Task: Look for space in Tallkayf, Iraq from 1st August, 2023 to 5th August, 2023 for 3 adults, 1 child in price range Rs.13000 to Rs.20000. Place can be entire place with 2 bedrooms having 3 beds and 2 bathrooms. Property type can be flatguest house, hotel. Amenities needed are: washing machine. Booking option can be shelf check-in. Required host language is English.
Action: Mouse moved to (498, 112)
Screenshot: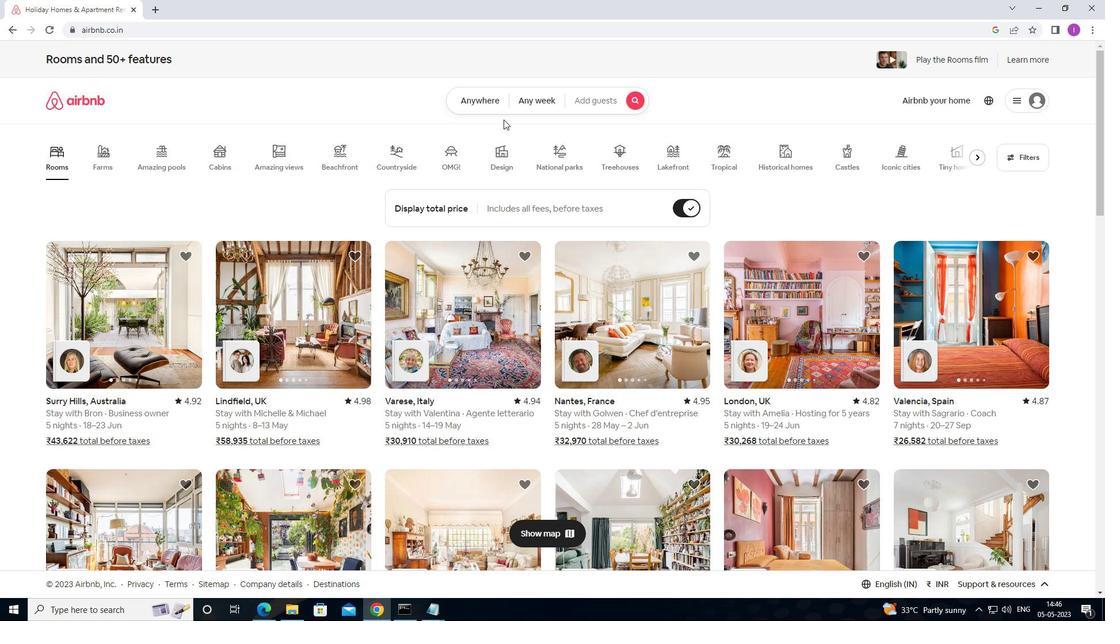 
Action: Mouse pressed left at (498, 112)
Screenshot: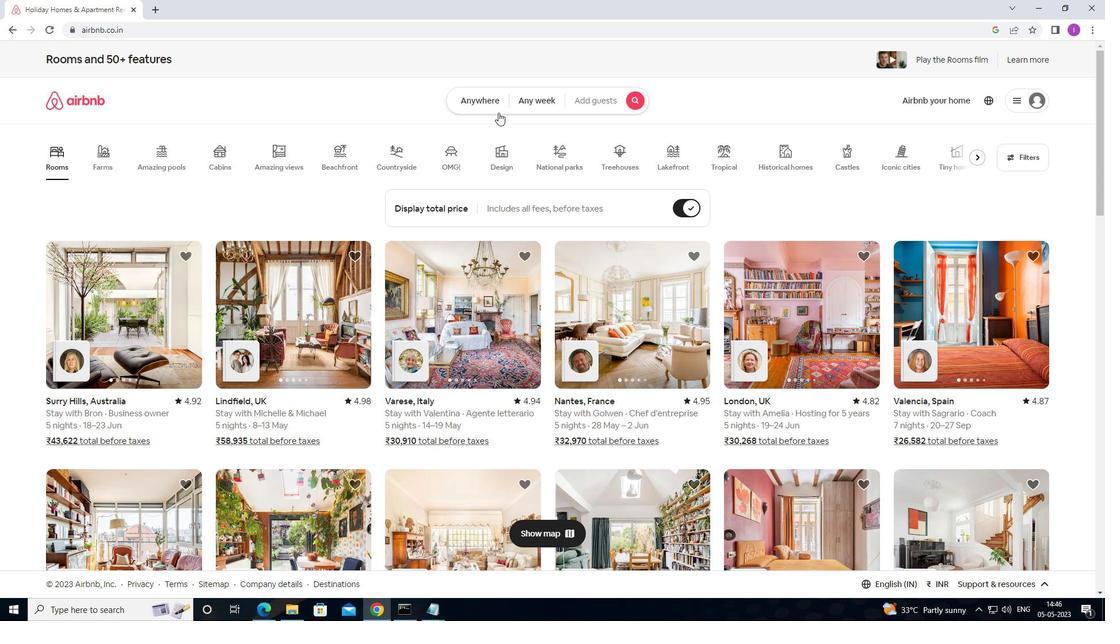 
Action: Mouse moved to (414, 138)
Screenshot: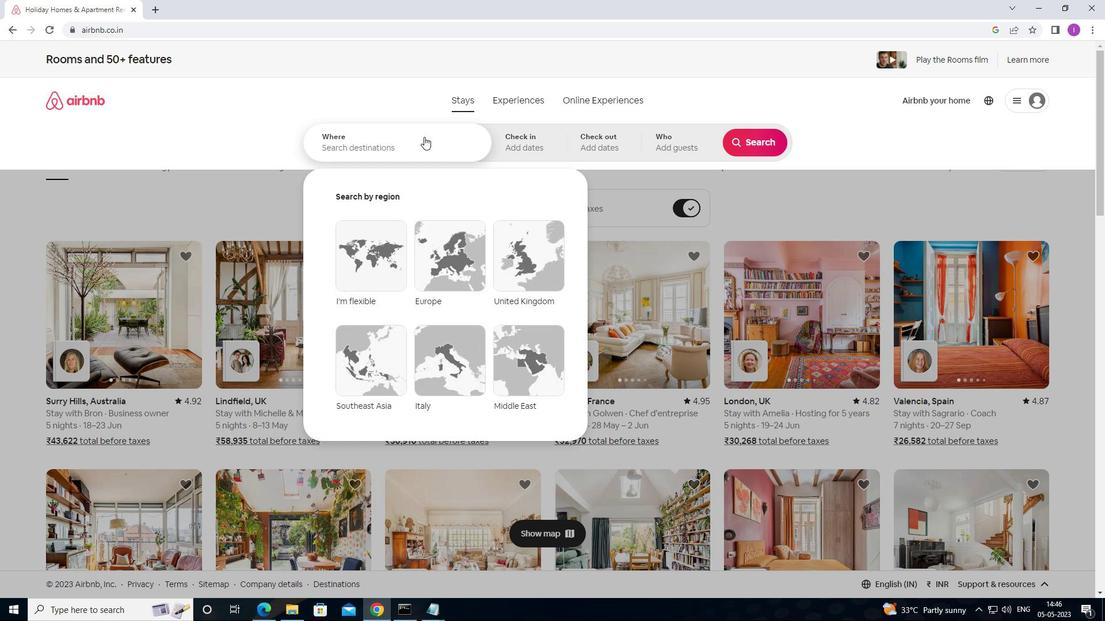 
Action: Mouse pressed left at (414, 138)
Screenshot: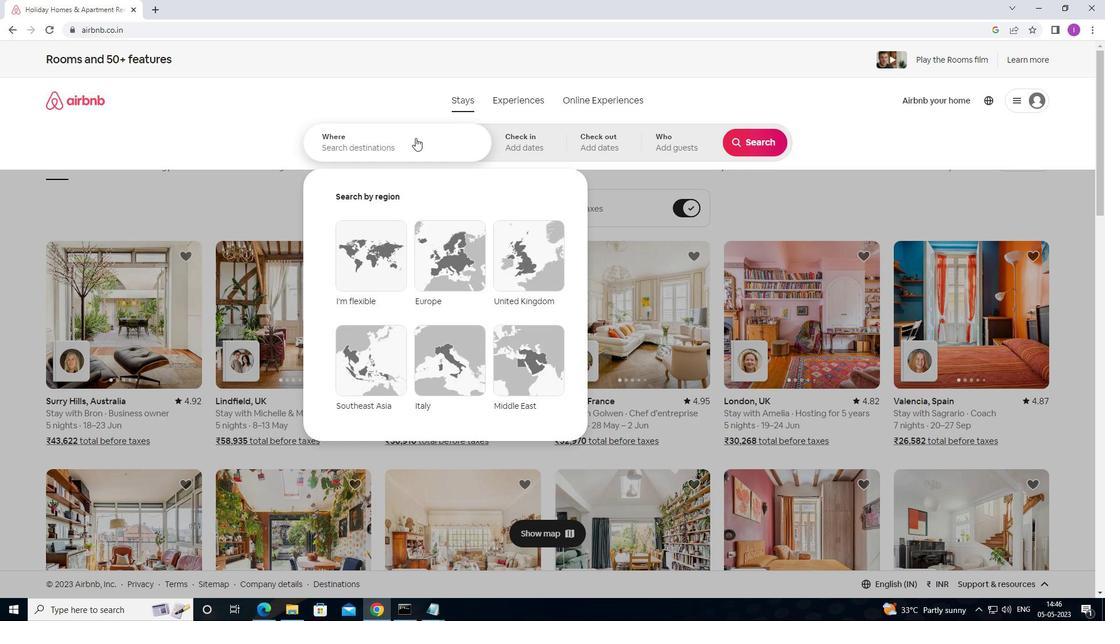 
Action: Key pressed <Key.shift><Key.shift><Key.shift>TAK<Key.backspace>LLKAYF,<Key.shift>IRAQ
Screenshot: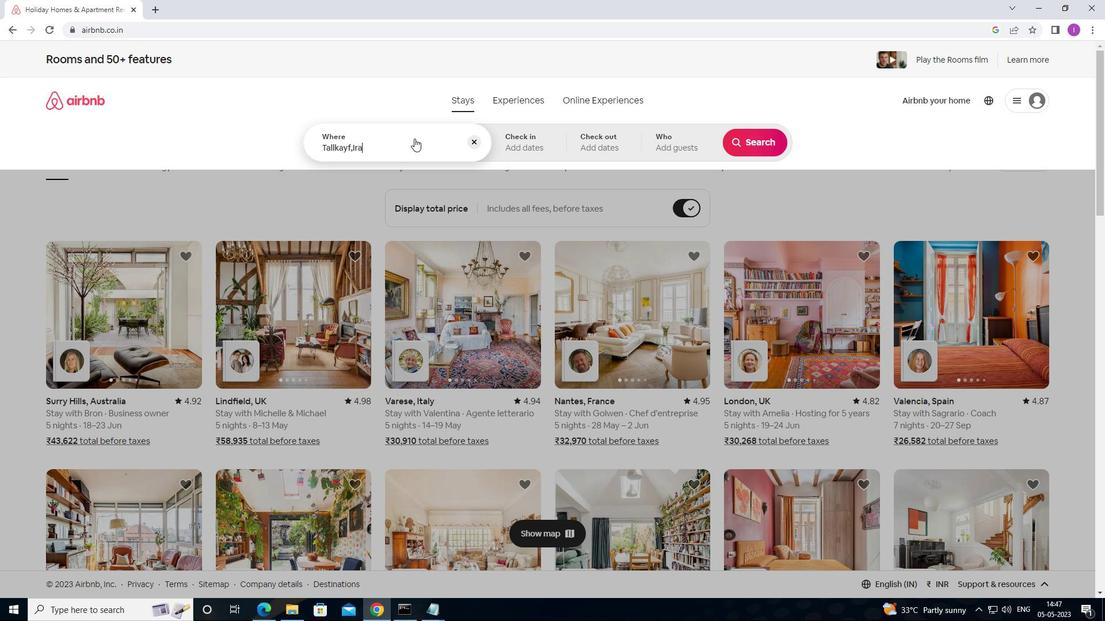 
Action: Mouse moved to (384, 210)
Screenshot: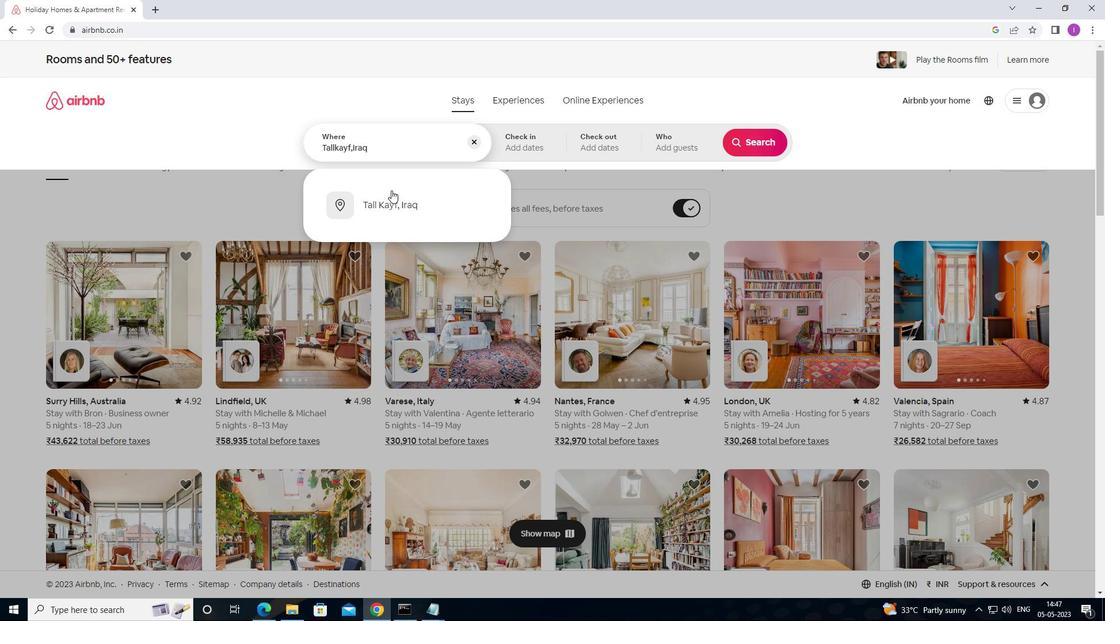 
Action: Mouse pressed left at (384, 210)
Screenshot: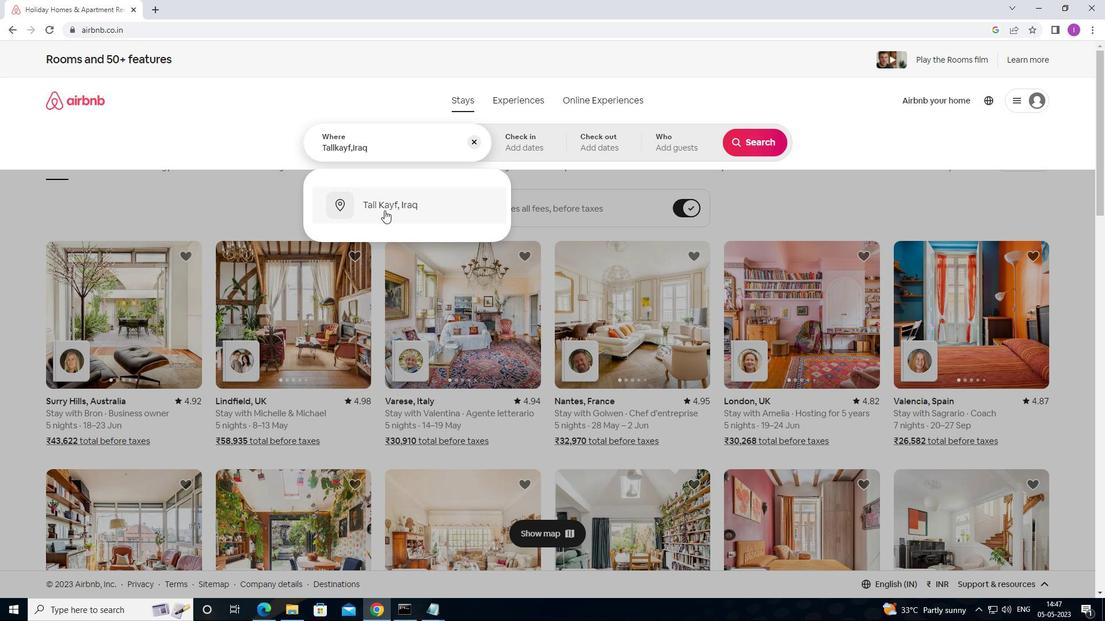 
Action: Mouse moved to (747, 228)
Screenshot: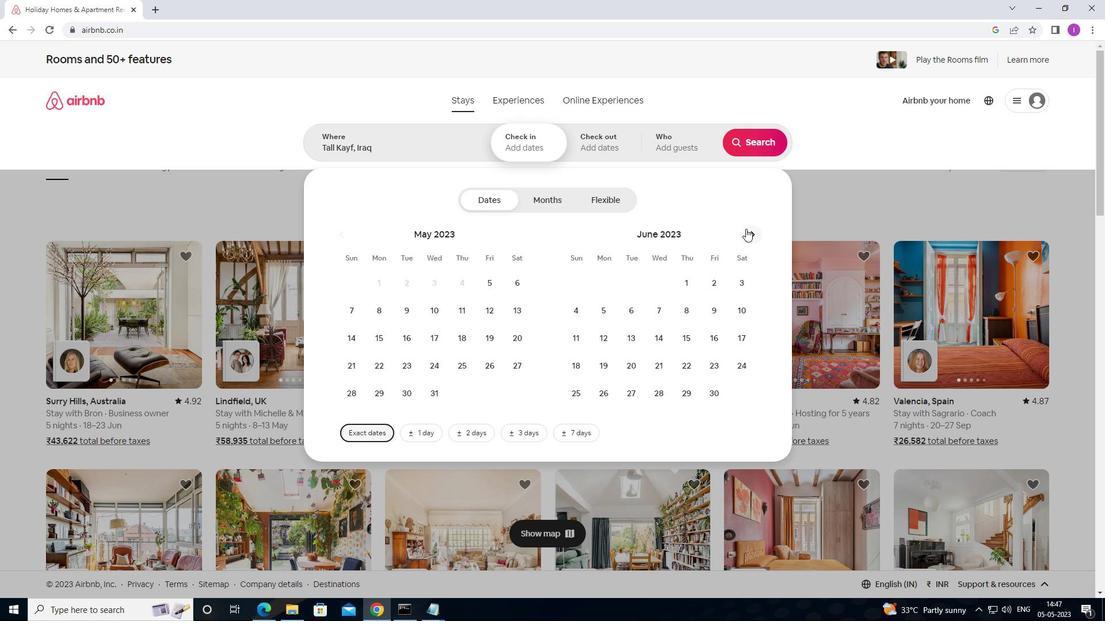 
Action: Mouse pressed left at (747, 228)
Screenshot: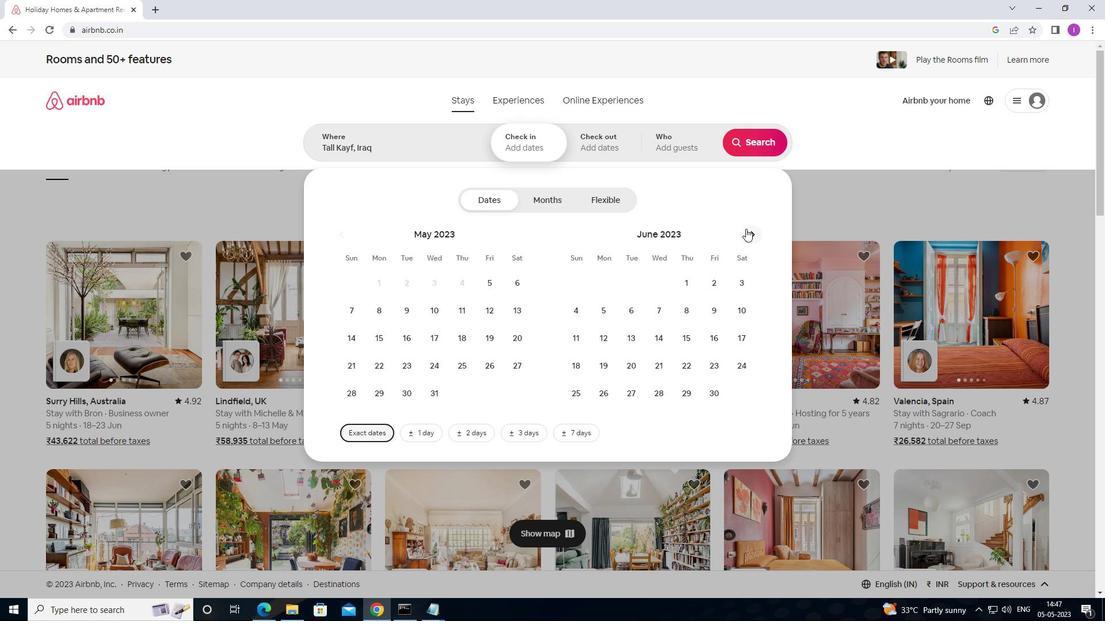 
Action: Mouse moved to (747, 228)
Screenshot: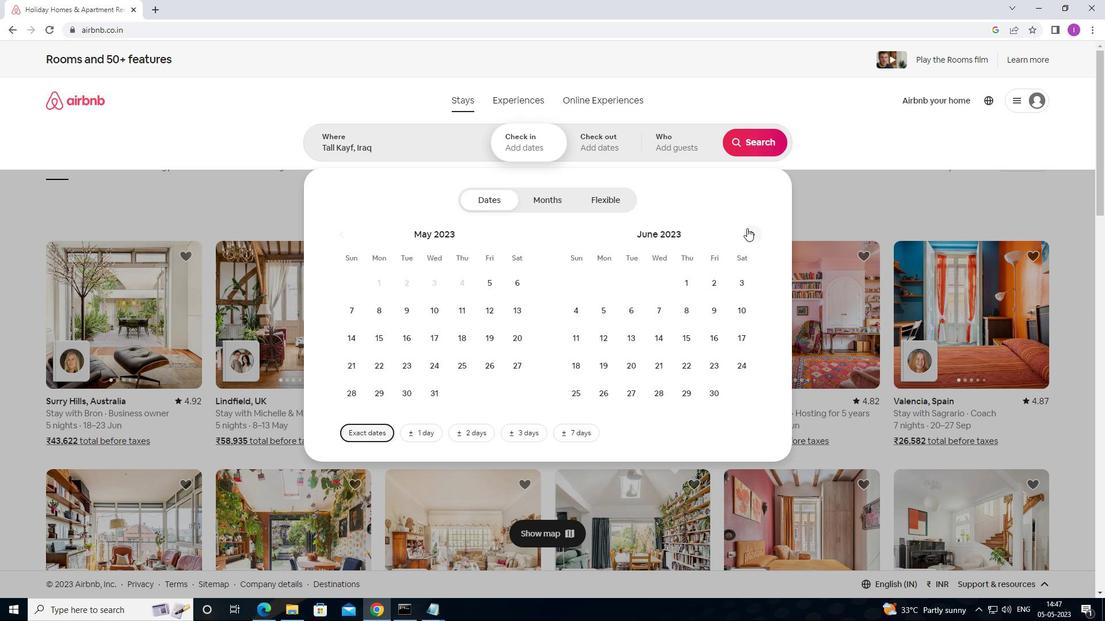 
Action: Mouse pressed left at (747, 228)
Screenshot: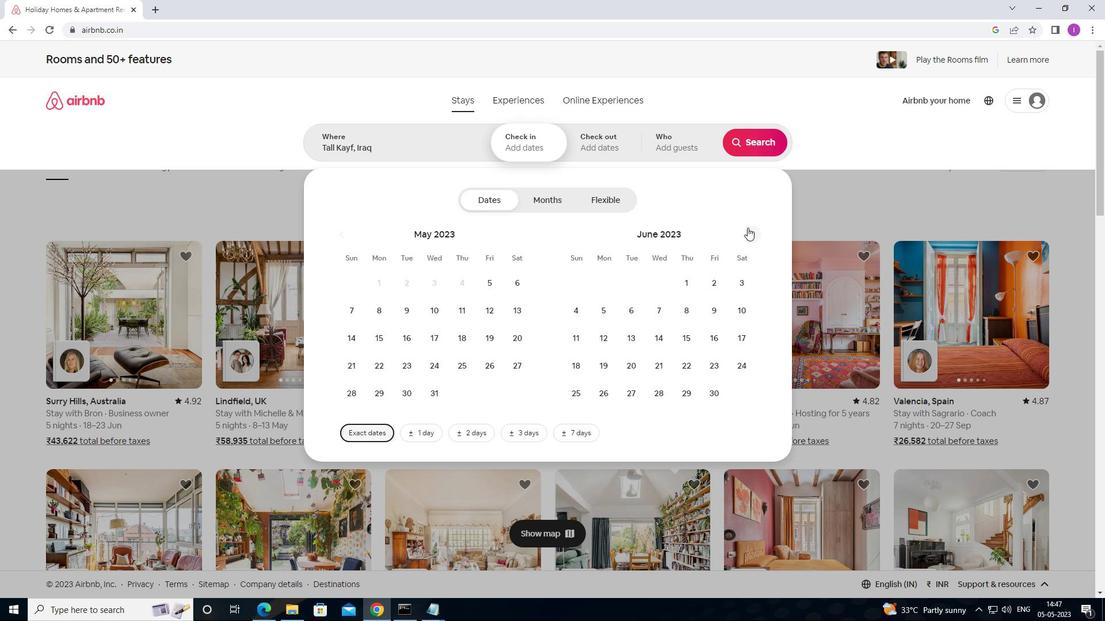 
Action: Mouse moved to (632, 280)
Screenshot: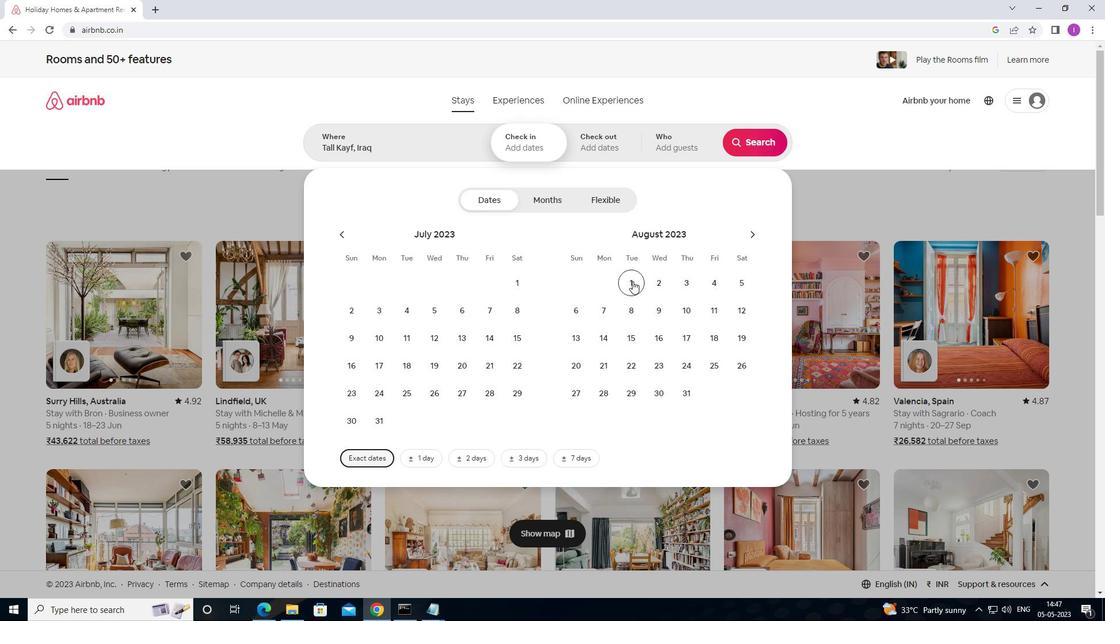 
Action: Mouse pressed left at (632, 280)
Screenshot: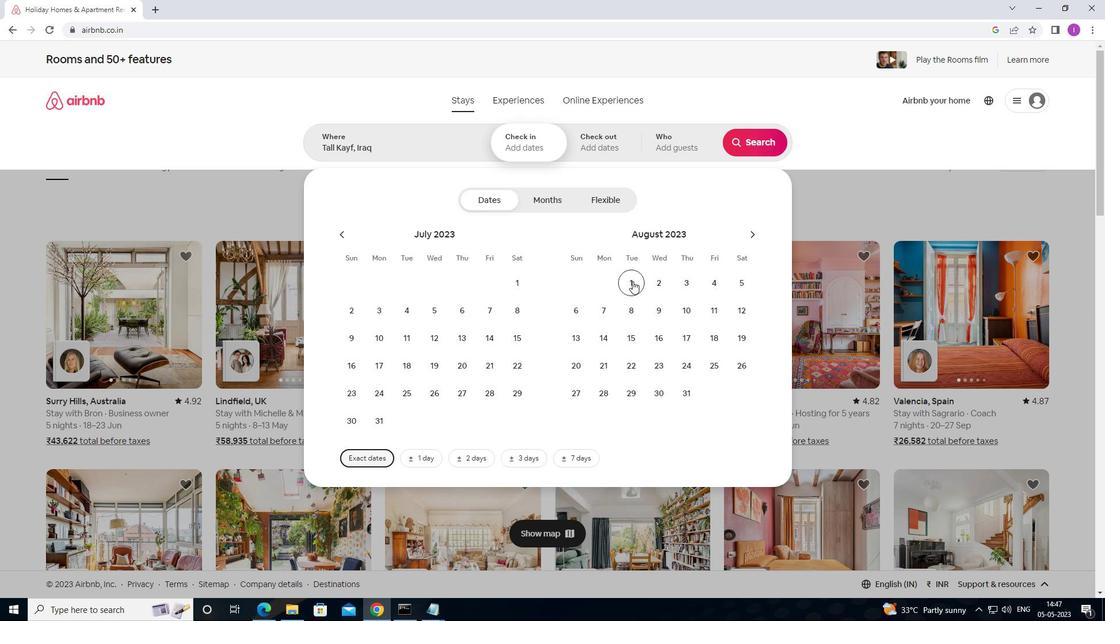 
Action: Mouse moved to (738, 279)
Screenshot: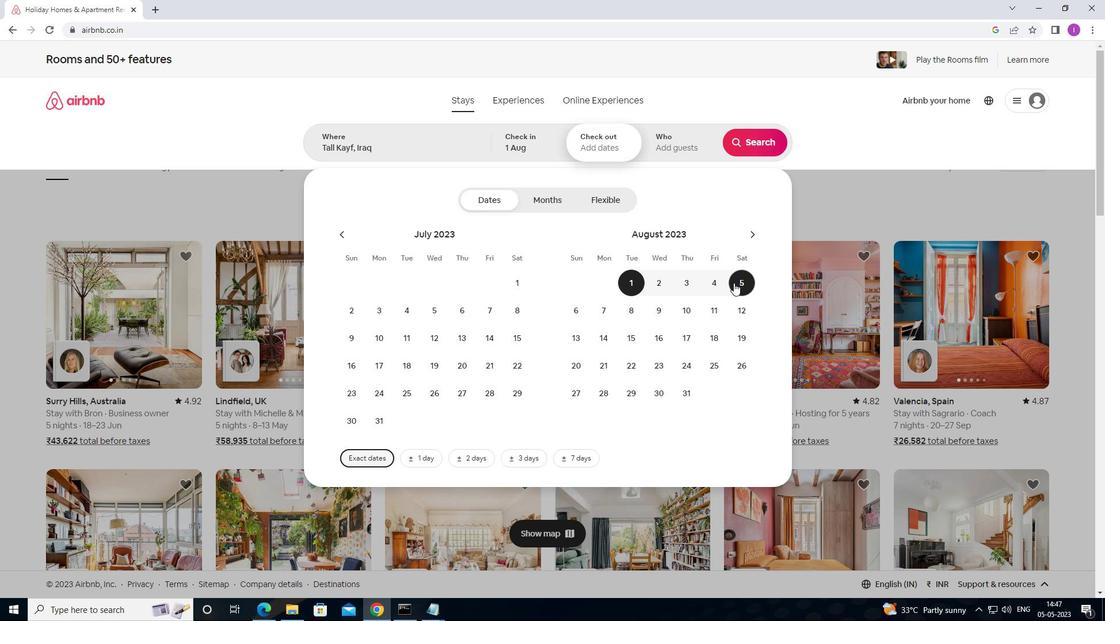 
Action: Mouse pressed left at (738, 279)
Screenshot: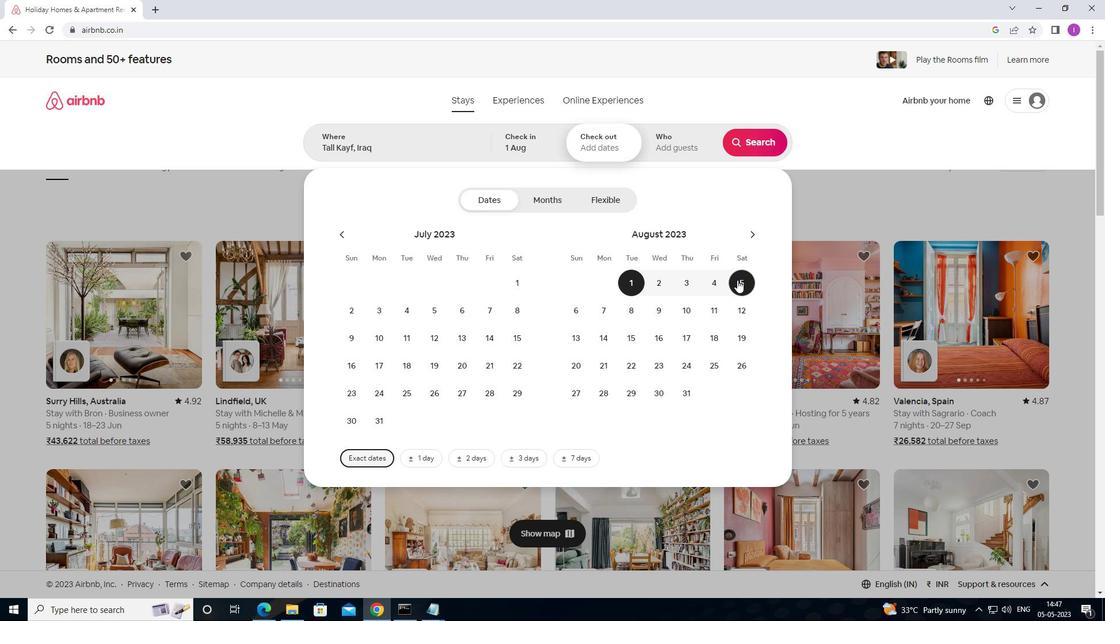 
Action: Mouse moved to (682, 149)
Screenshot: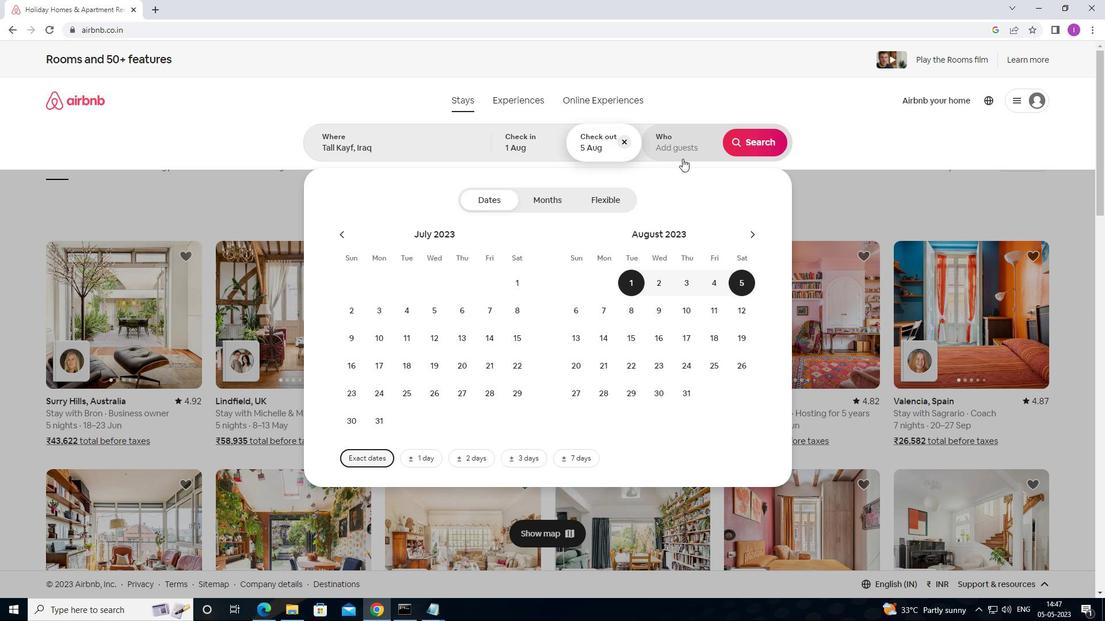 
Action: Mouse pressed left at (682, 149)
Screenshot: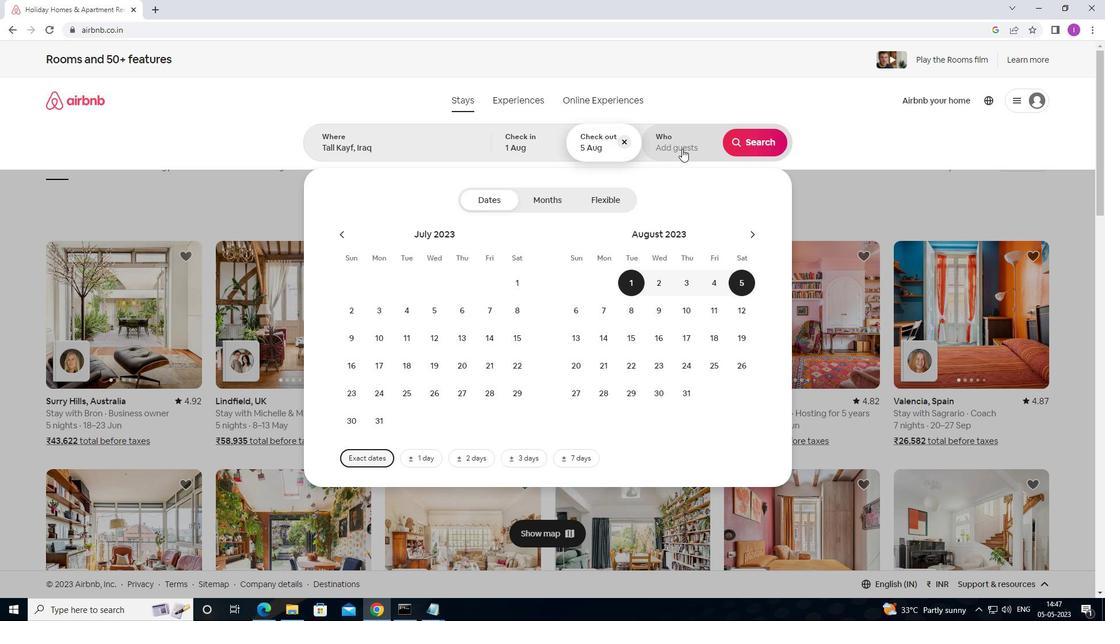 
Action: Mouse moved to (749, 196)
Screenshot: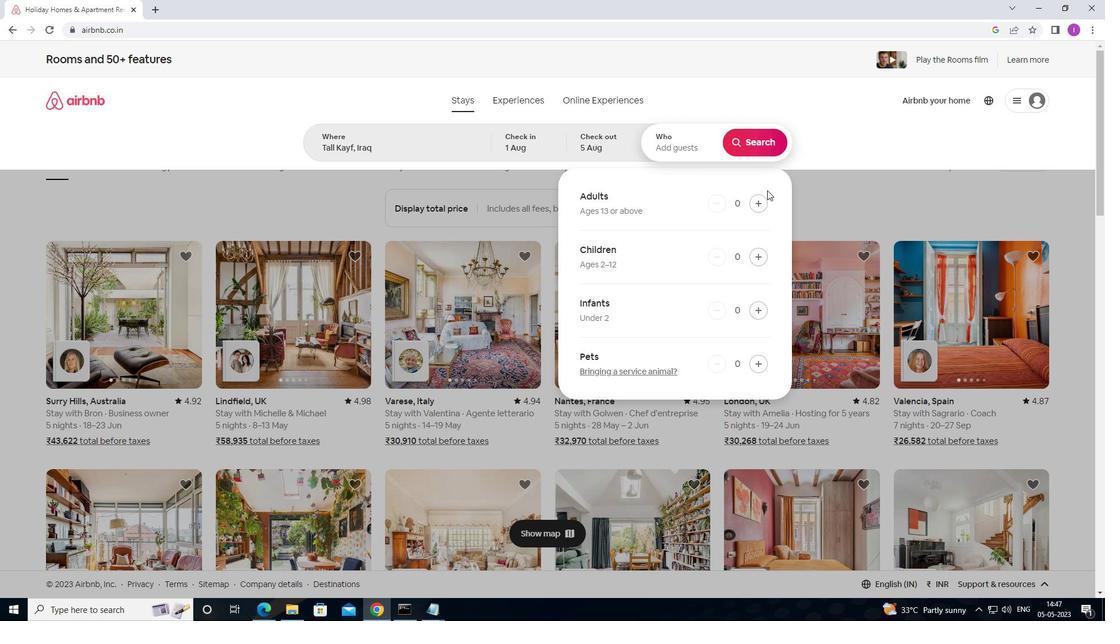 
Action: Mouse pressed left at (749, 196)
Screenshot: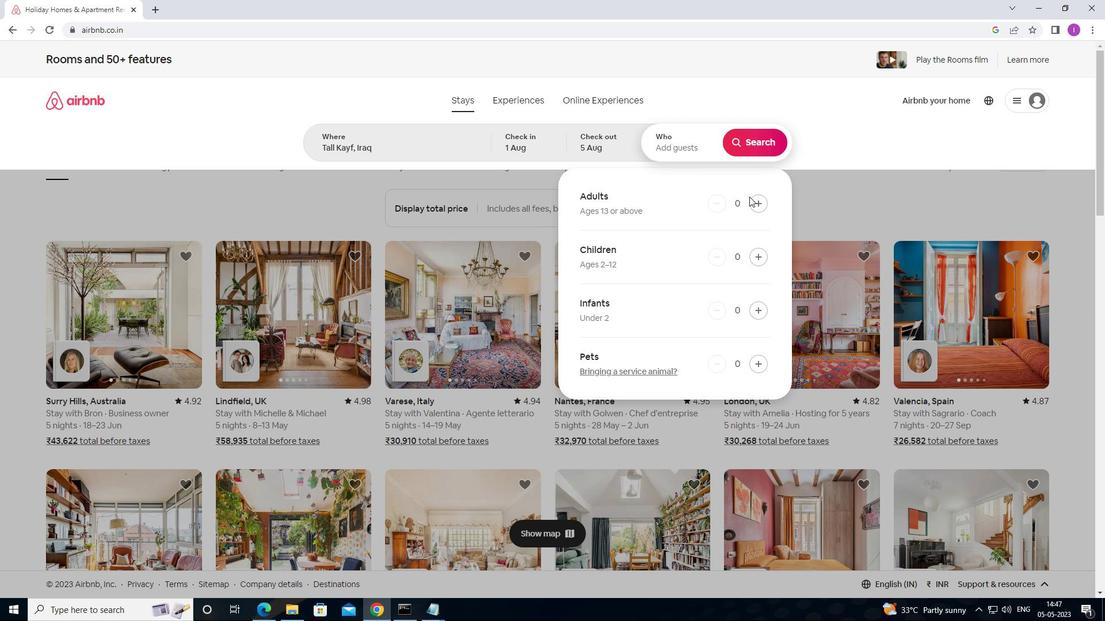 
Action: Mouse moved to (754, 202)
Screenshot: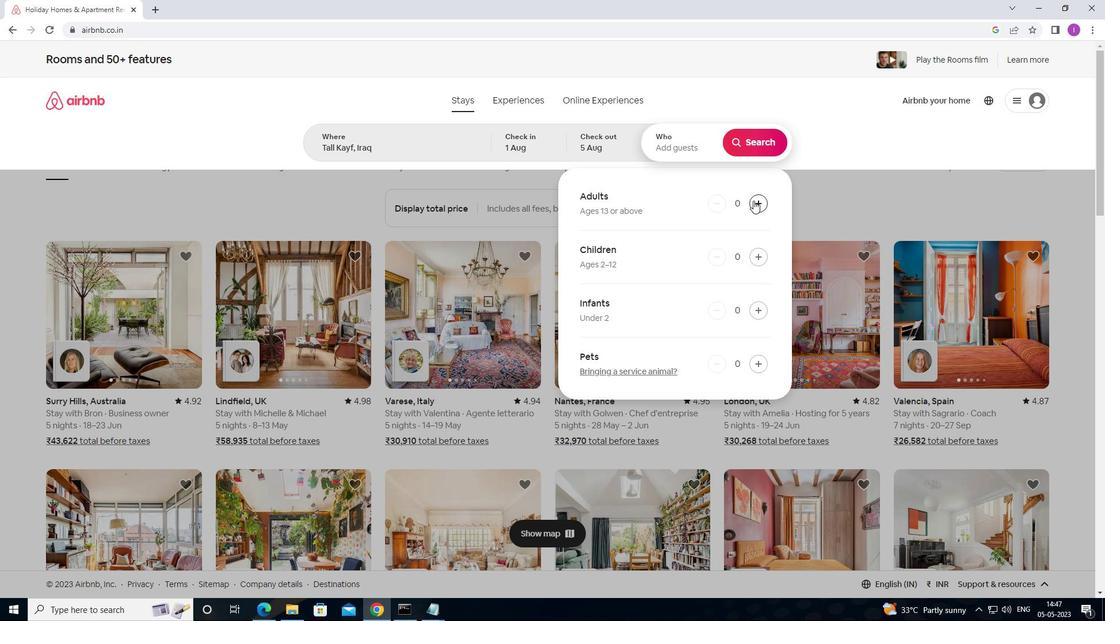 
Action: Mouse pressed left at (754, 202)
Screenshot: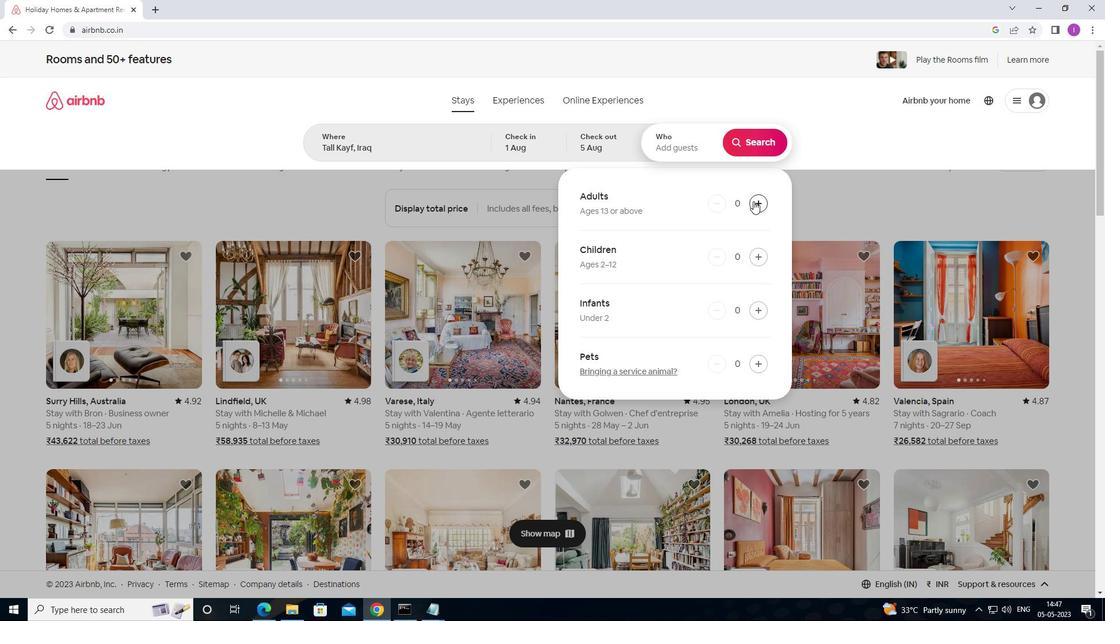 
Action: Mouse pressed left at (754, 202)
Screenshot: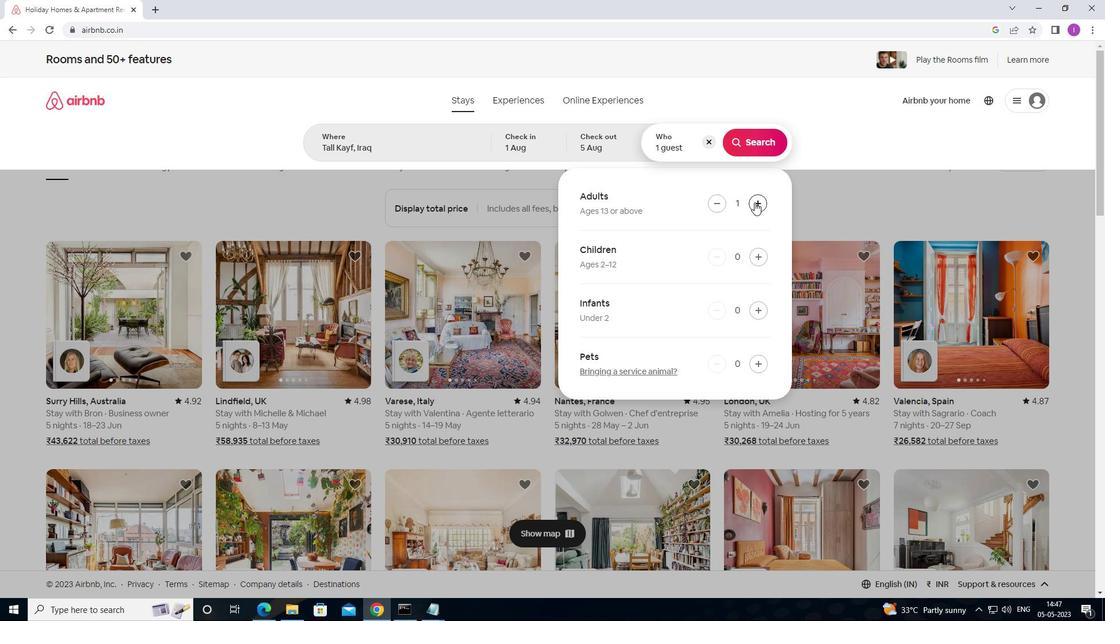 
Action: Mouse pressed left at (754, 202)
Screenshot: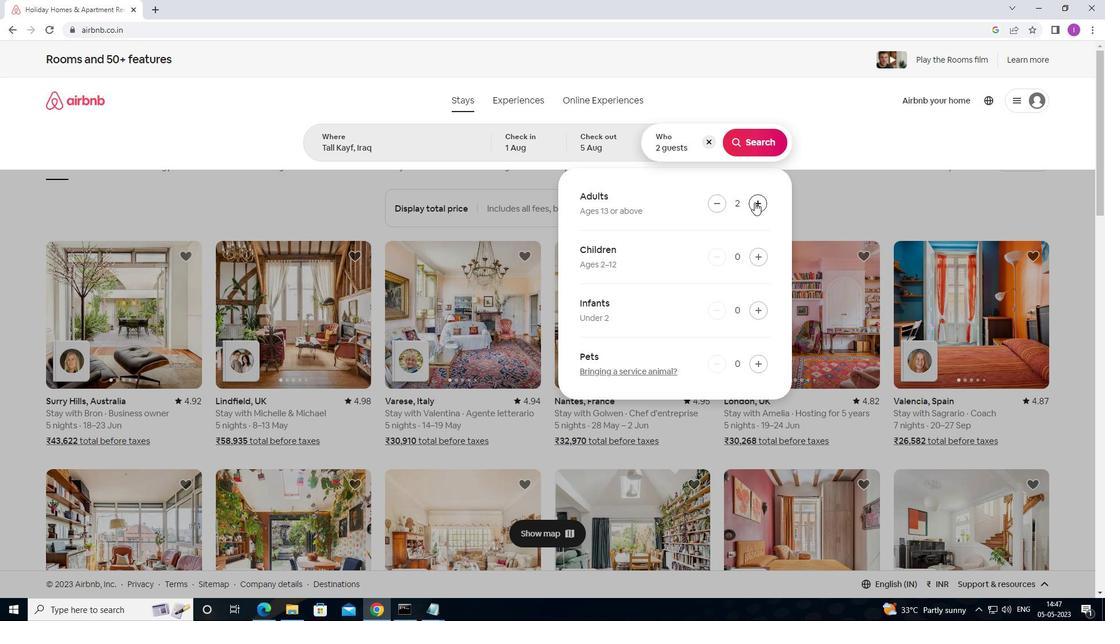 
Action: Mouse moved to (761, 256)
Screenshot: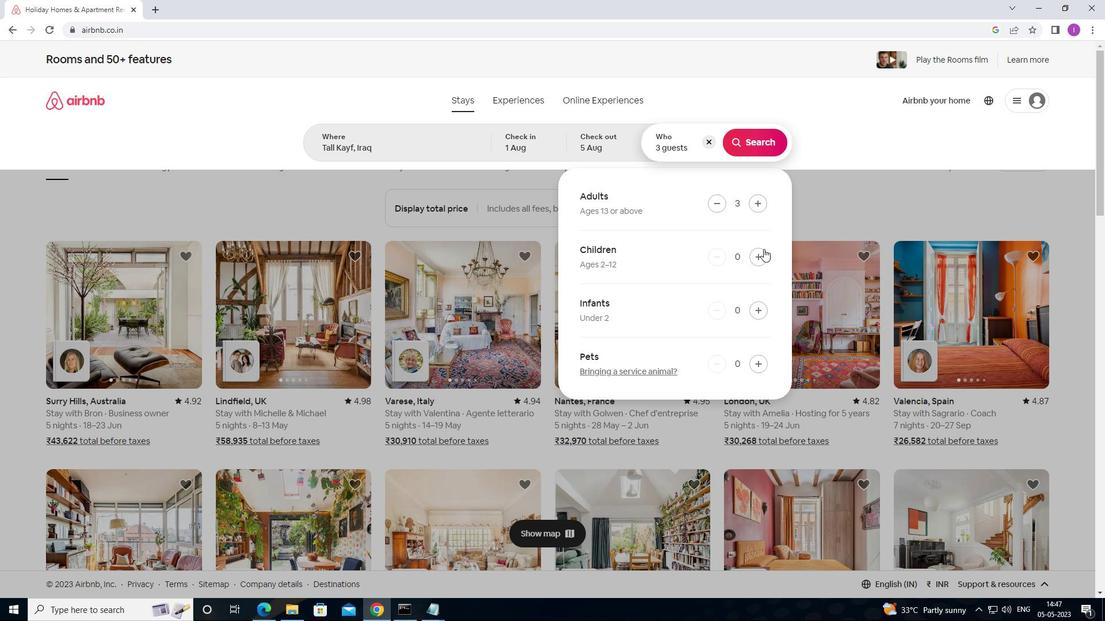 
Action: Mouse pressed left at (761, 256)
Screenshot: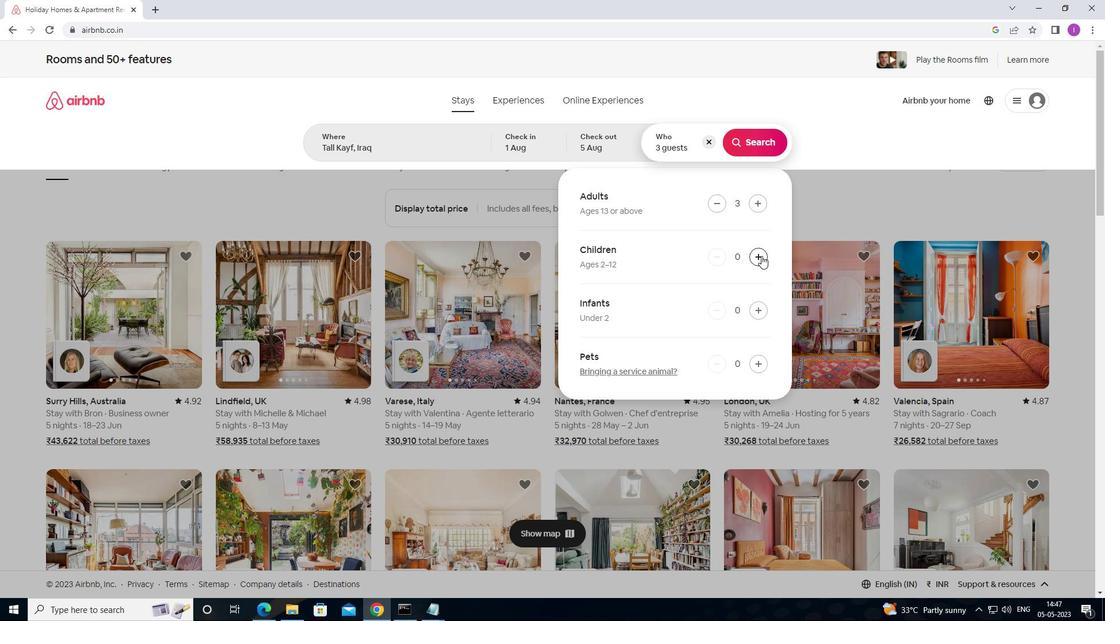 
Action: Mouse moved to (758, 141)
Screenshot: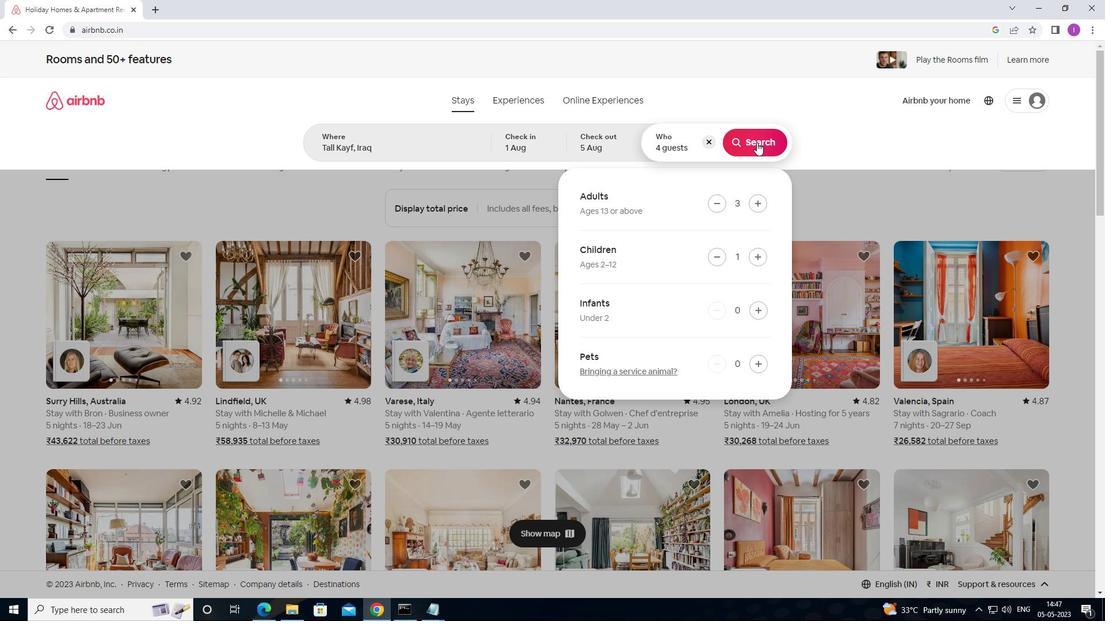 
Action: Mouse pressed left at (758, 141)
Screenshot: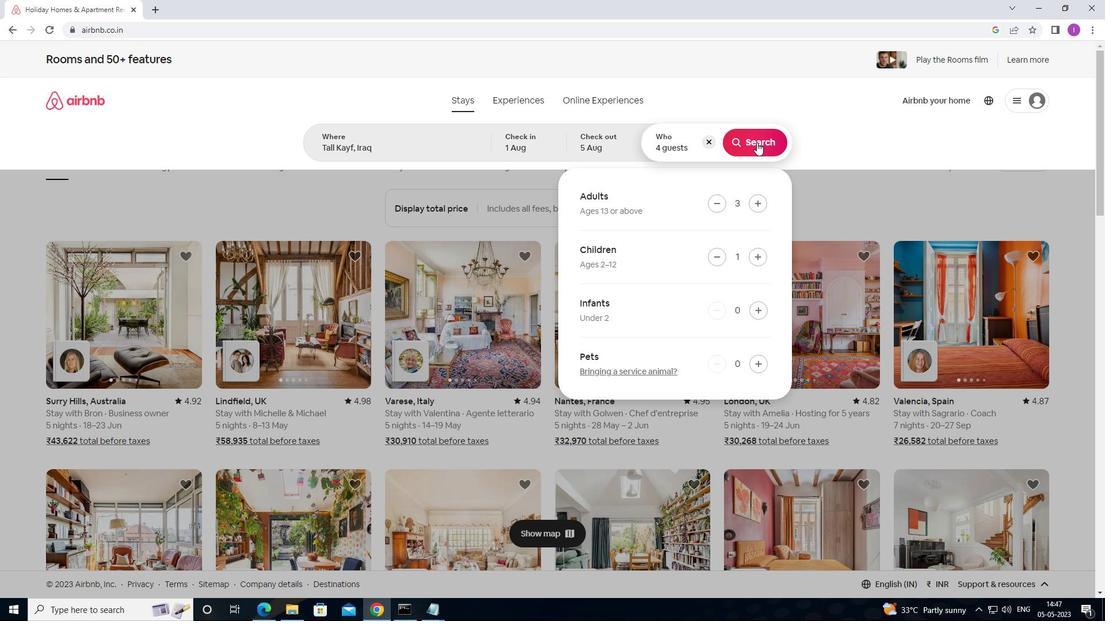 
Action: Mouse moved to (621, 61)
Screenshot: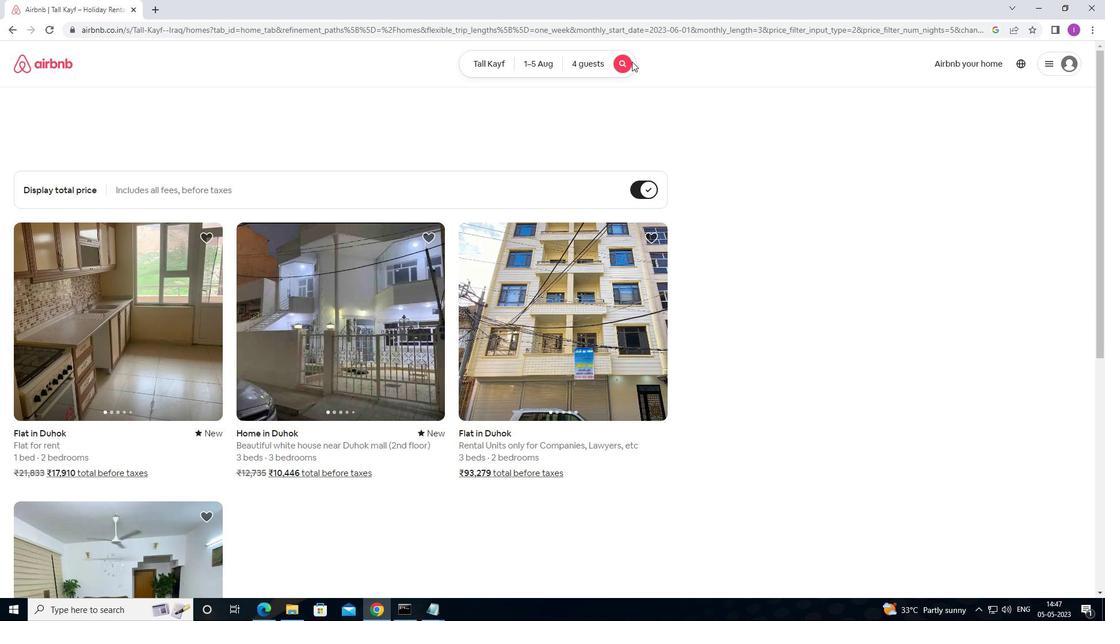 
Action: Mouse pressed left at (621, 61)
Screenshot: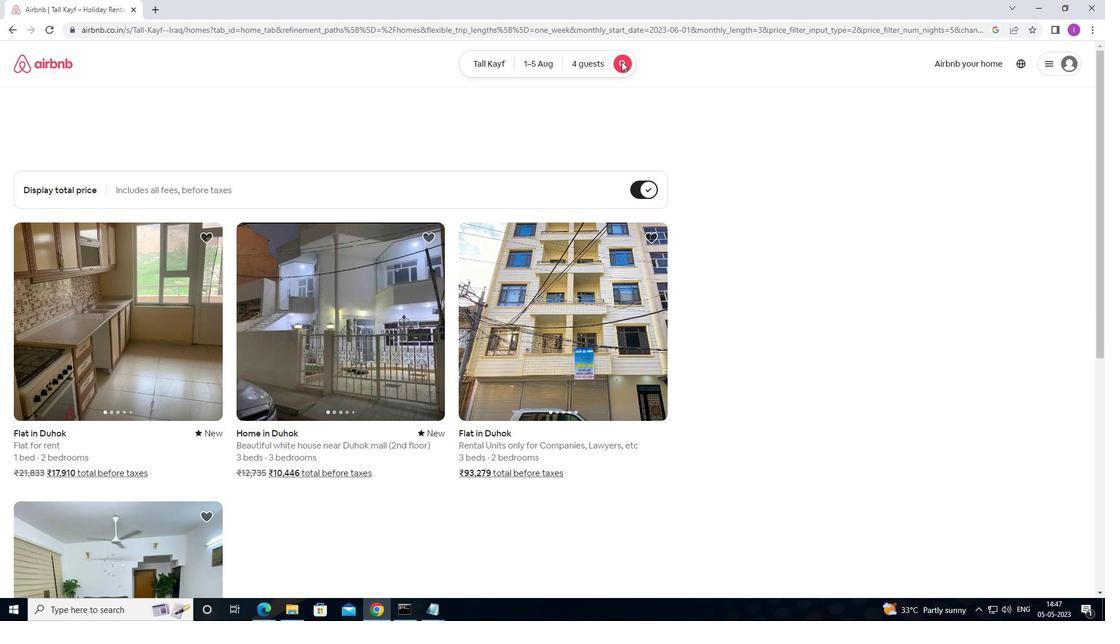 
Action: Mouse moved to (766, 105)
Screenshot: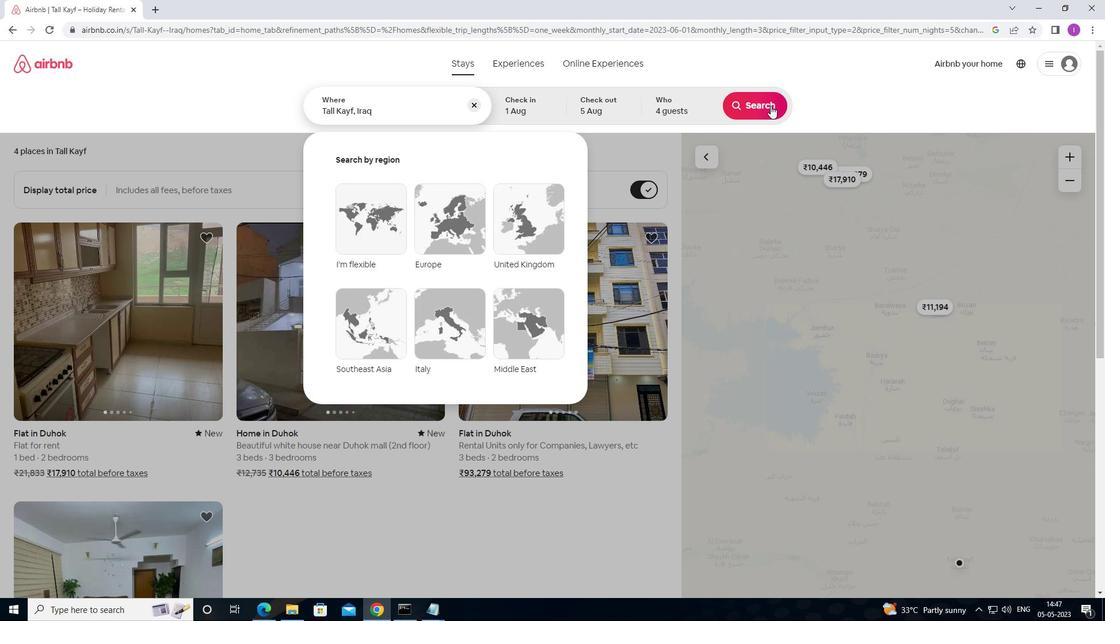 
Action: Mouse pressed left at (766, 105)
Screenshot: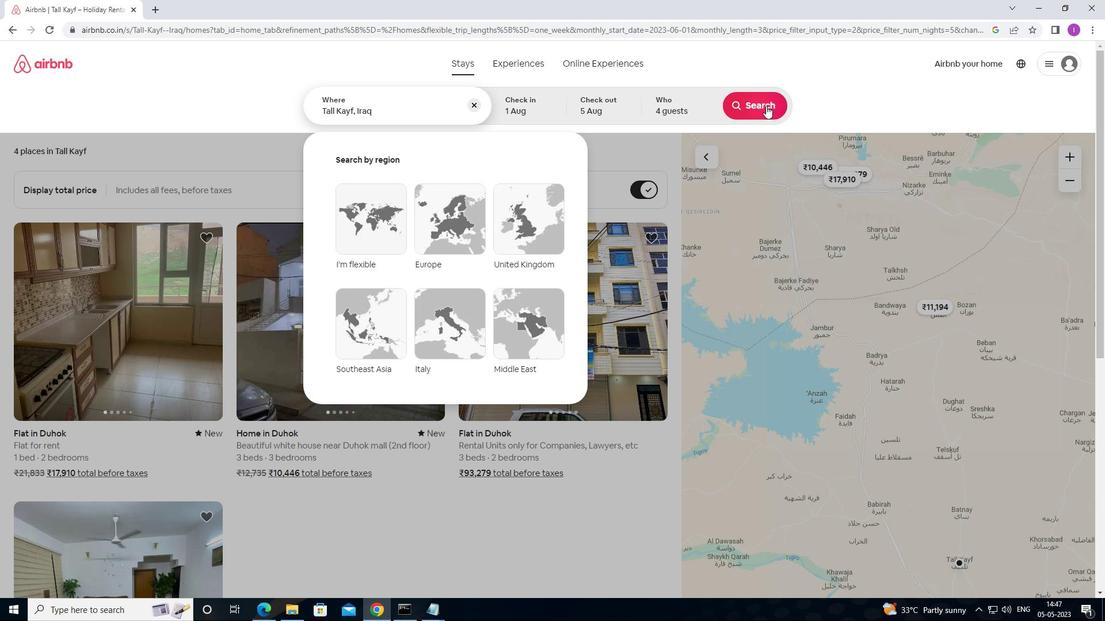 
Action: Mouse moved to (1030, 108)
Screenshot: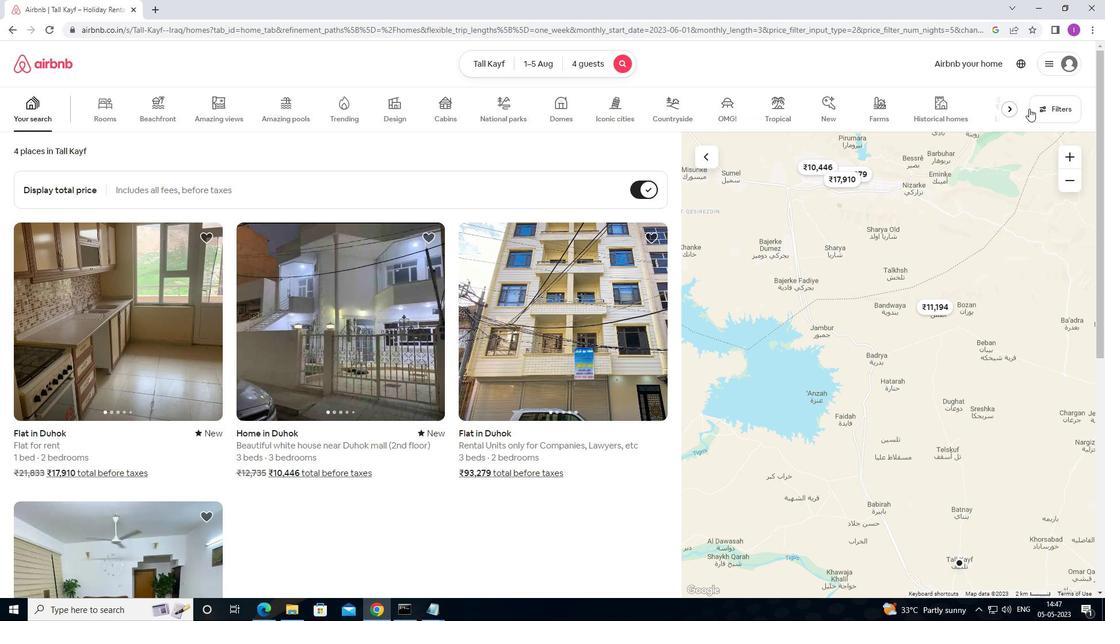 
Action: Mouse pressed left at (1030, 108)
Screenshot: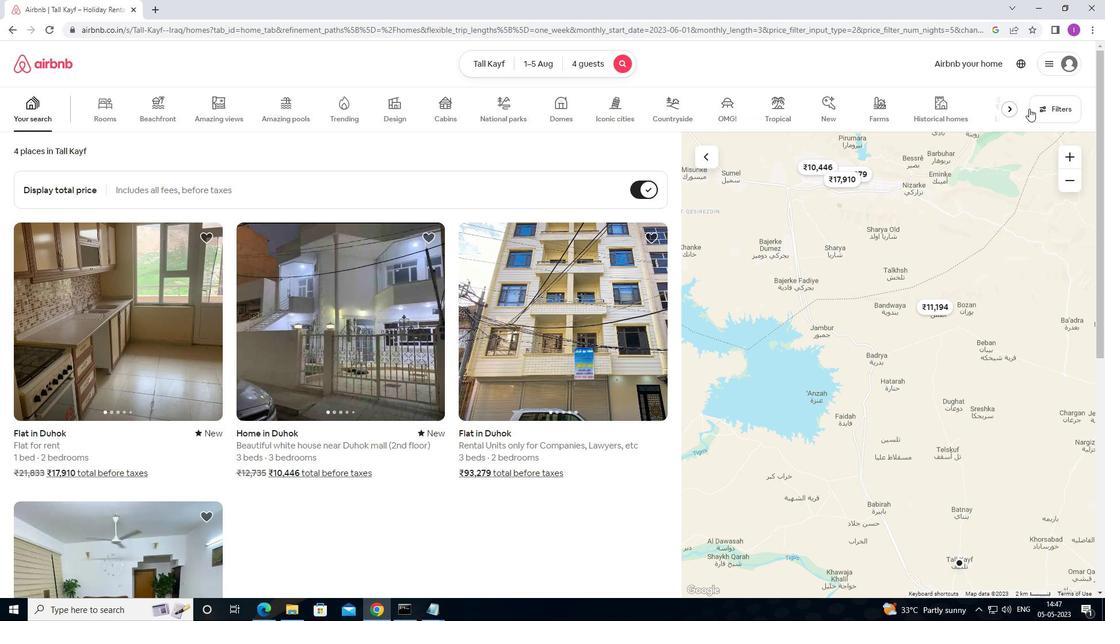 
Action: Mouse moved to (446, 389)
Screenshot: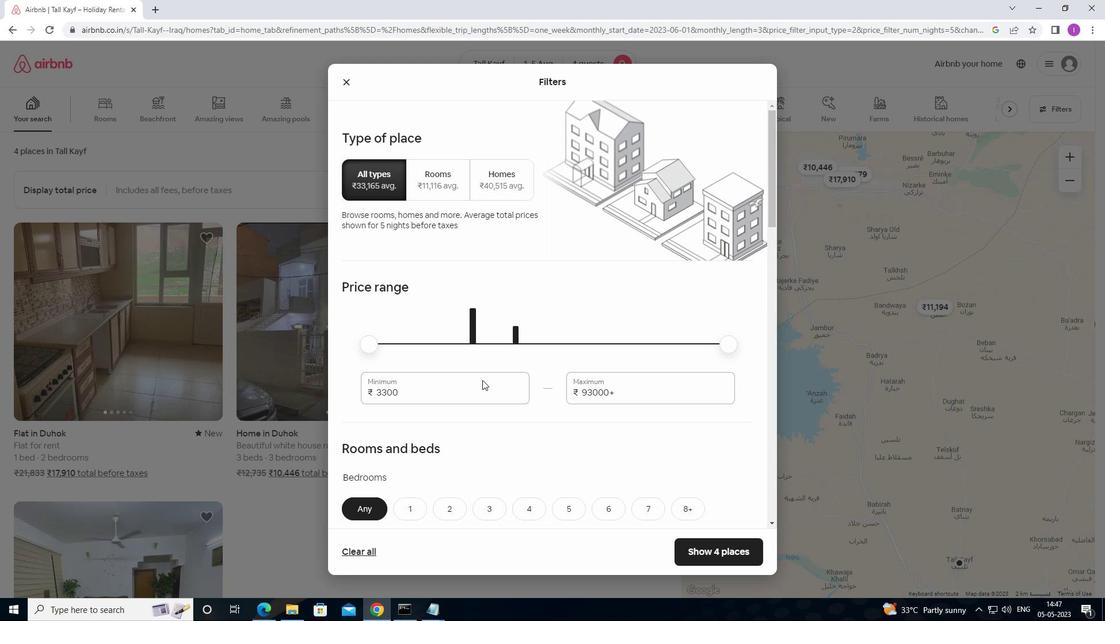 
Action: Mouse pressed left at (446, 389)
Screenshot: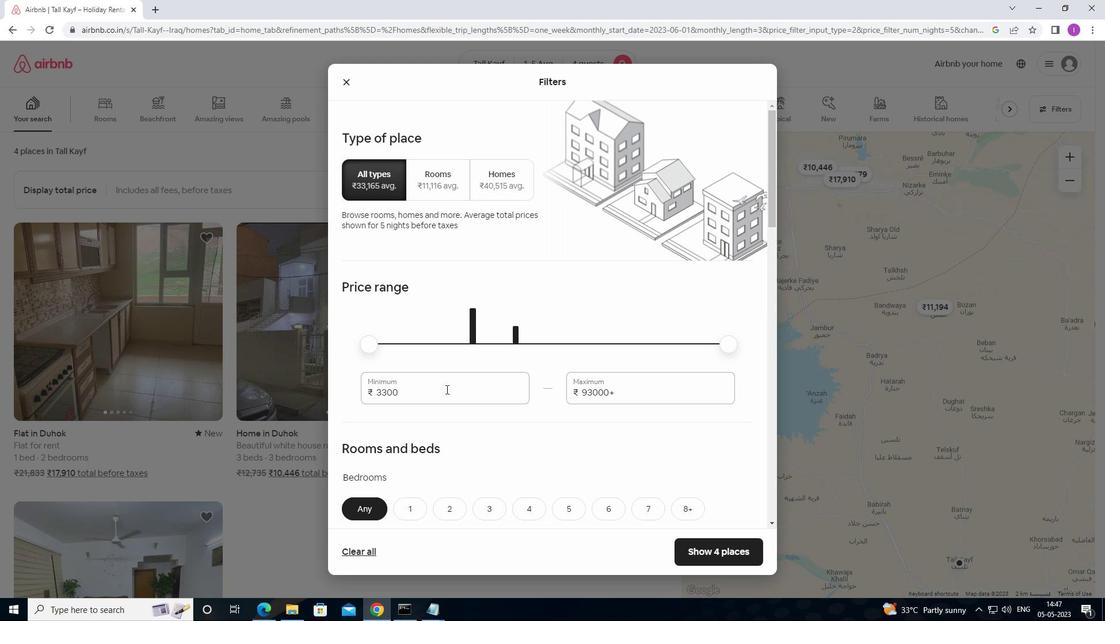 
Action: Mouse moved to (575, 329)
Screenshot: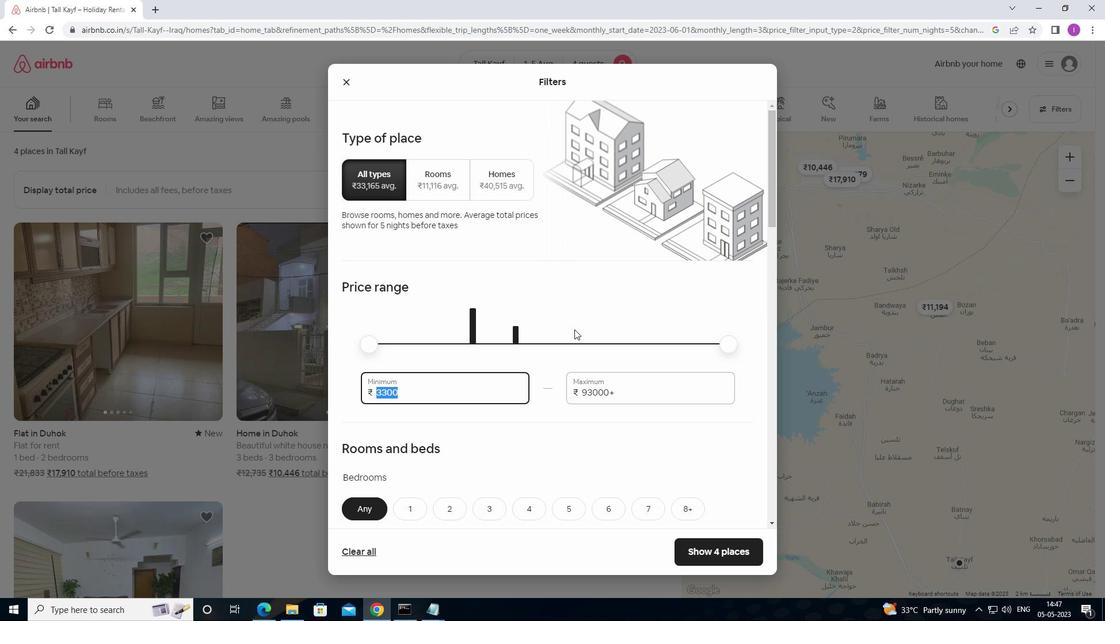 
Action: Key pressed 1
Screenshot: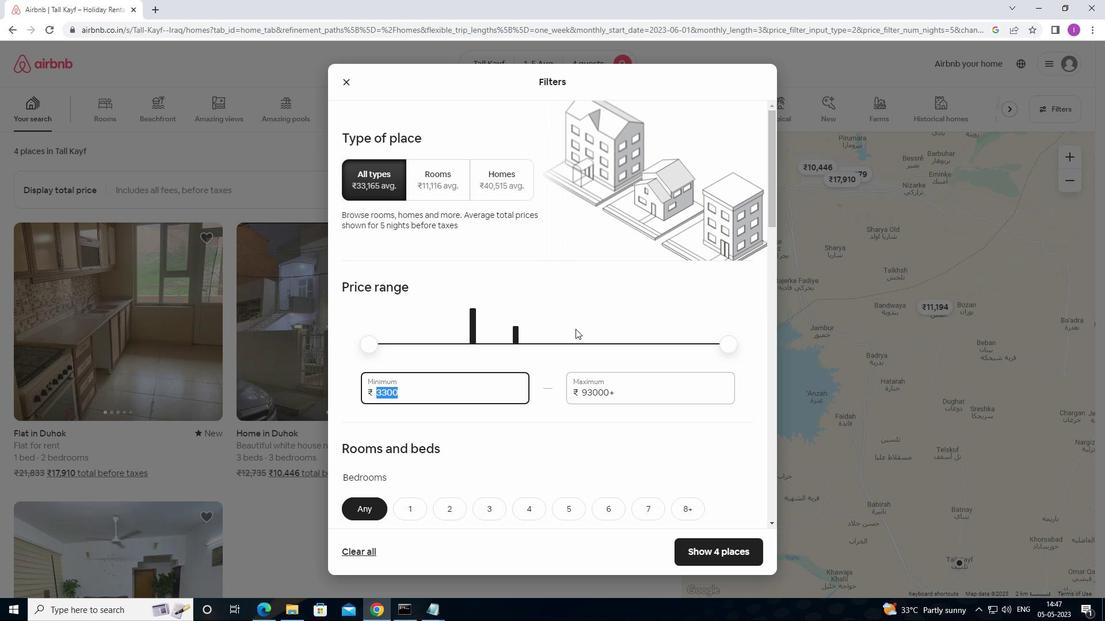 
Action: Mouse moved to (575, 331)
Screenshot: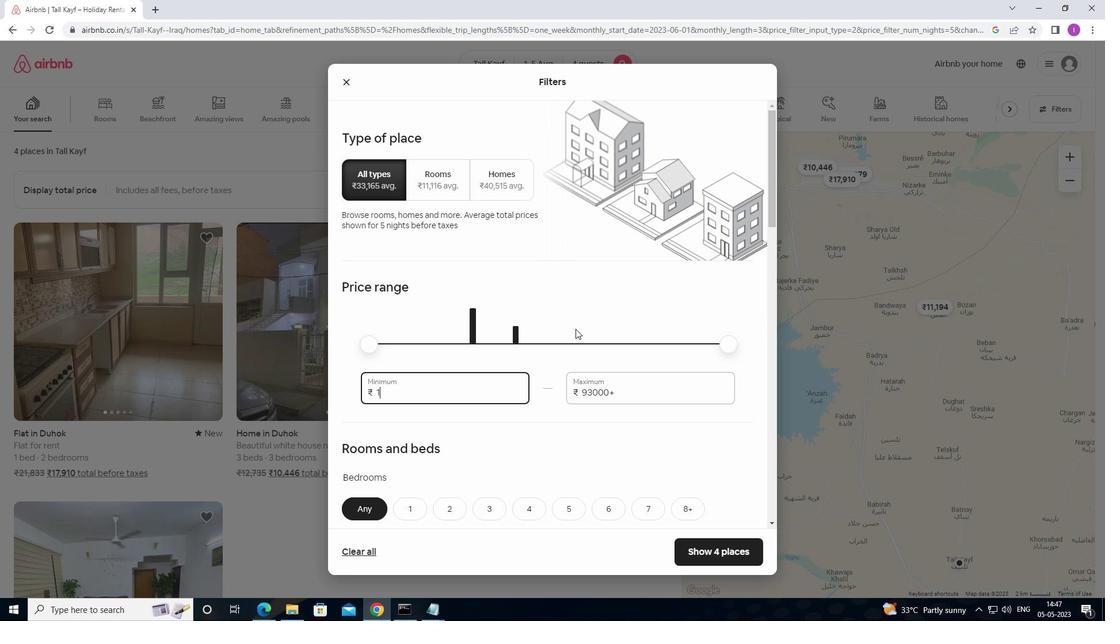 
Action: Key pressed 3
Screenshot: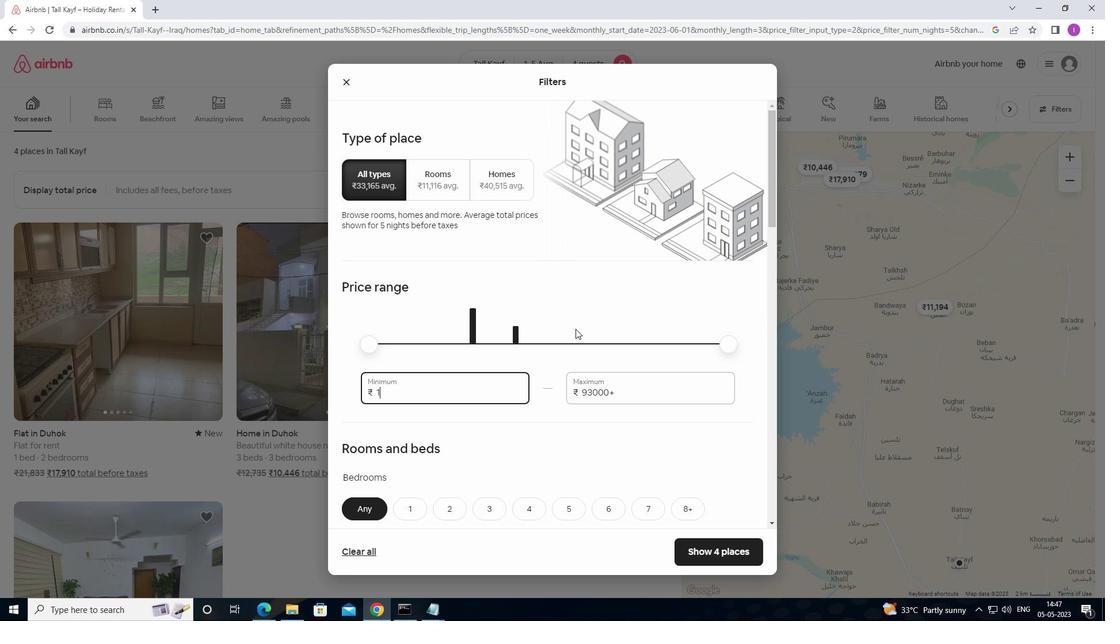 
Action: Mouse moved to (575, 336)
Screenshot: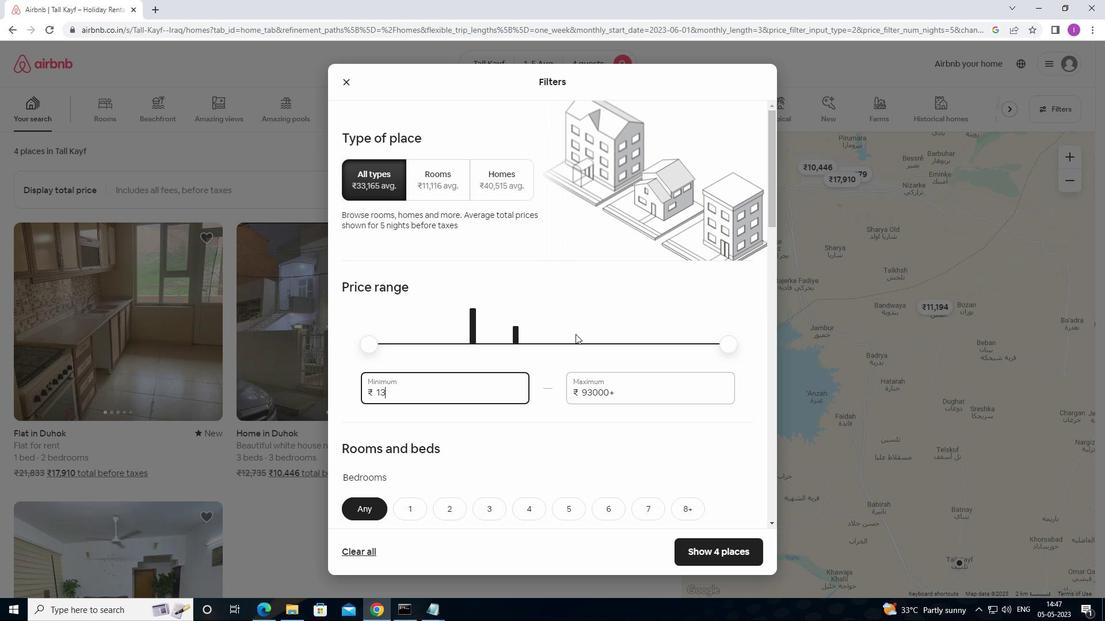 
Action: Key pressed 00
Screenshot: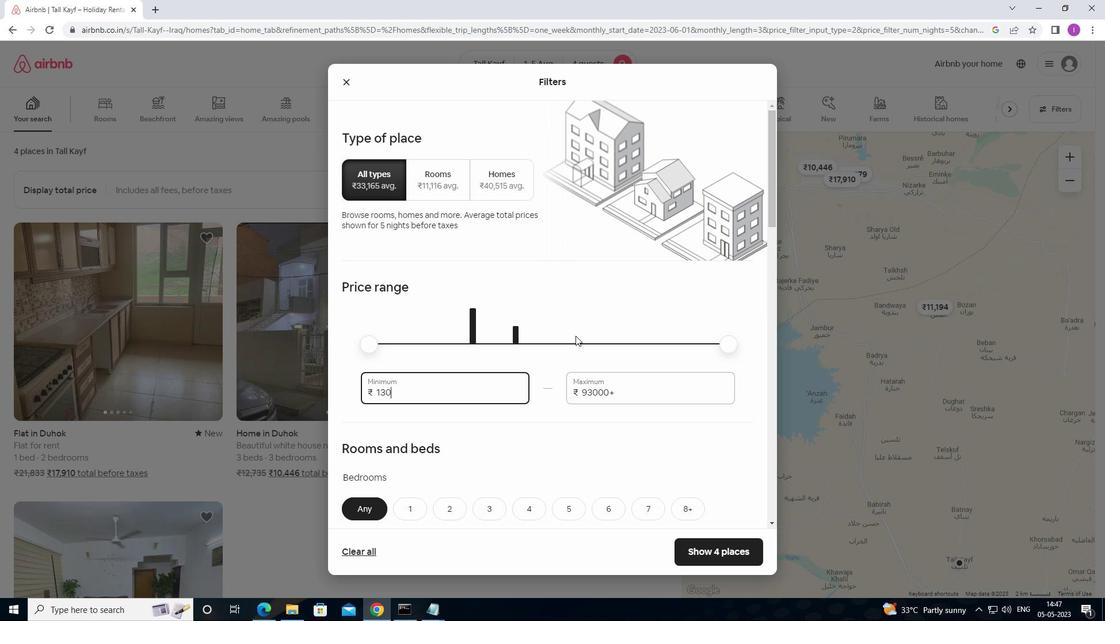 
Action: Mouse moved to (581, 336)
Screenshot: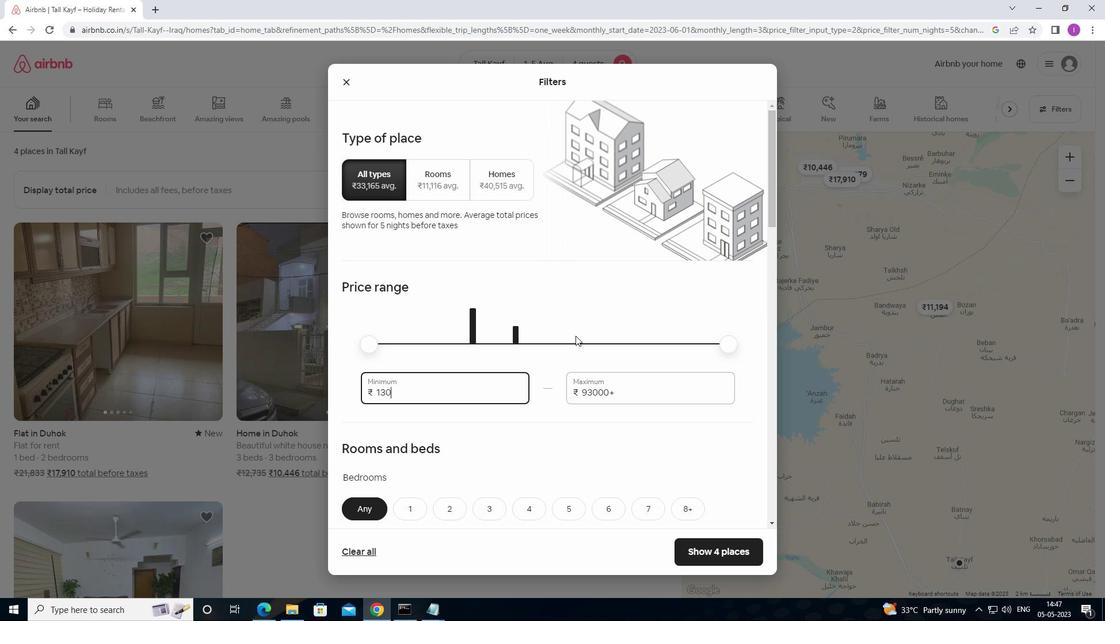 
Action: Key pressed 0
Screenshot: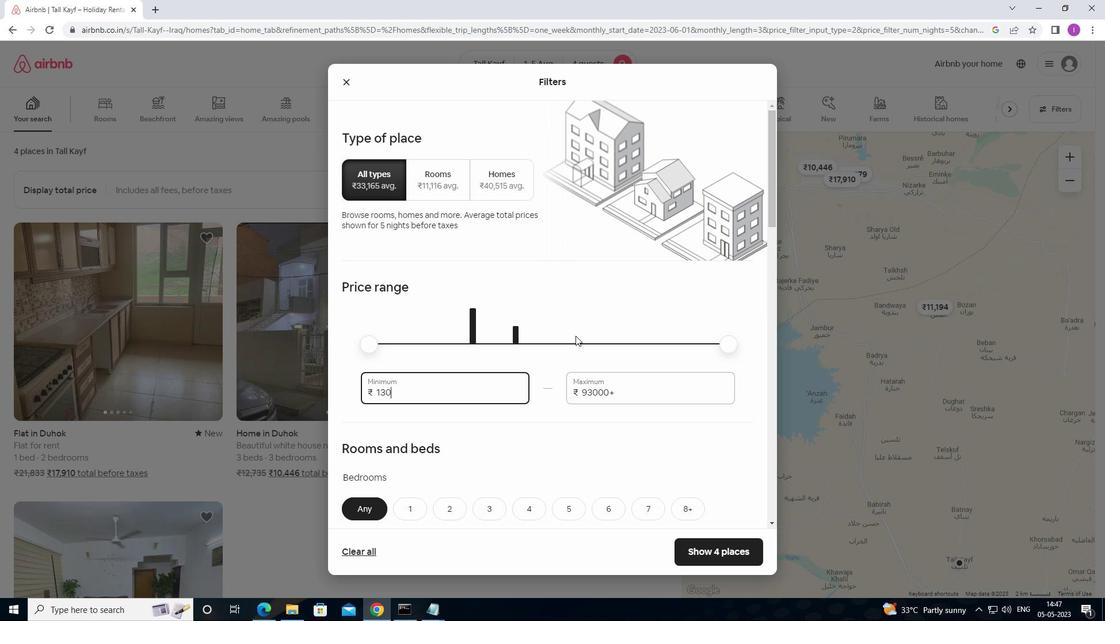 
Action: Mouse moved to (626, 381)
Screenshot: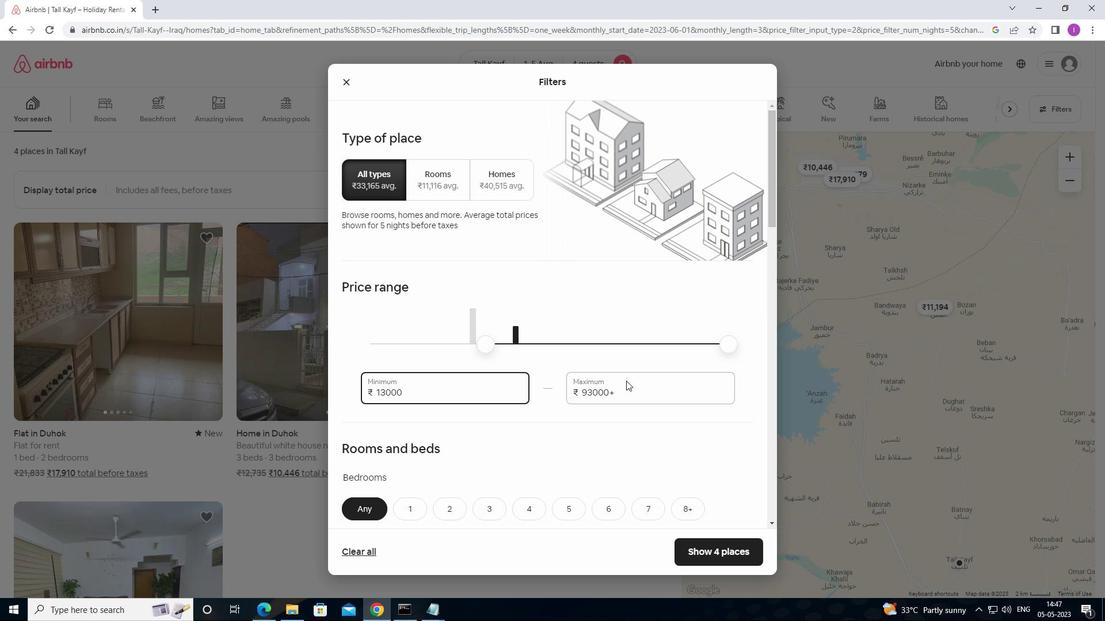 
Action: Mouse pressed left at (626, 381)
Screenshot: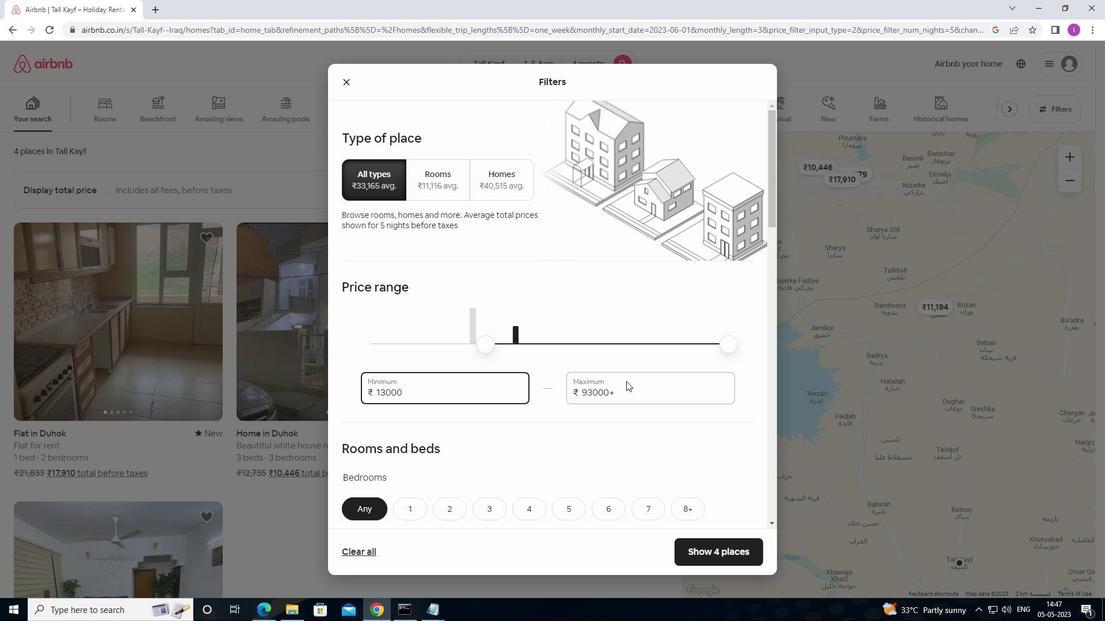 
Action: Mouse moved to (628, 387)
Screenshot: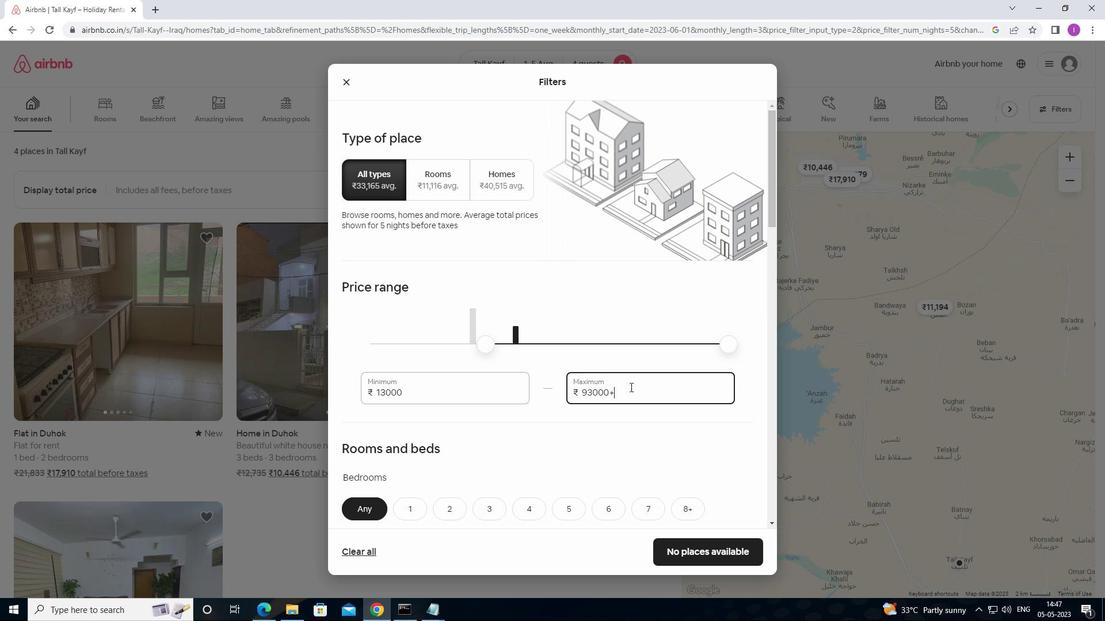
Action: Mouse pressed left at (628, 387)
Screenshot: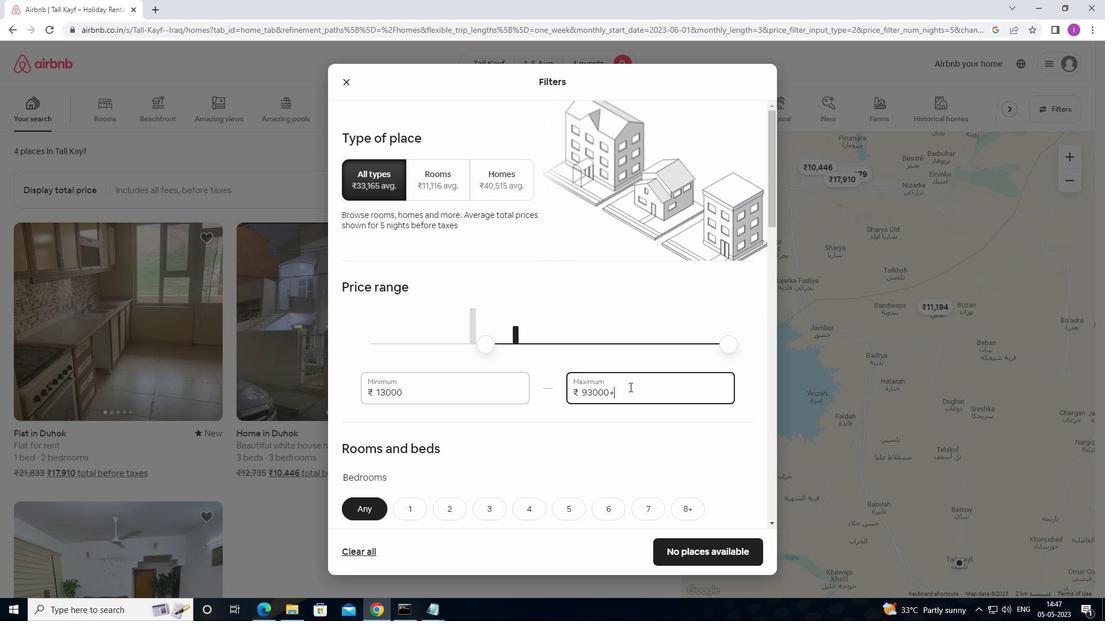 
Action: Mouse moved to (557, 390)
Screenshot: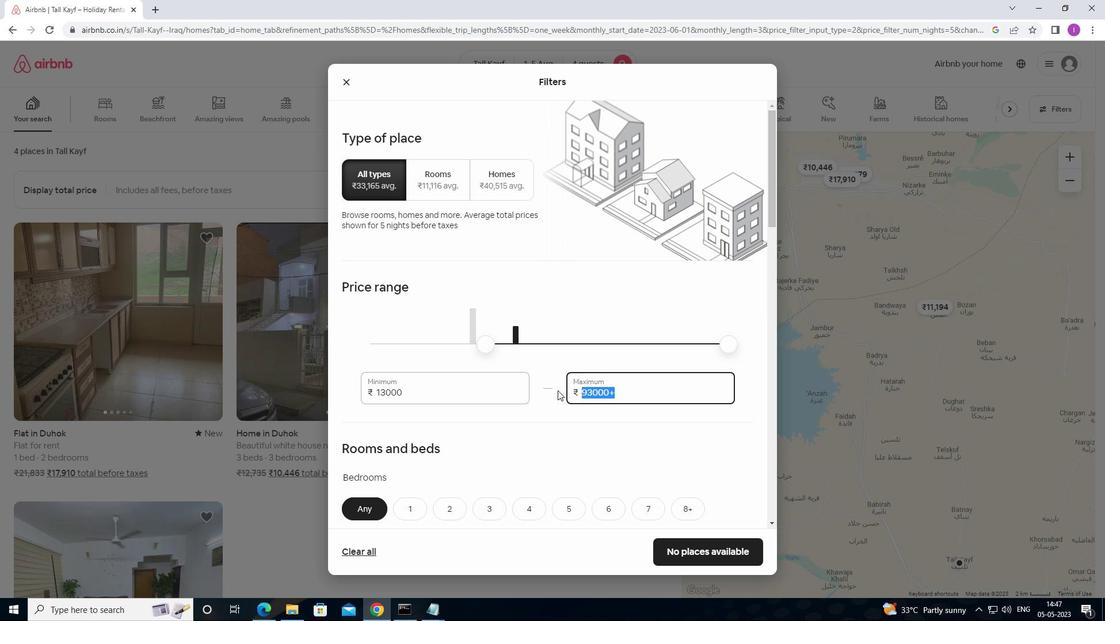
Action: Key pressed 2
Screenshot: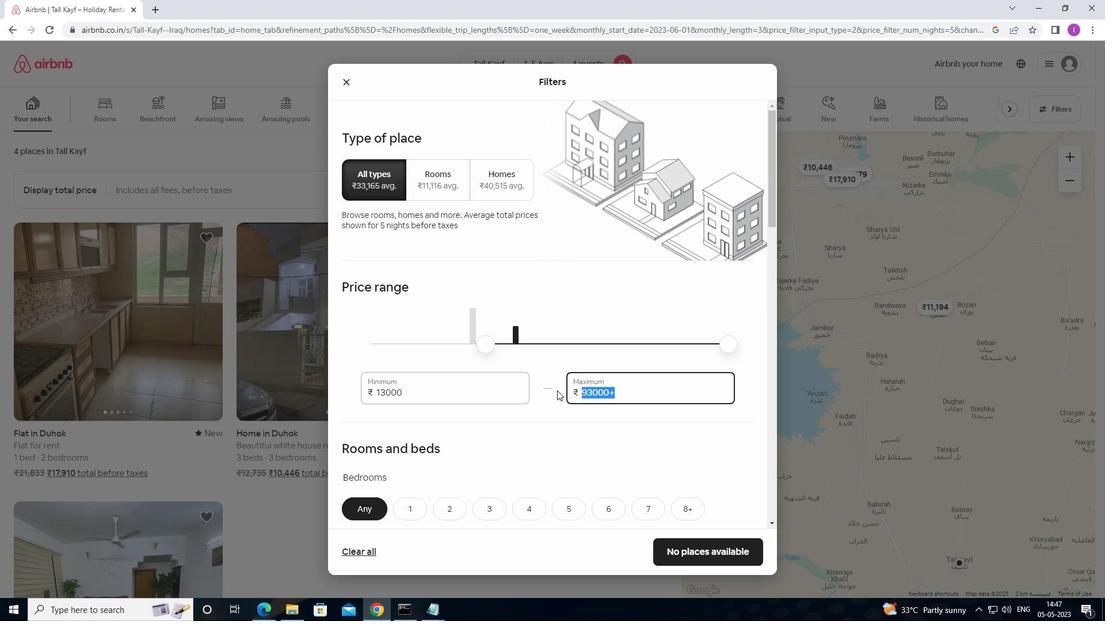 
Action: Mouse moved to (557, 390)
Screenshot: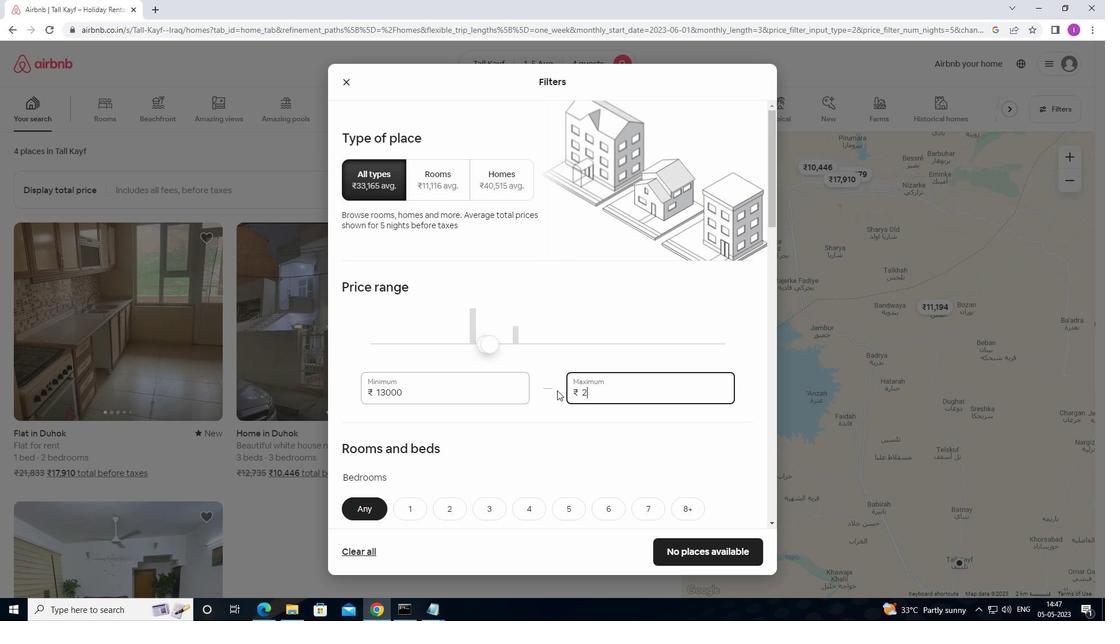 
Action: Key pressed 00
Screenshot: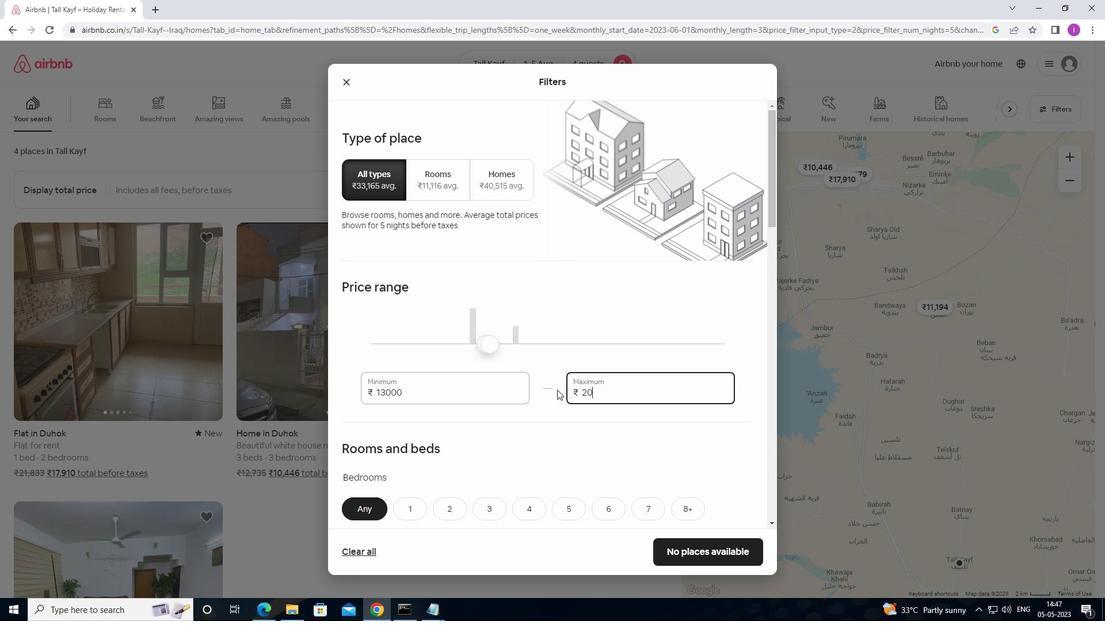 
Action: Mouse moved to (557, 390)
Screenshot: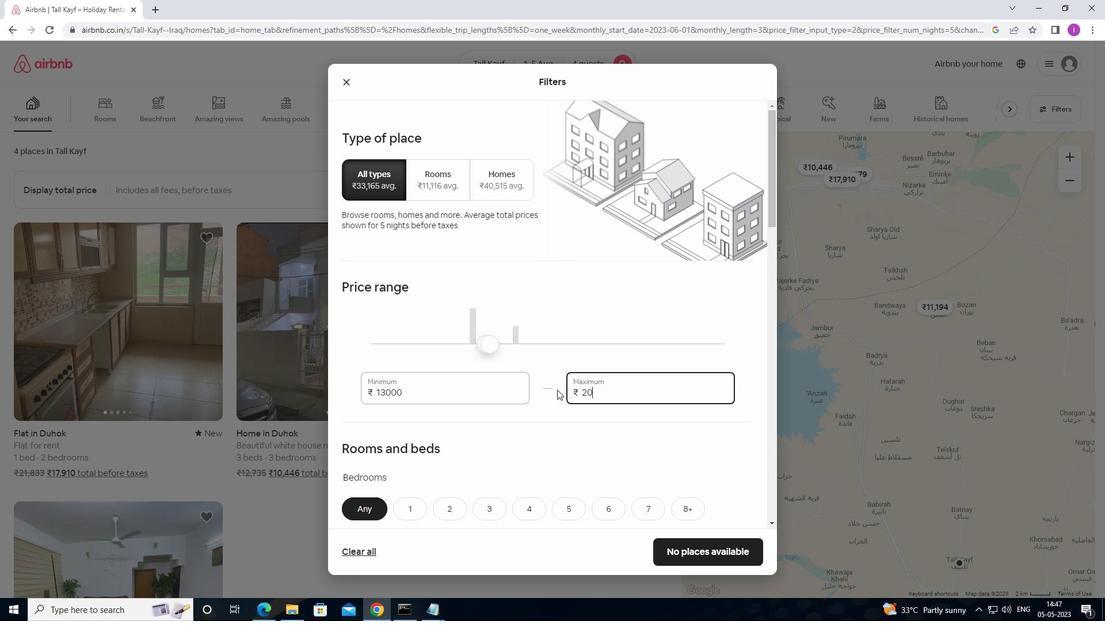 
Action: Key pressed 0
Screenshot: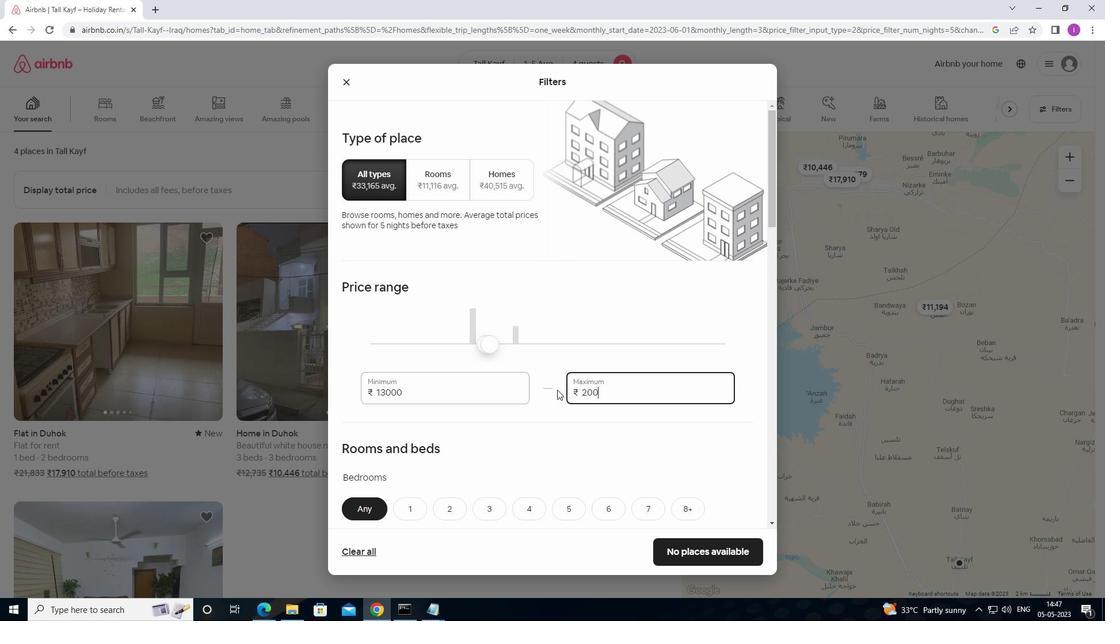 
Action: Mouse moved to (560, 390)
Screenshot: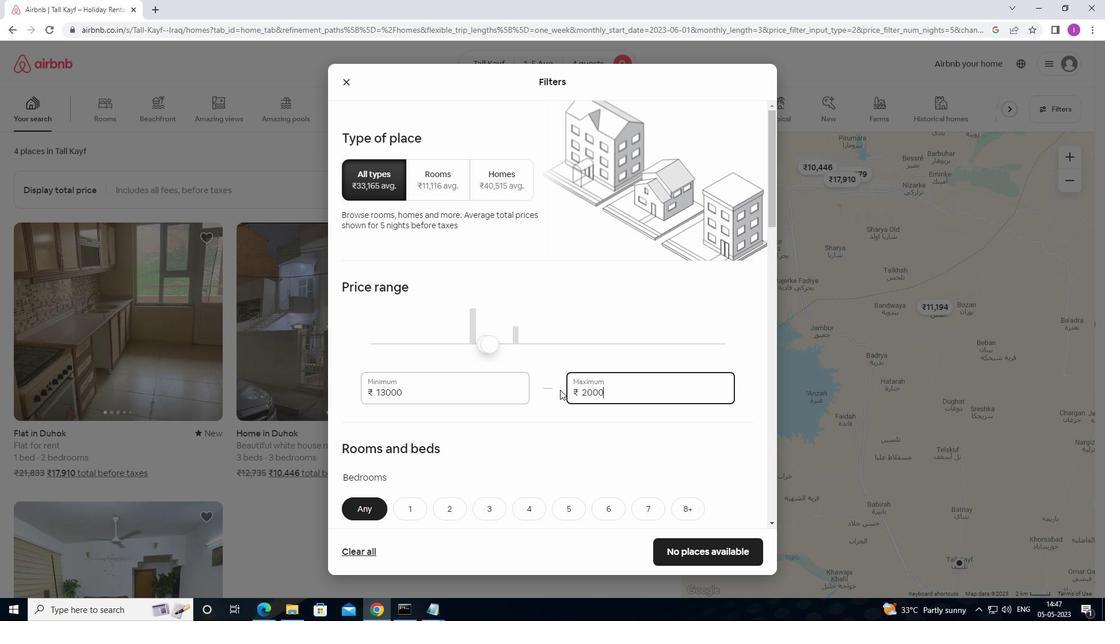 
Action: Key pressed 0
Screenshot: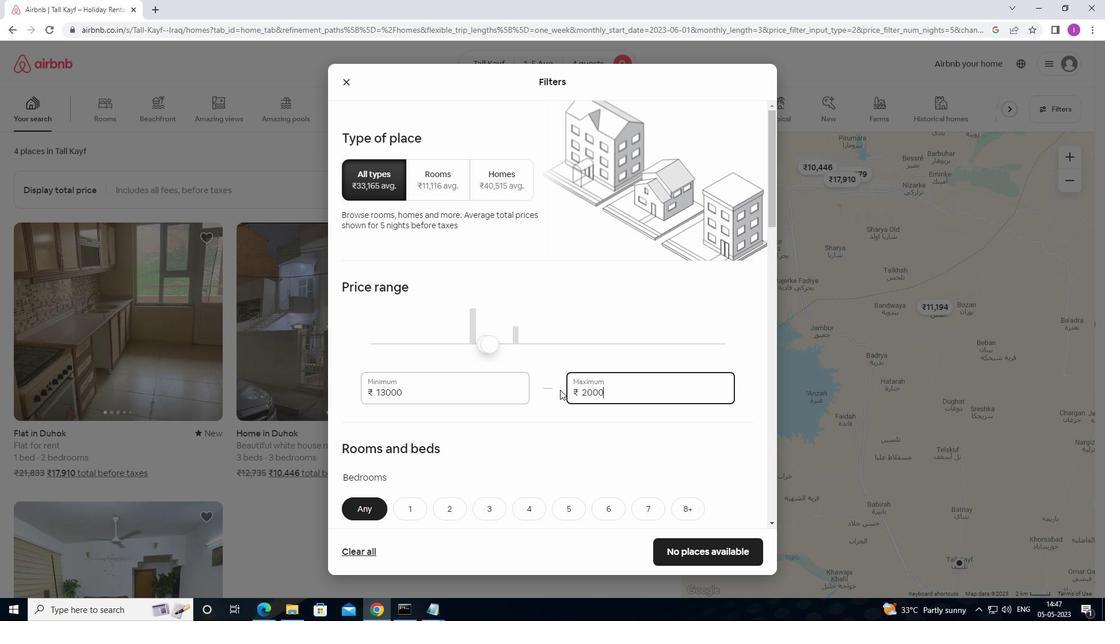 
Action: Mouse moved to (617, 422)
Screenshot: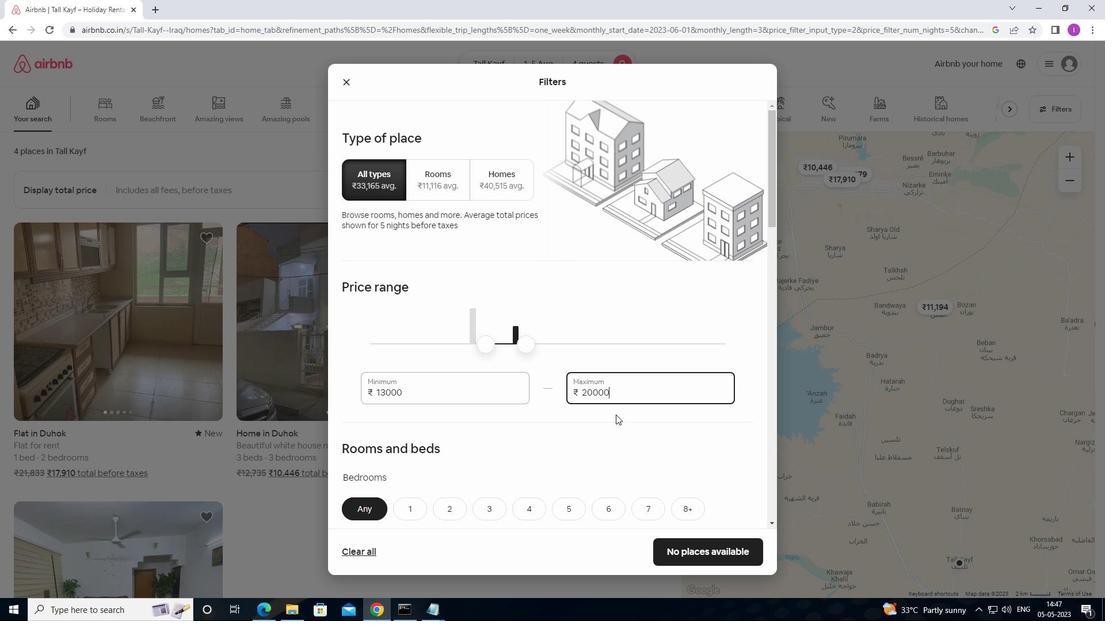
Action: Mouse scrolled (617, 421) with delta (0, 0)
Screenshot: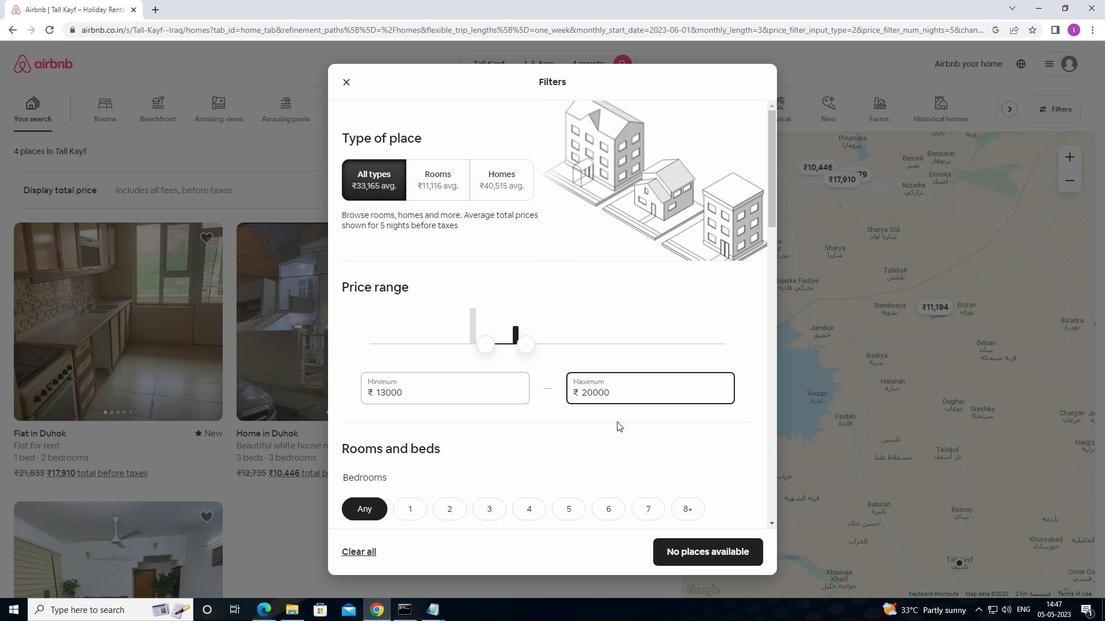 
Action: Mouse scrolled (617, 421) with delta (0, 0)
Screenshot: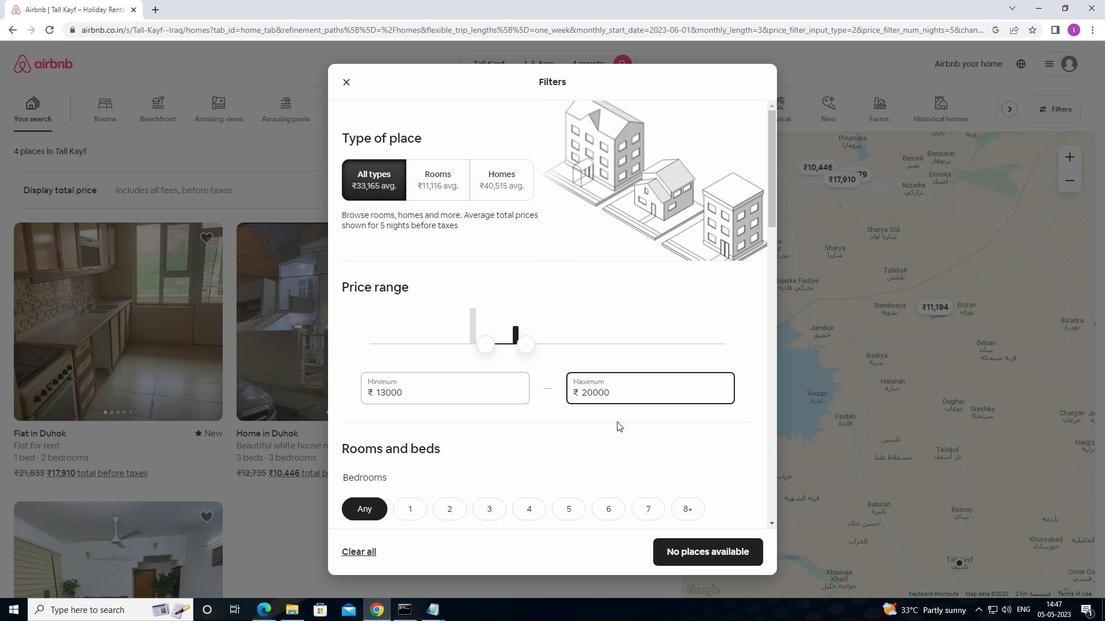 
Action: Mouse moved to (456, 396)
Screenshot: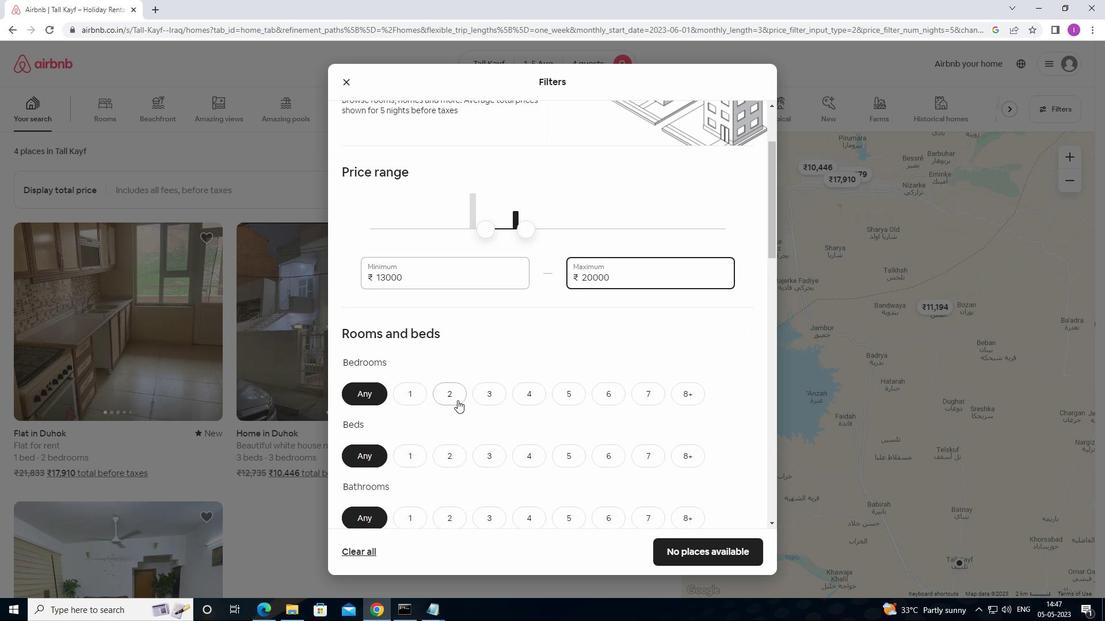 
Action: Mouse pressed left at (456, 396)
Screenshot: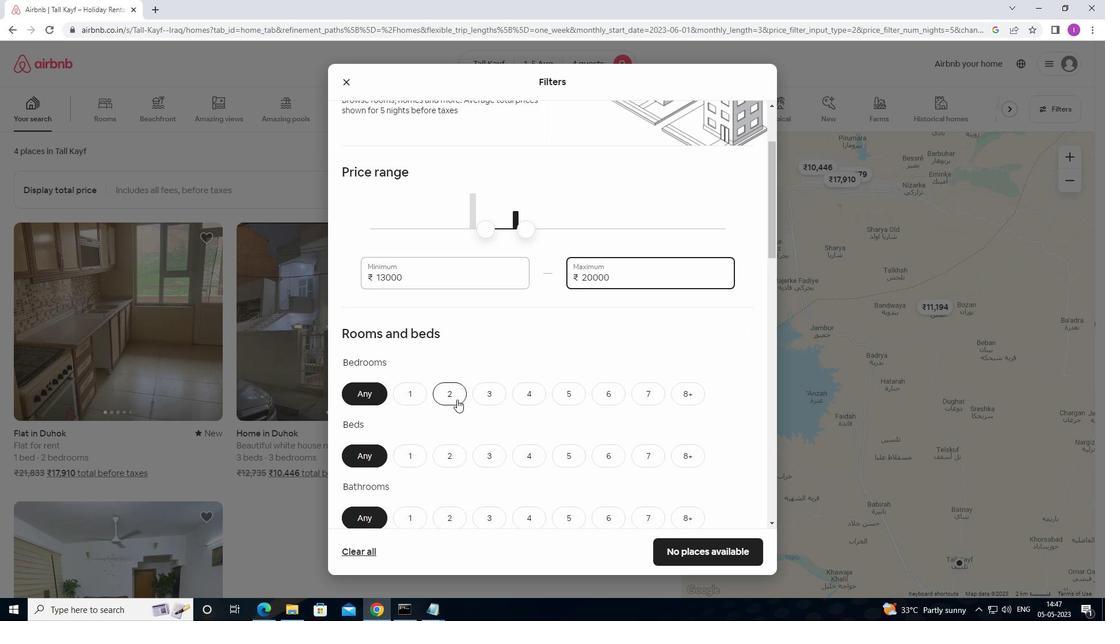 
Action: Mouse moved to (479, 452)
Screenshot: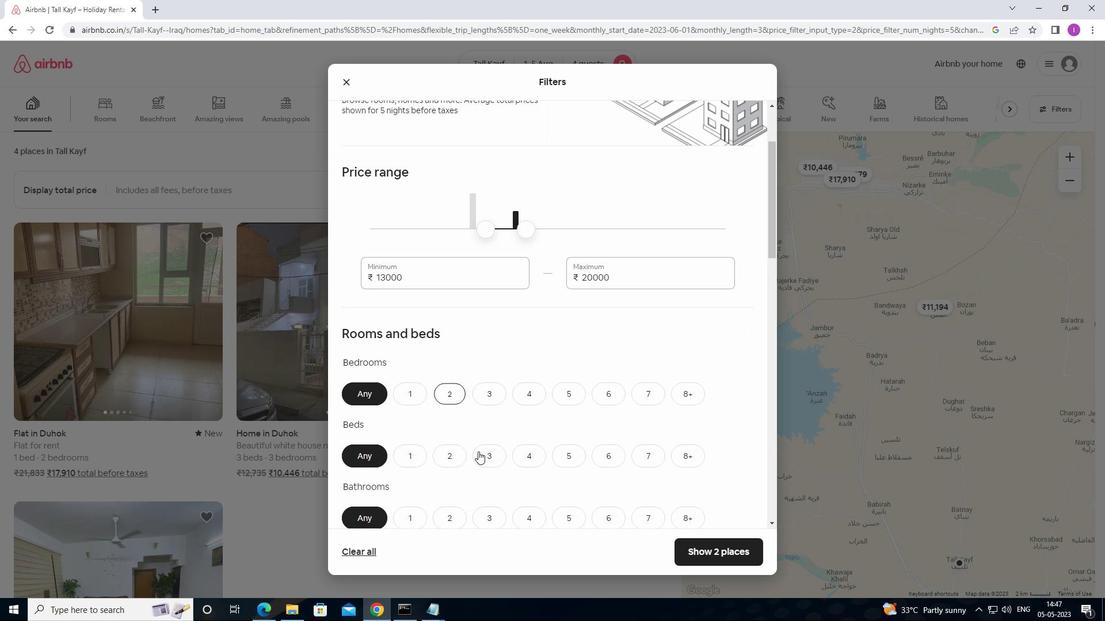 
Action: Mouse pressed left at (479, 452)
Screenshot: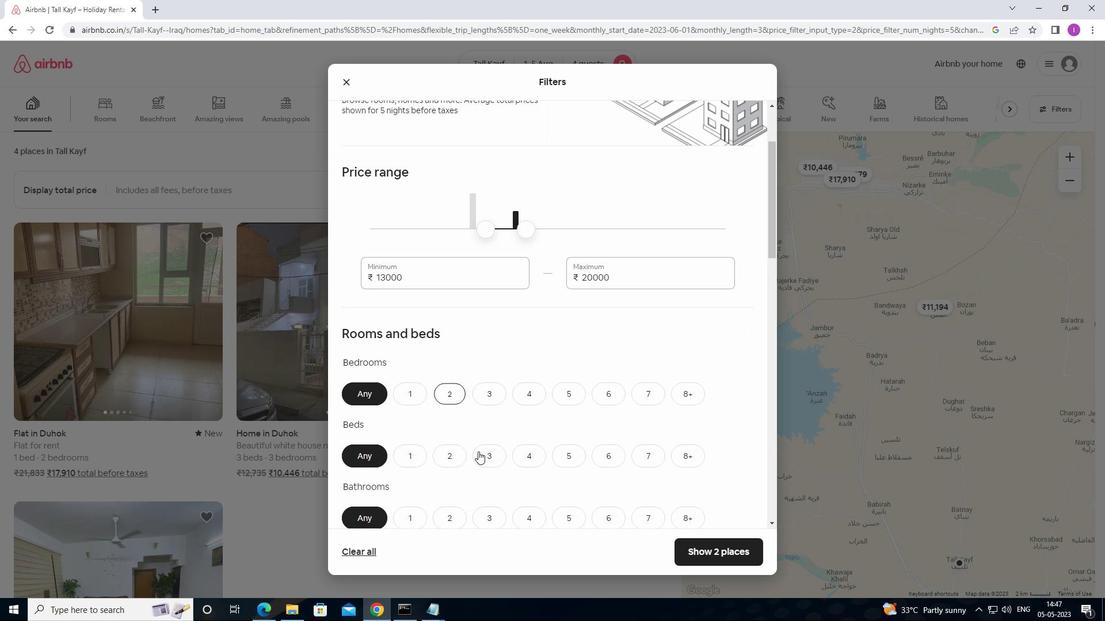 
Action: Mouse moved to (485, 458)
Screenshot: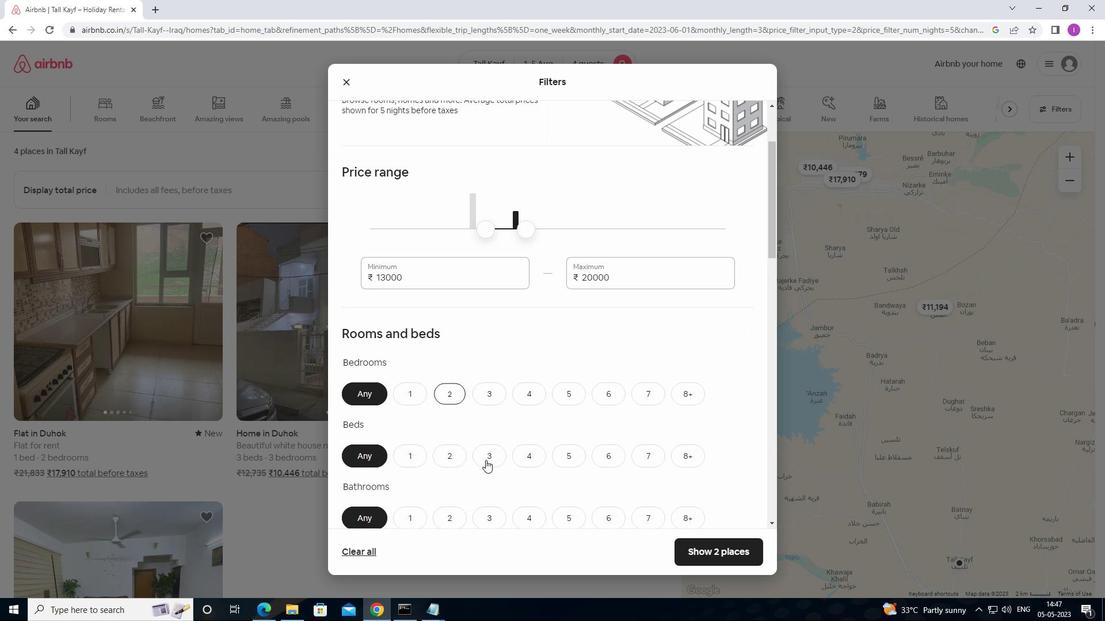 
Action: Mouse pressed left at (485, 458)
Screenshot: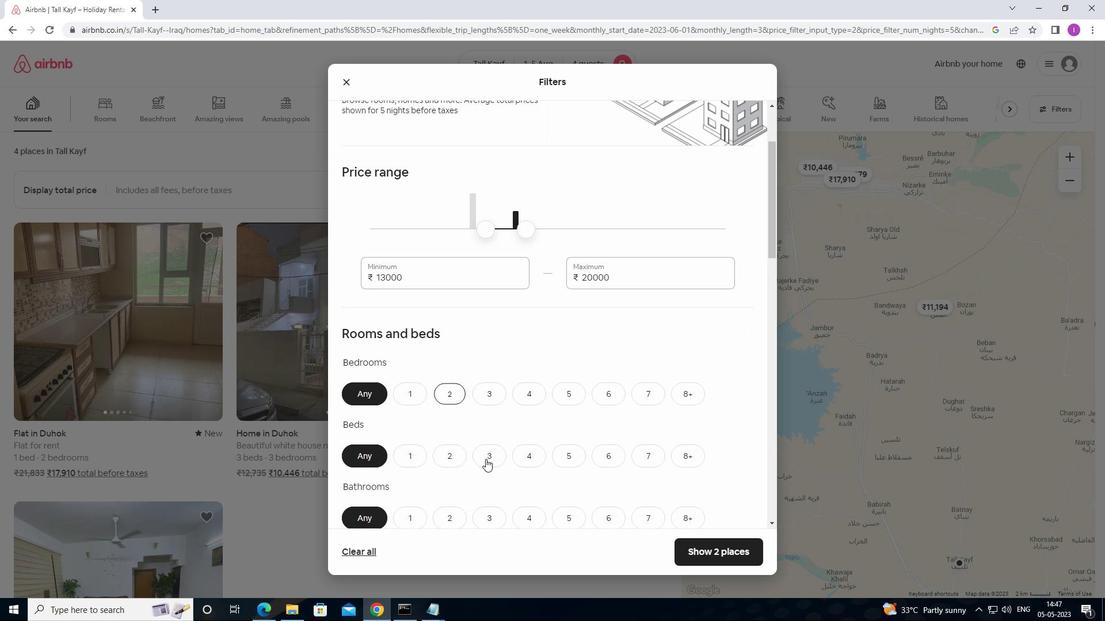 
Action: Mouse moved to (489, 451)
Screenshot: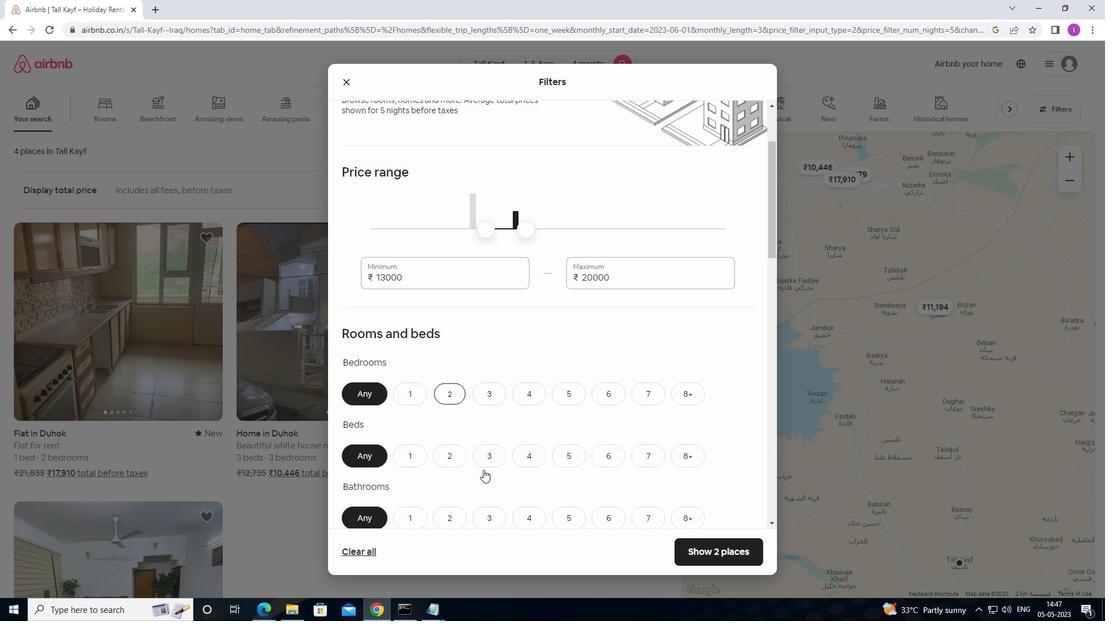 
Action: Mouse pressed left at (489, 451)
Screenshot: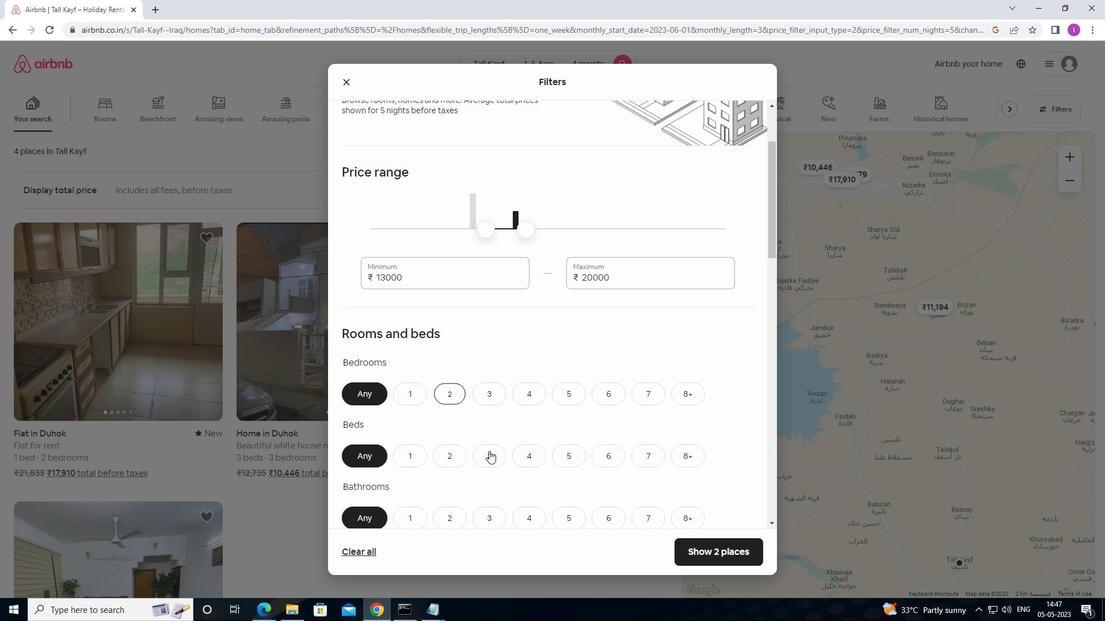
Action: Mouse moved to (494, 453)
Screenshot: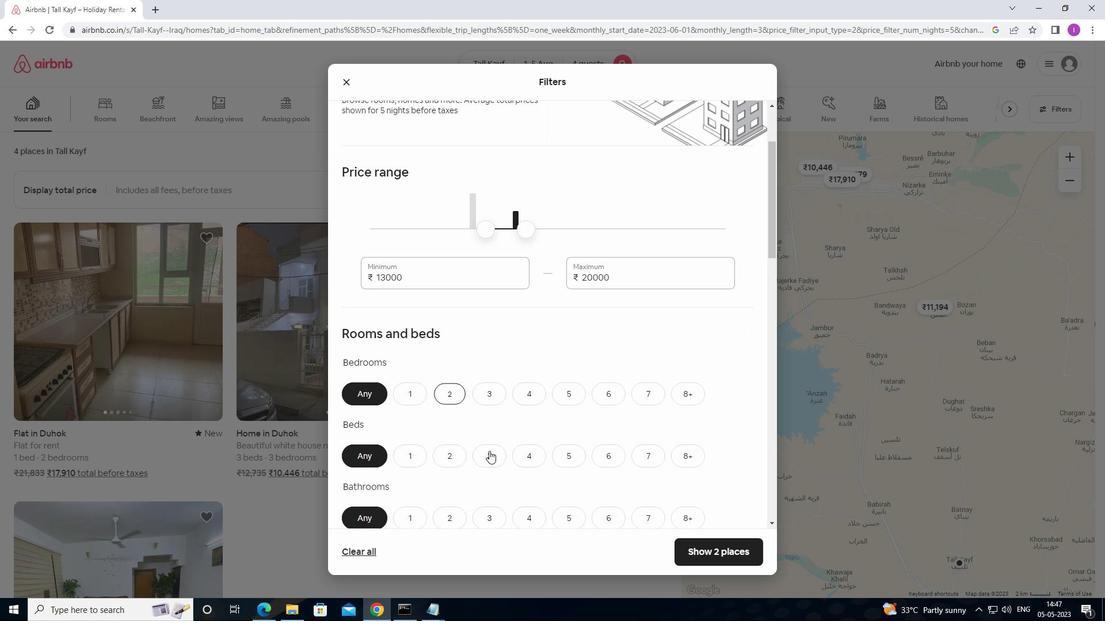 
Action: Mouse scrolled (494, 452) with delta (0, 0)
Screenshot: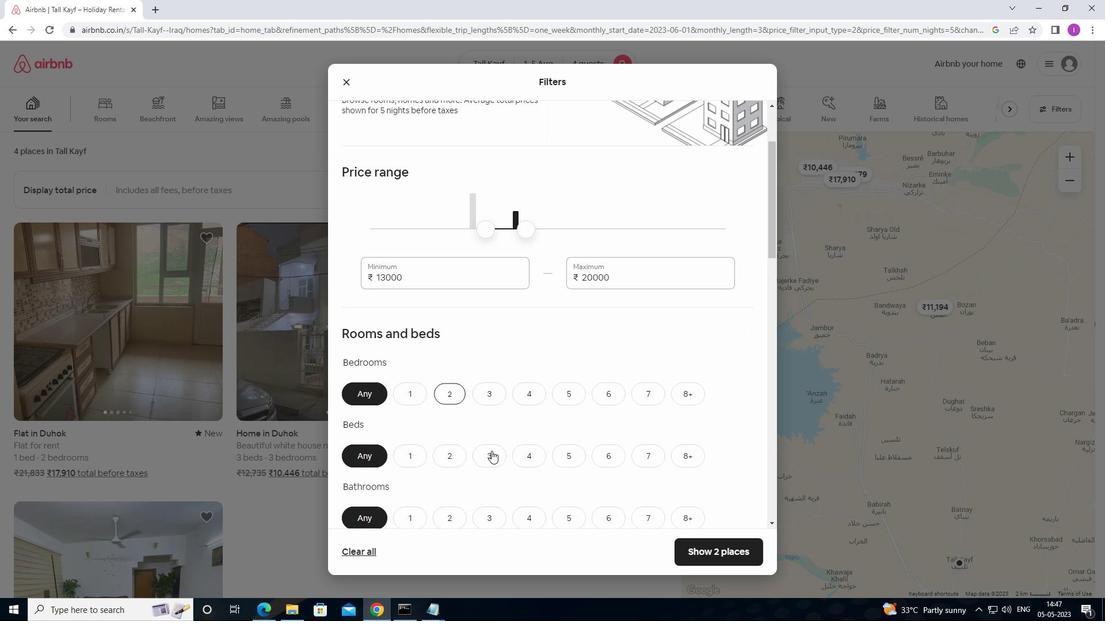 
Action: Mouse moved to (642, 408)
Screenshot: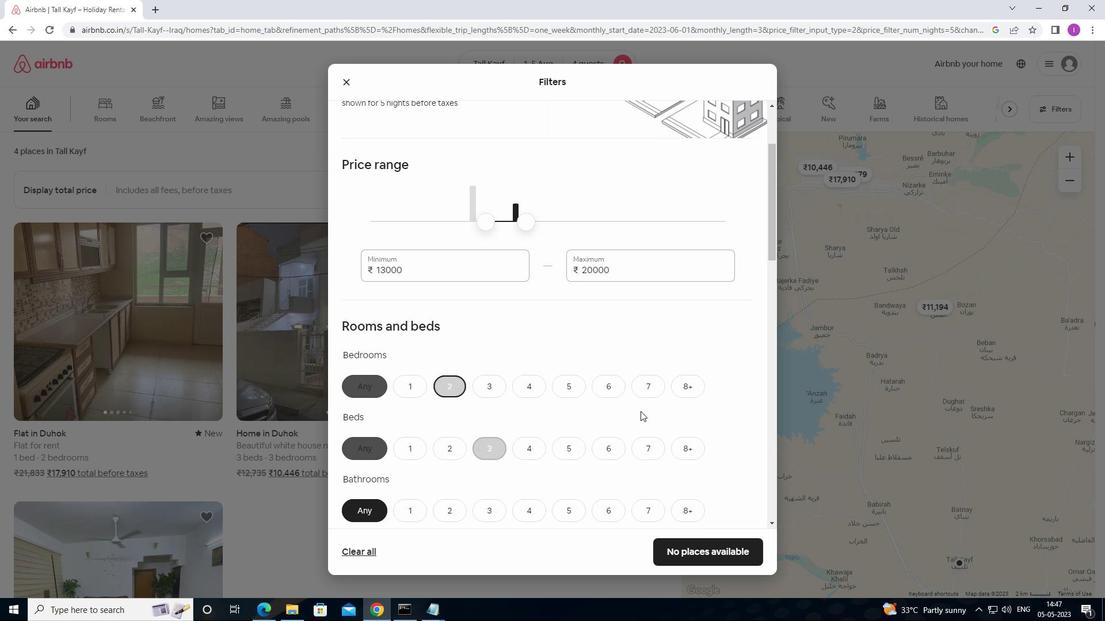 
Action: Mouse scrolled (642, 407) with delta (0, 0)
Screenshot: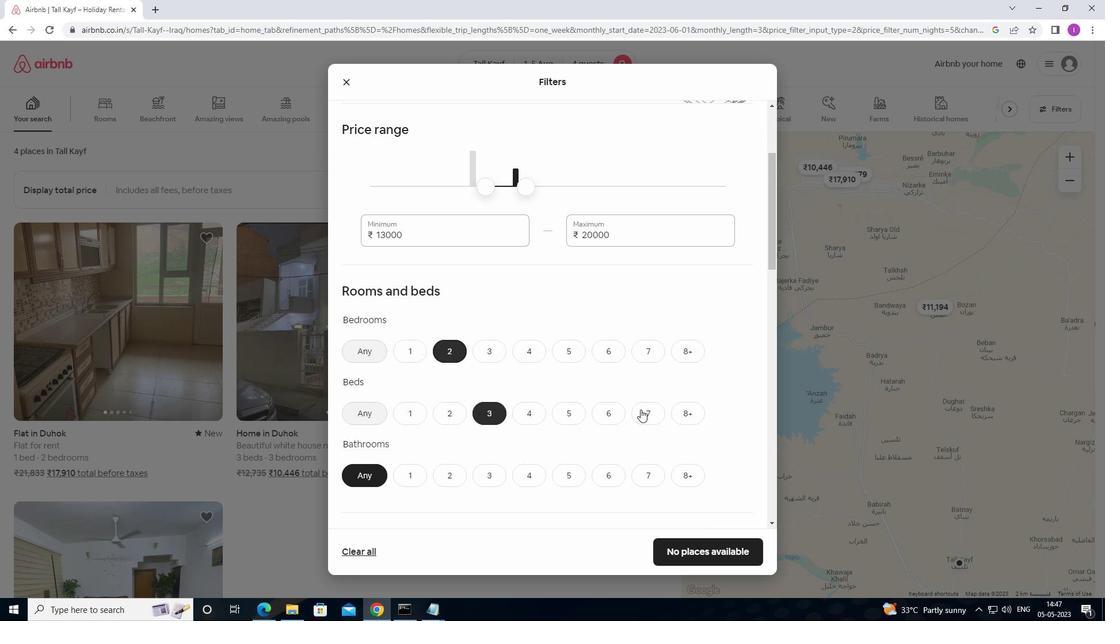 
Action: Mouse scrolled (642, 407) with delta (0, 0)
Screenshot: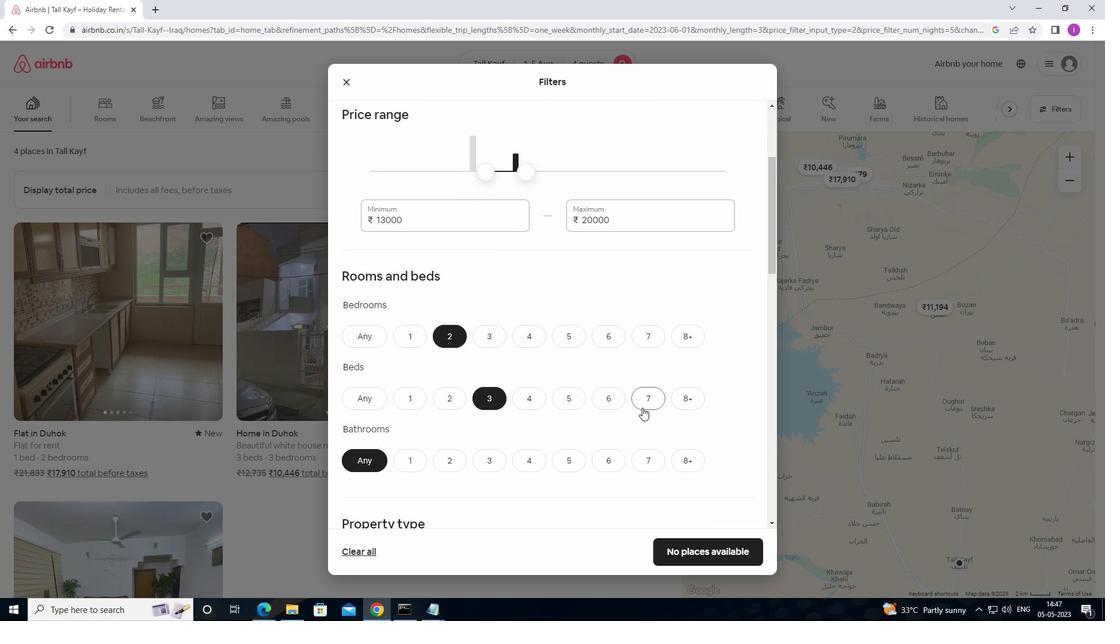 
Action: Mouse moved to (454, 346)
Screenshot: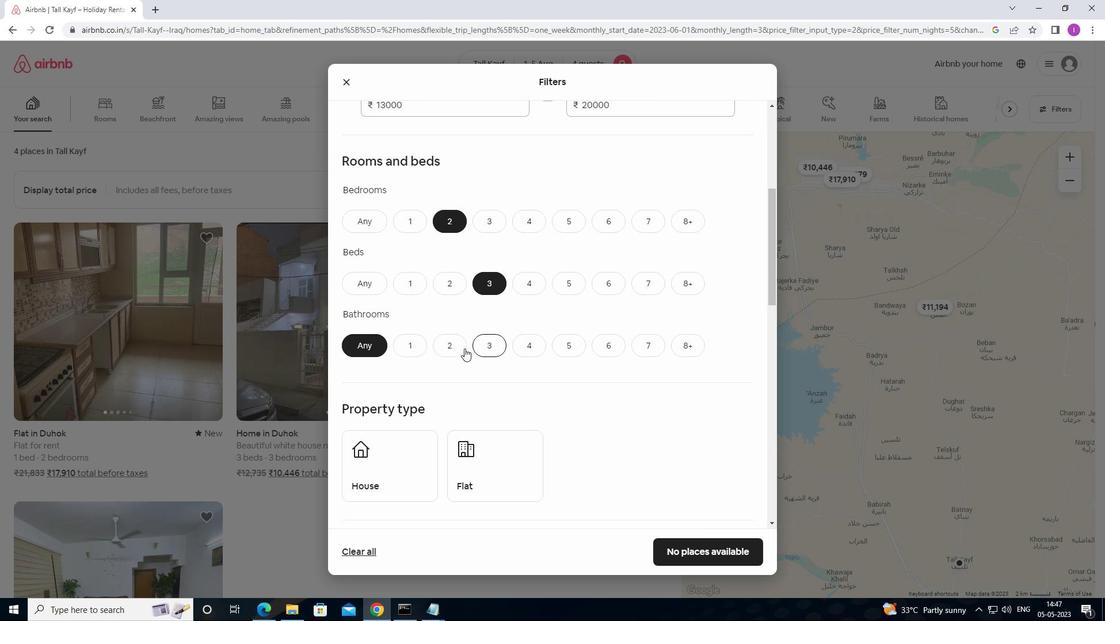 
Action: Mouse pressed left at (454, 346)
Screenshot: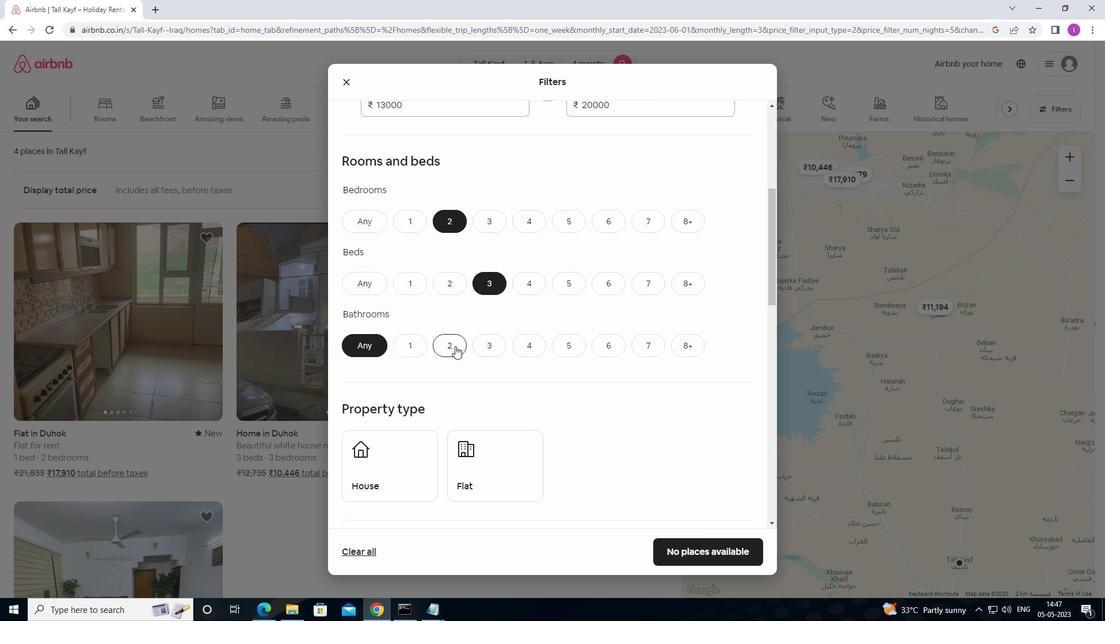 
Action: Mouse moved to (450, 405)
Screenshot: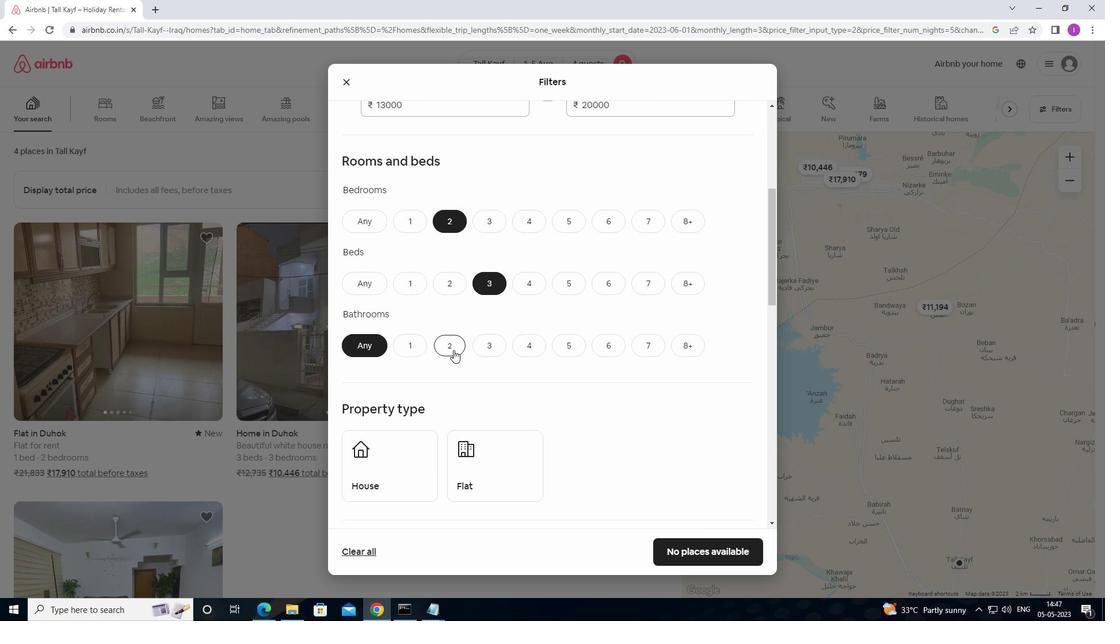 
Action: Mouse scrolled (450, 405) with delta (0, 0)
Screenshot: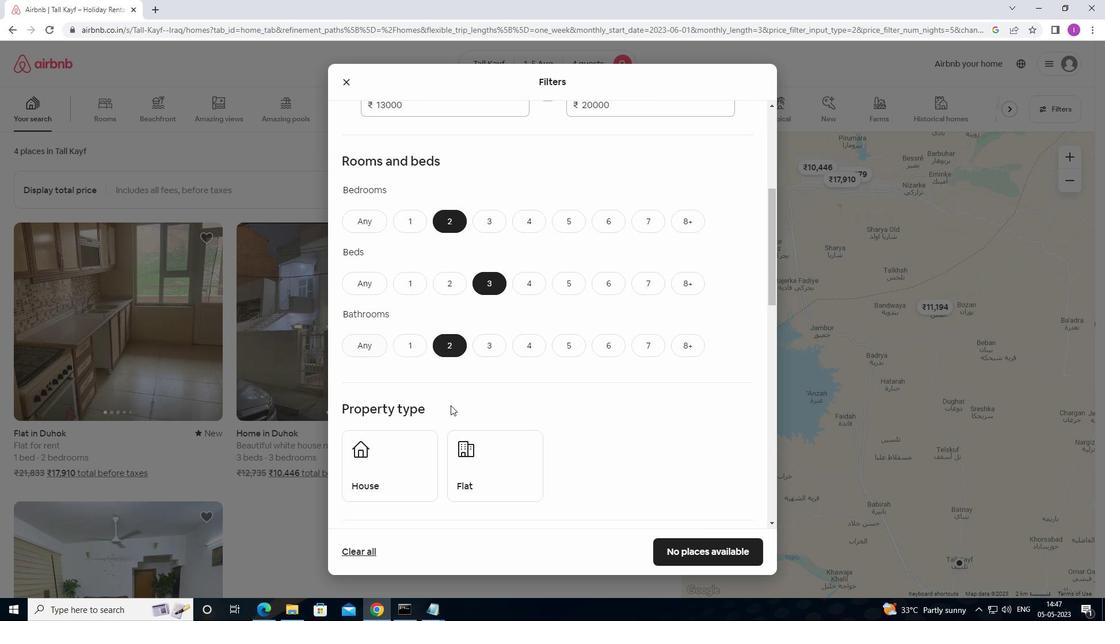 
Action: Mouse scrolled (450, 405) with delta (0, 0)
Screenshot: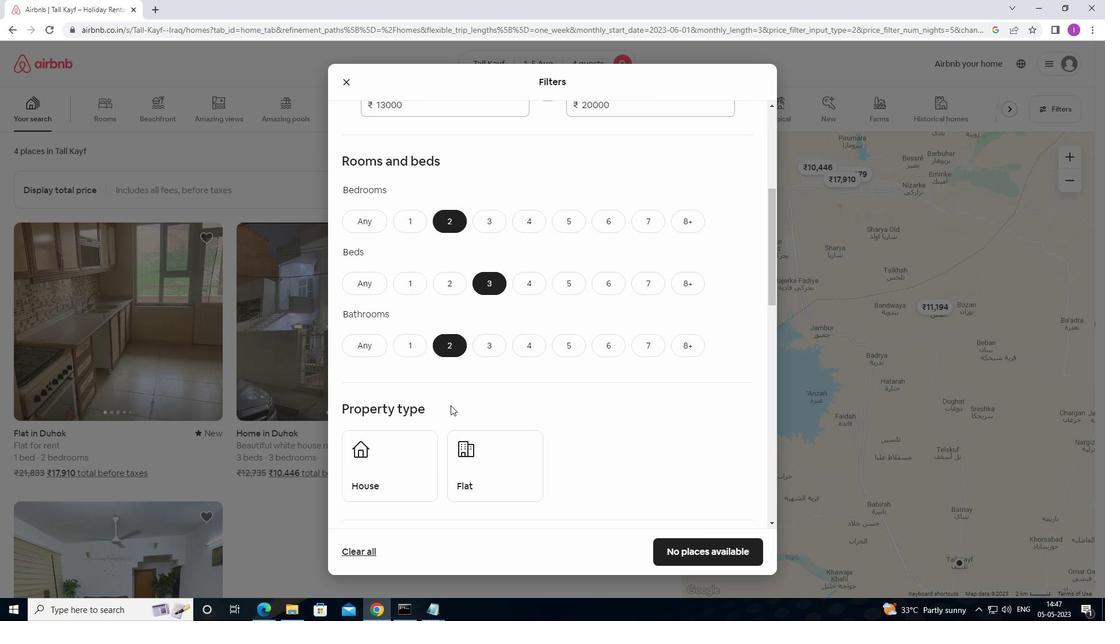 
Action: Mouse moved to (392, 362)
Screenshot: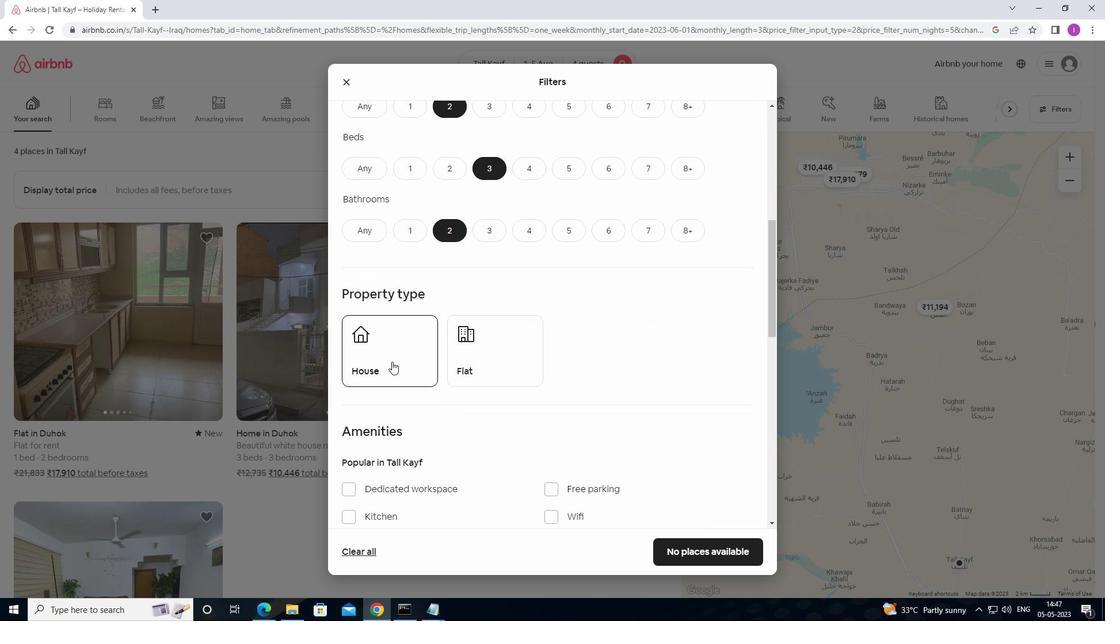 
Action: Mouse pressed left at (392, 362)
Screenshot: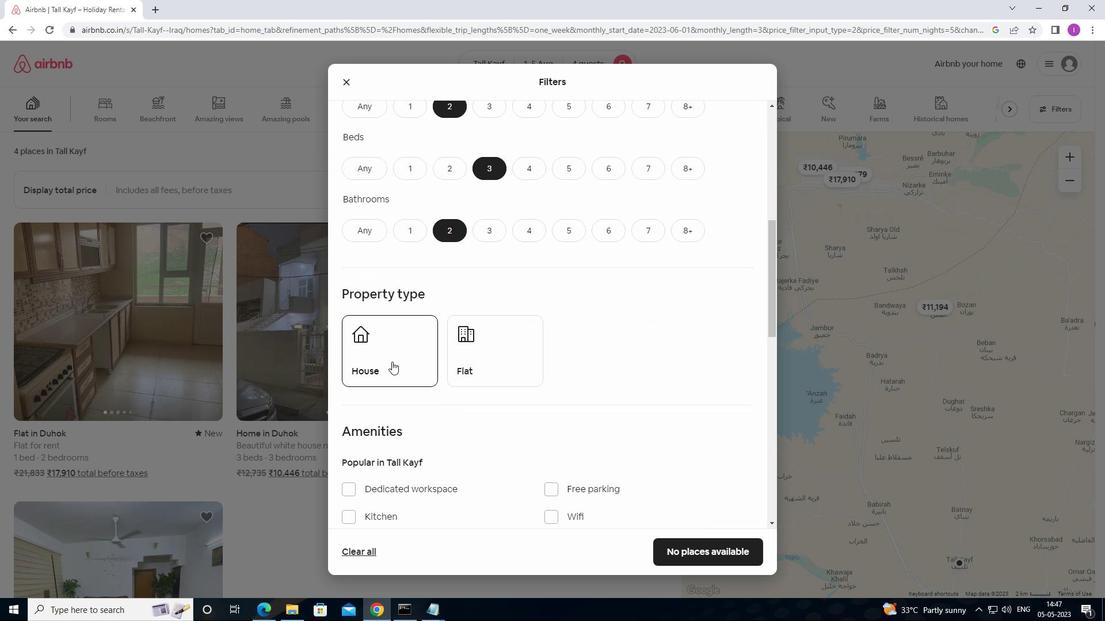 
Action: Mouse moved to (475, 373)
Screenshot: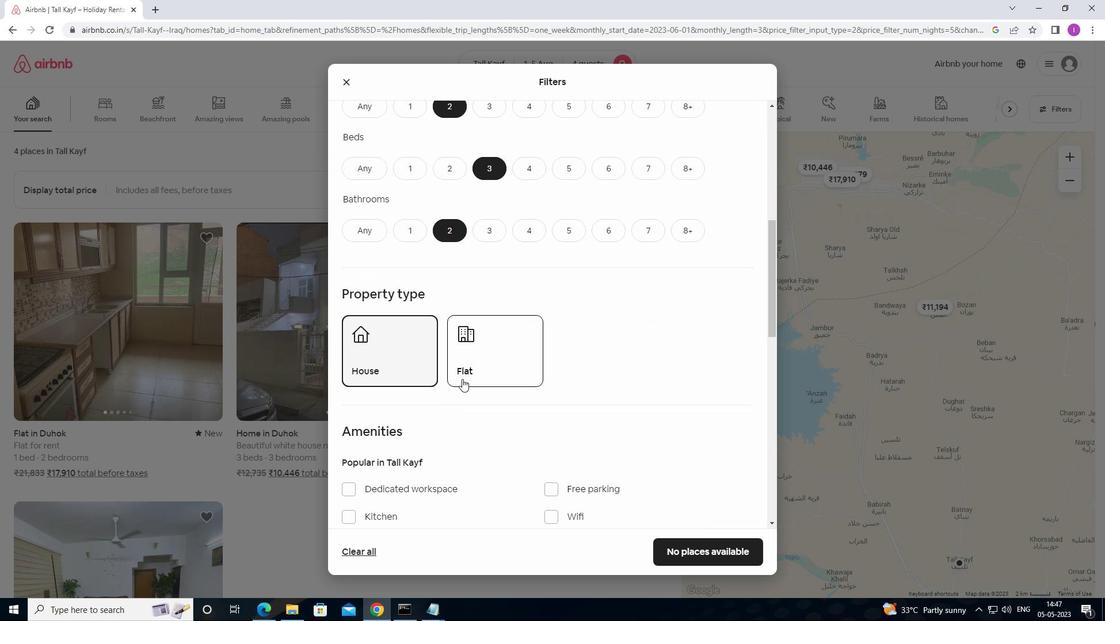 
Action: Mouse pressed left at (475, 373)
Screenshot: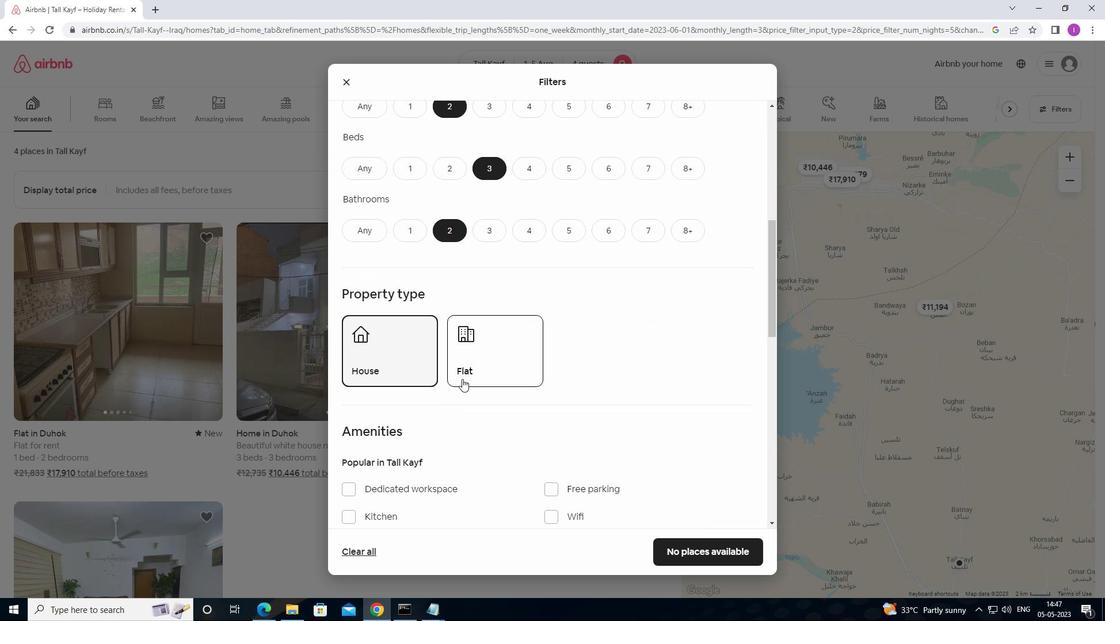 
Action: Mouse moved to (532, 405)
Screenshot: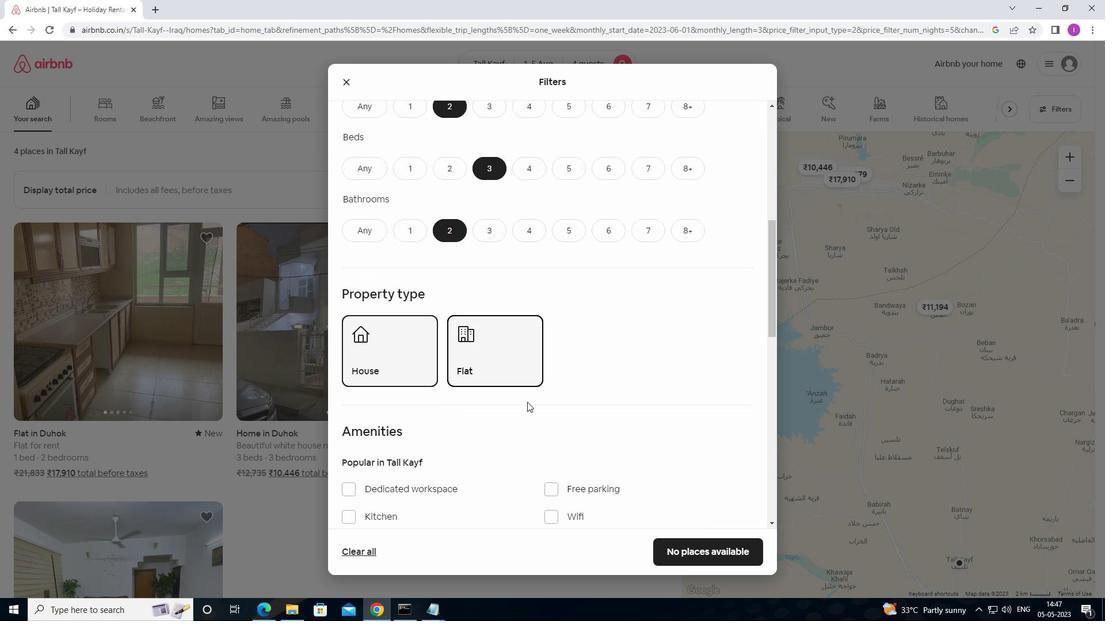 
Action: Mouse scrolled (532, 404) with delta (0, 0)
Screenshot: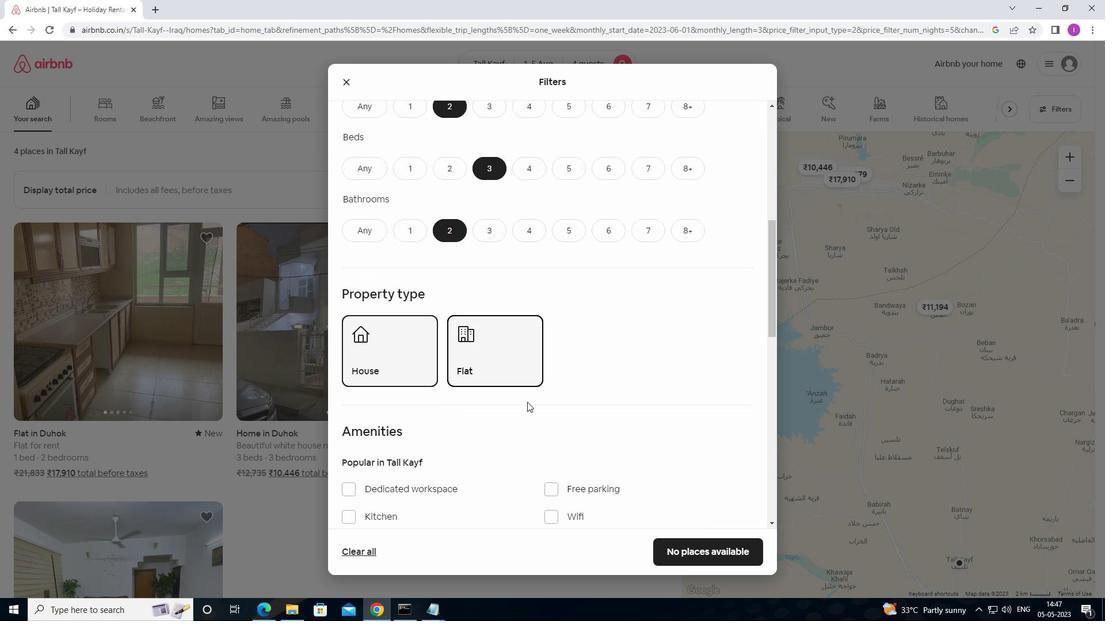 
Action: Mouse moved to (532, 407)
Screenshot: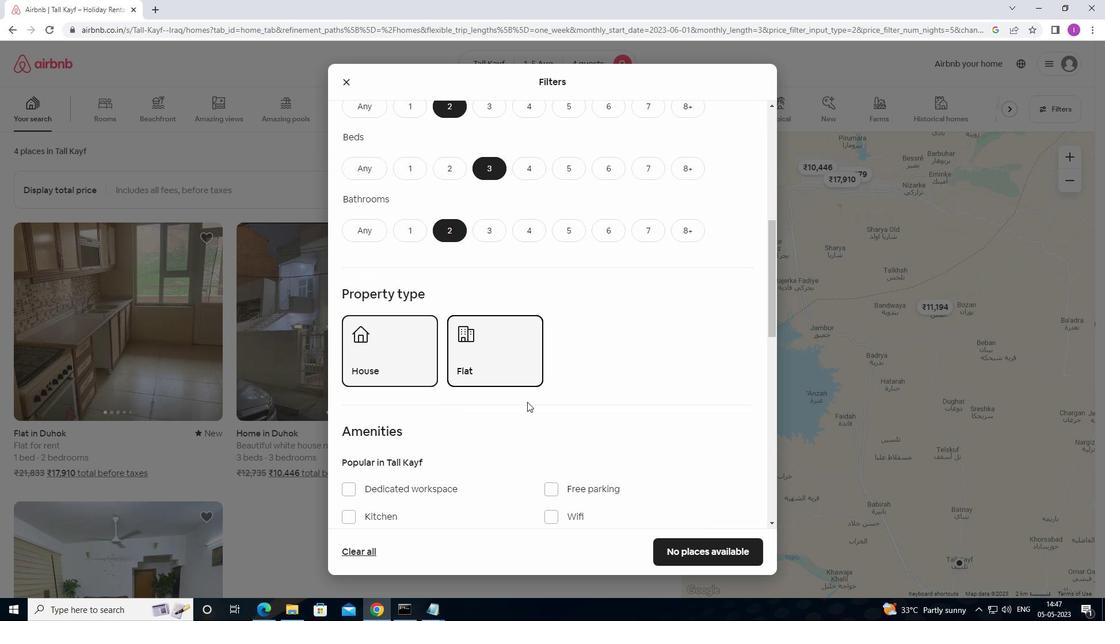 
Action: Mouse scrolled (532, 406) with delta (0, 0)
Screenshot: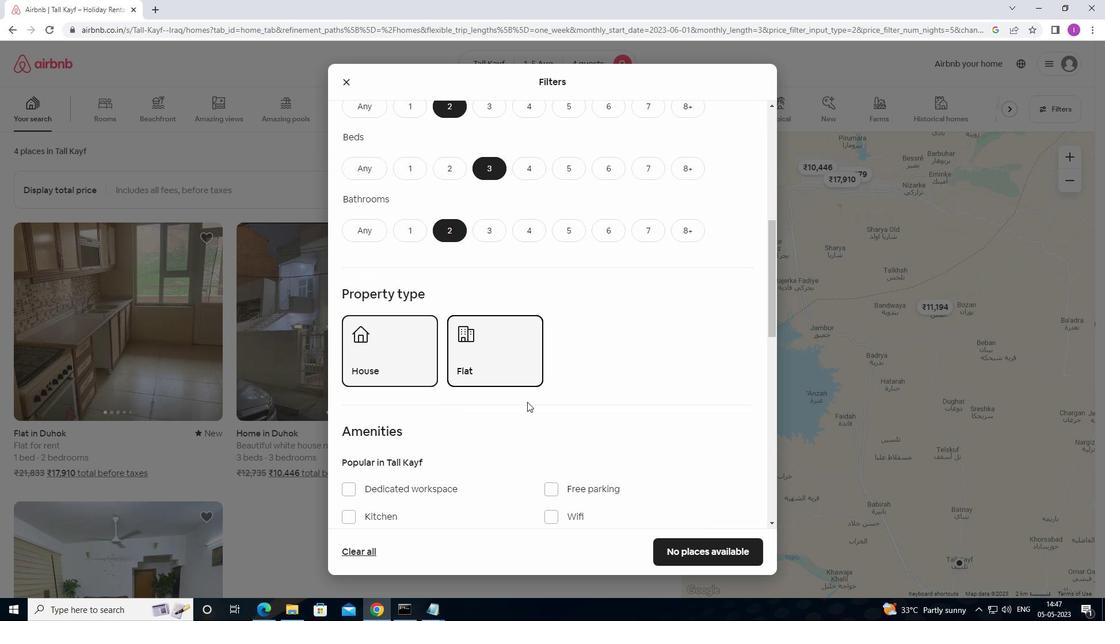 
Action: Mouse moved to (533, 408)
Screenshot: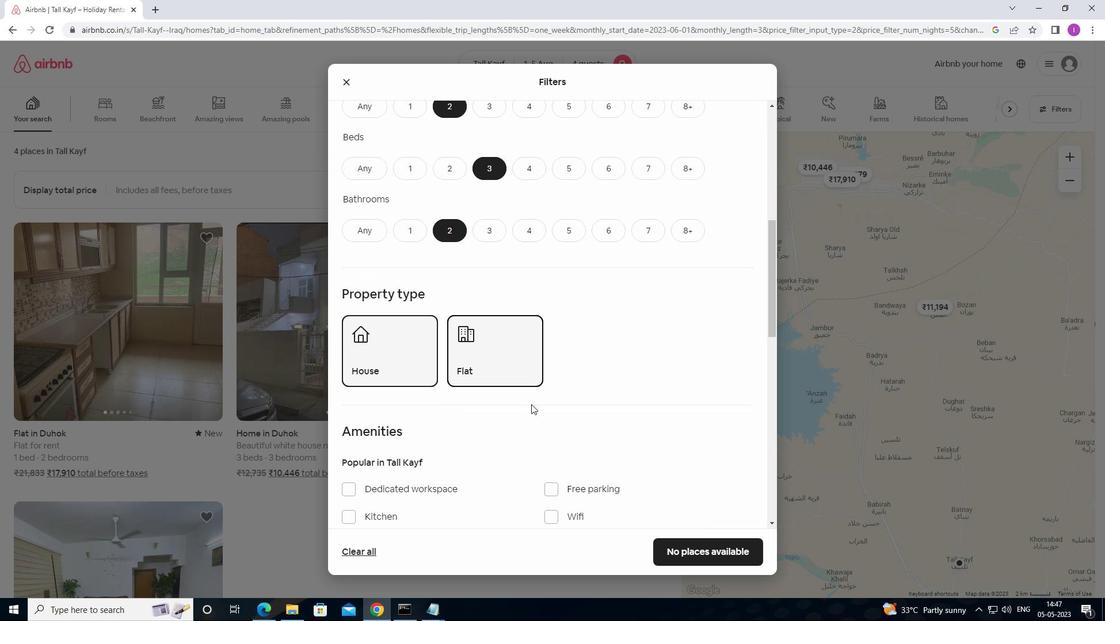 
Action: Mouse scrolled (533, 407) with delta (0, 0)
Screenshot: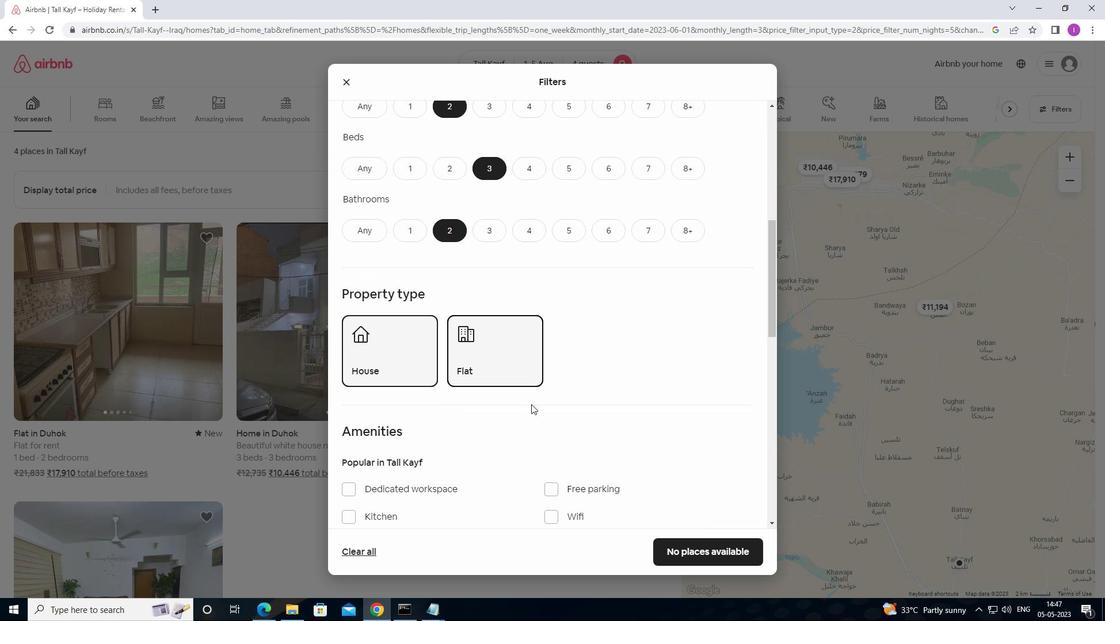 
Action: Mouse scrolled (533, 407) with delta (0, 0)
Screenshot: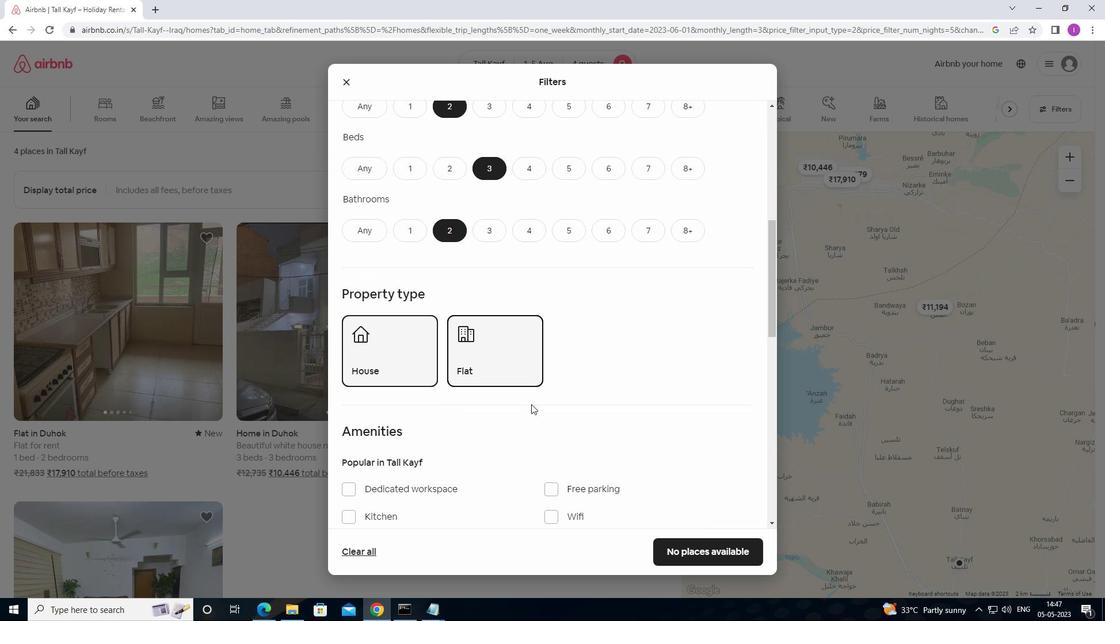 
Action: Mouse moved to (536, 408)
Screenshot: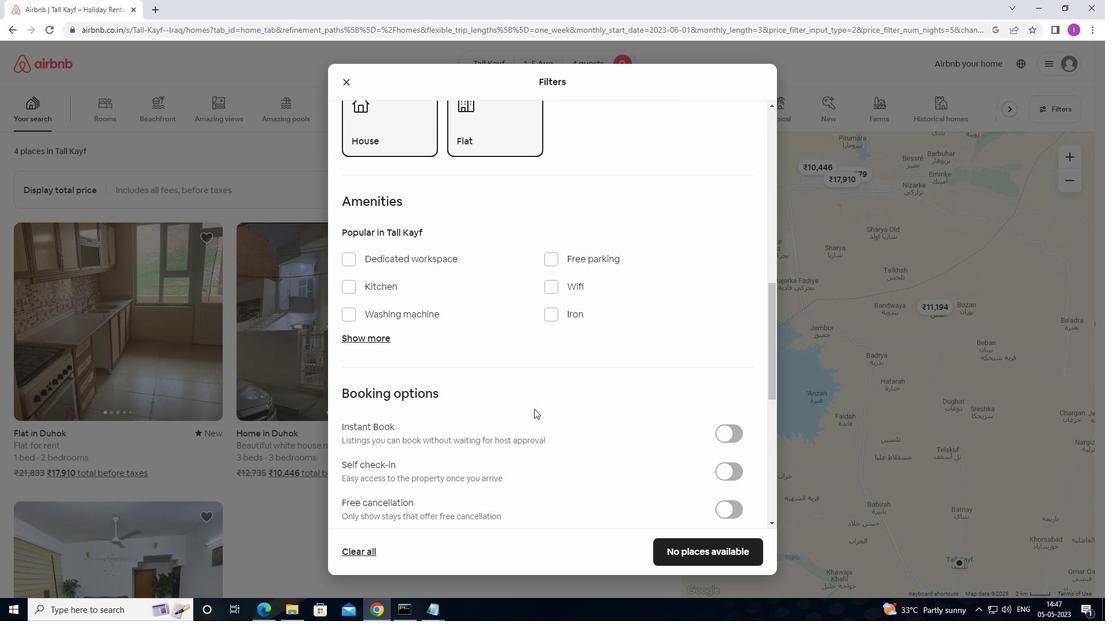 
Action: Mouse scrolled (536, 407) with delta (0, 0)
Screenshot: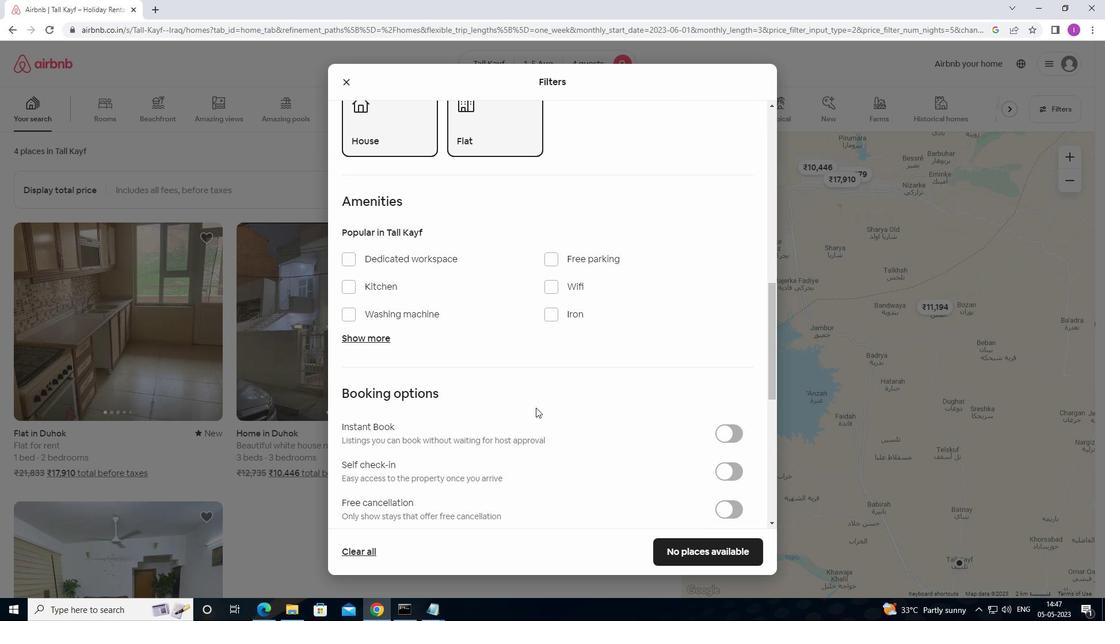 
Action: Mouse moved to (726, 415)
Screenshot: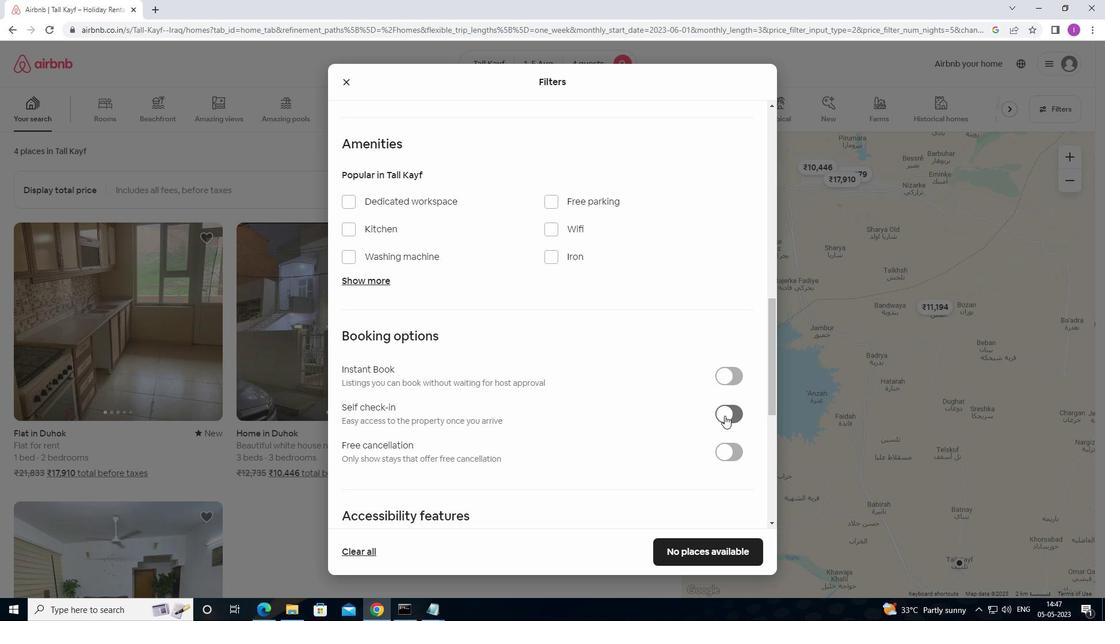 
Action: Mouse pressed left at (726, 415)
Screenshot: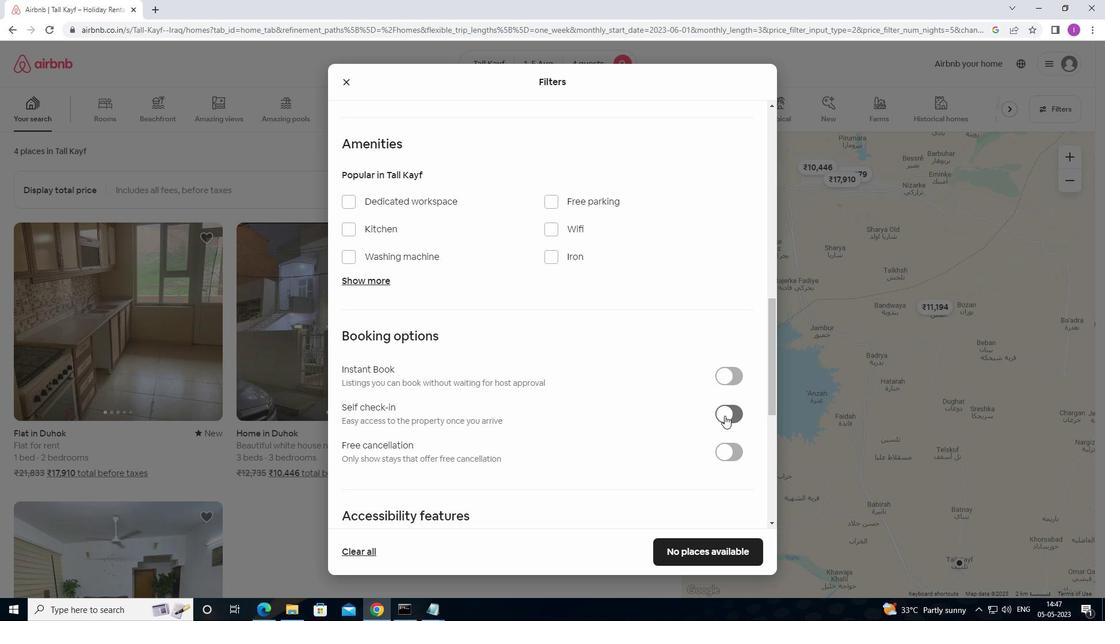 
Action: Mouse moved to (465, 462)
Screenshot: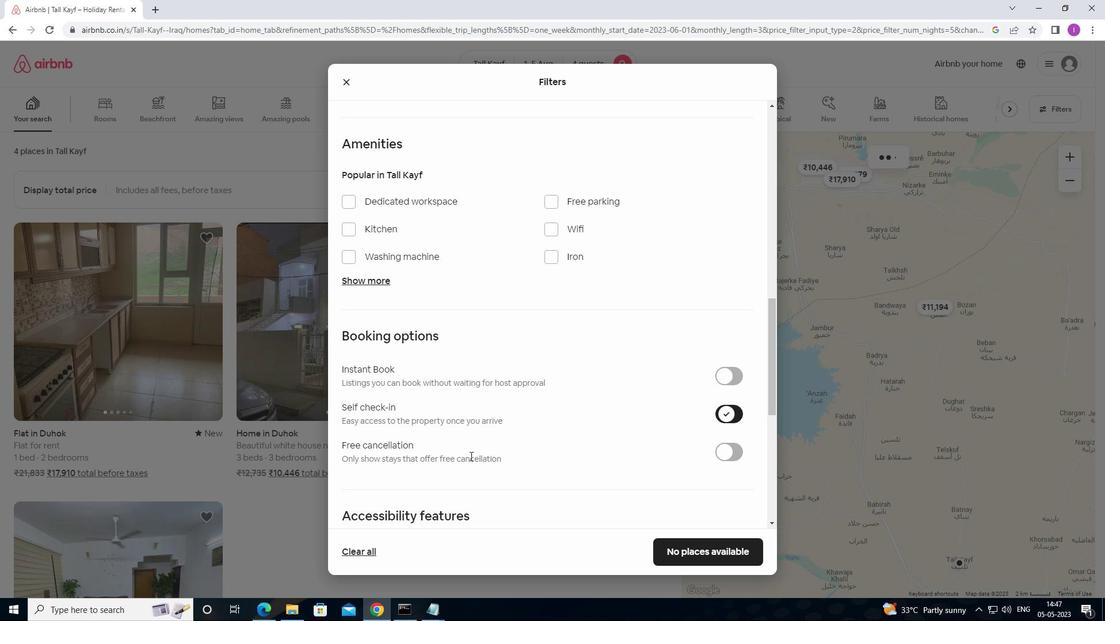 
Action: Mouse scrolled (465, 462) with delta (0, 0)
Screenshot: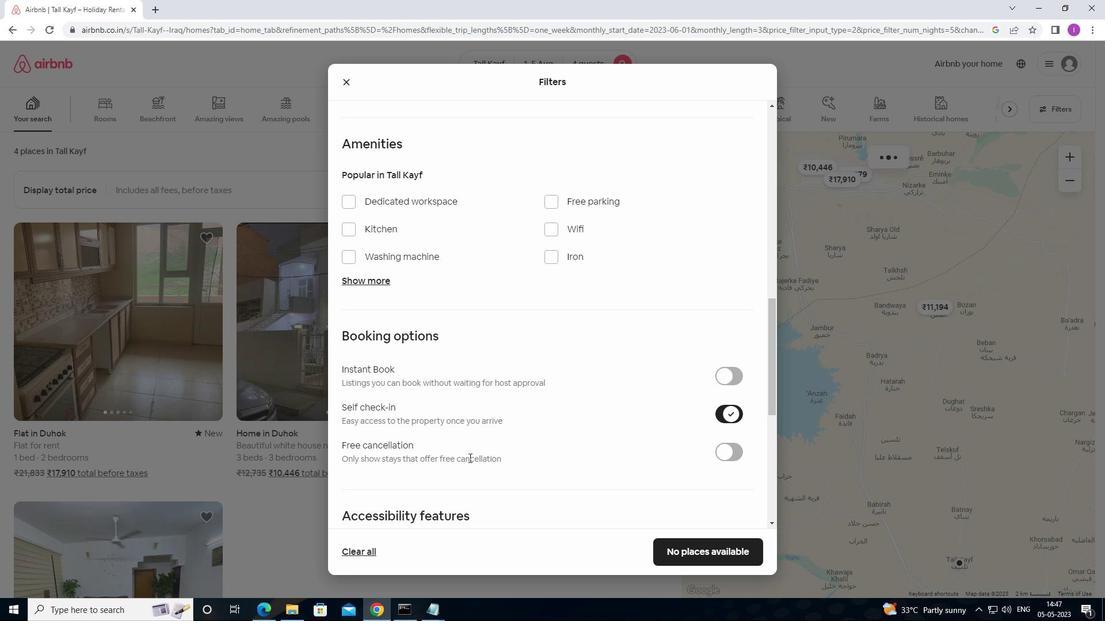 
Action: Mouse moved to (466, 465)
Screenshot: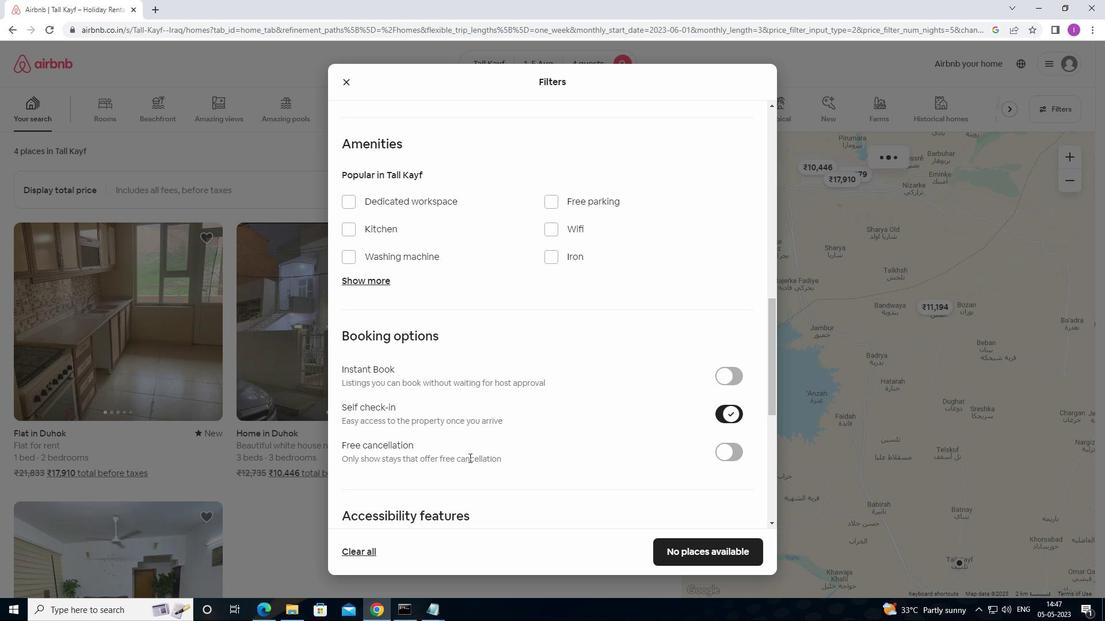 
Action: Mouse scrolled (466, 465) with delta (0, 0)
Screenshot: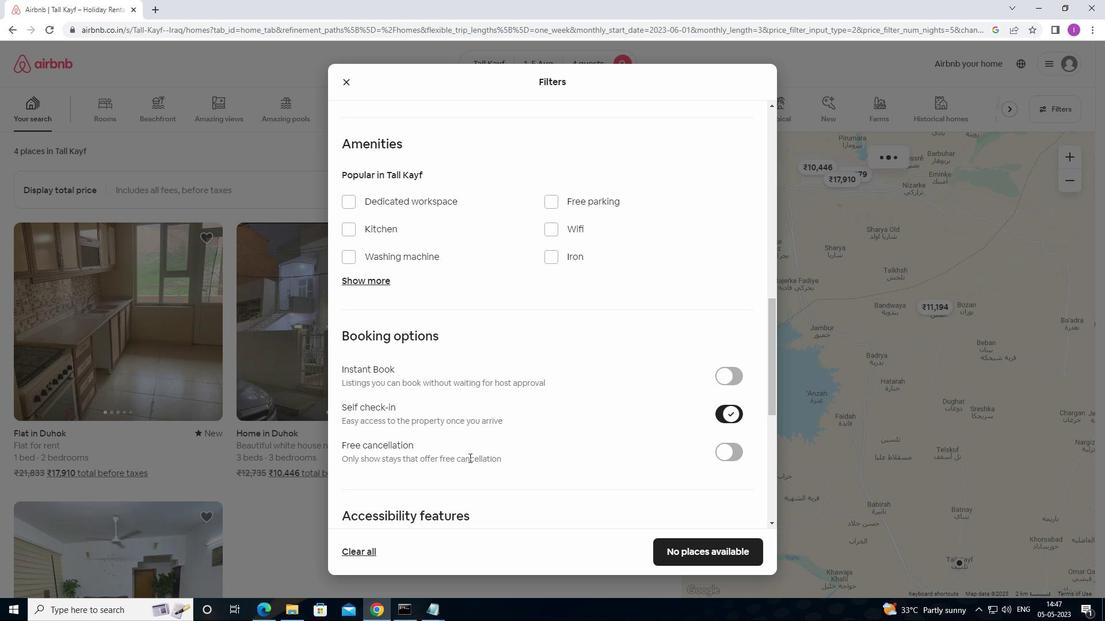 
Action: Mouse moved to (466, 466)
Screenshot: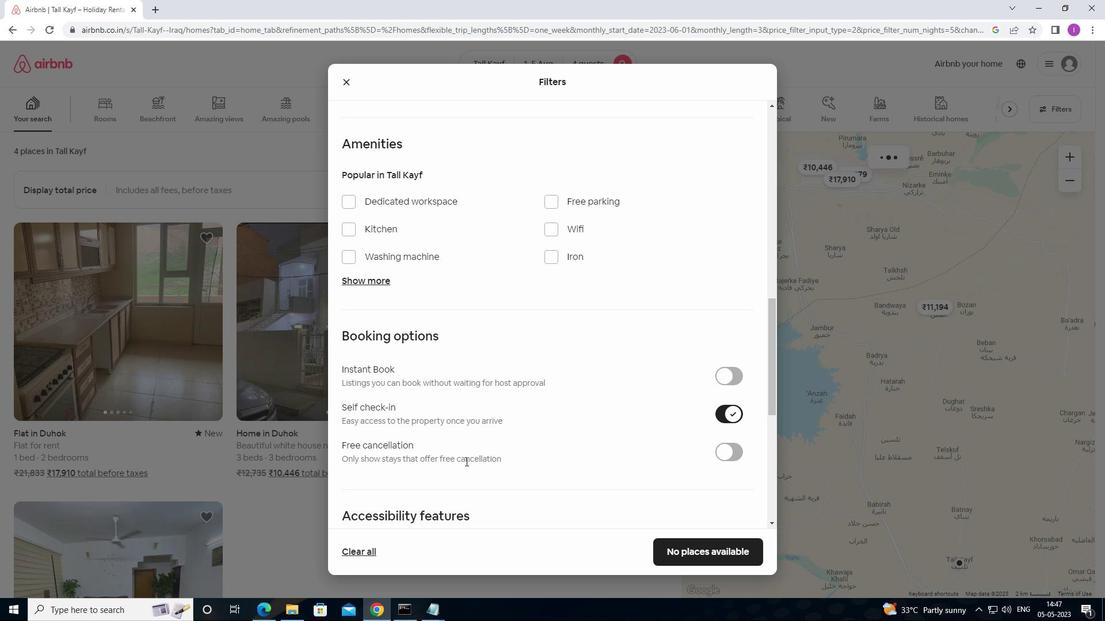
Action: Mouse scrolled (466, 465) with delta (0, 0)
Screenshot: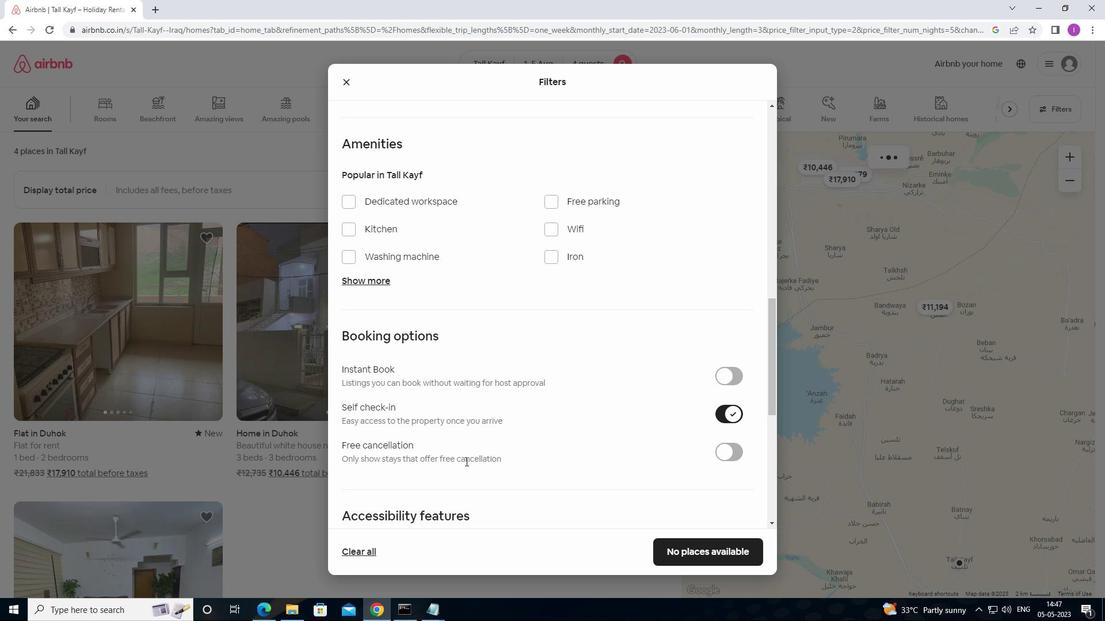 
Action: Mouse moved to (466, 468)
Screenshot: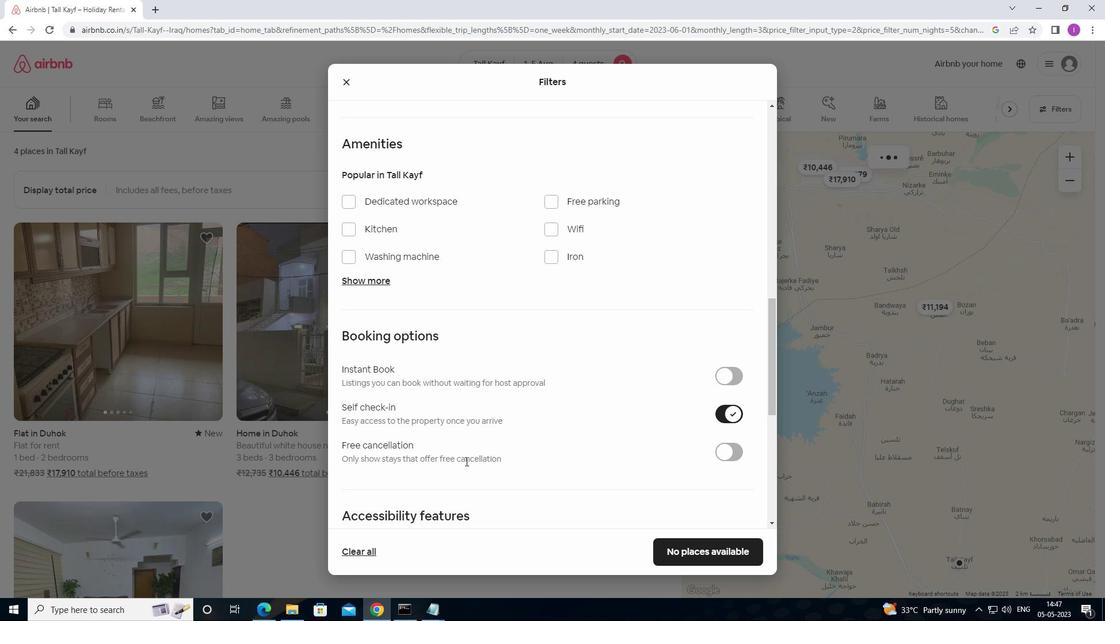 
Action: Mouse scrolled (466, 467) with delta (0, 0)
Screenshot: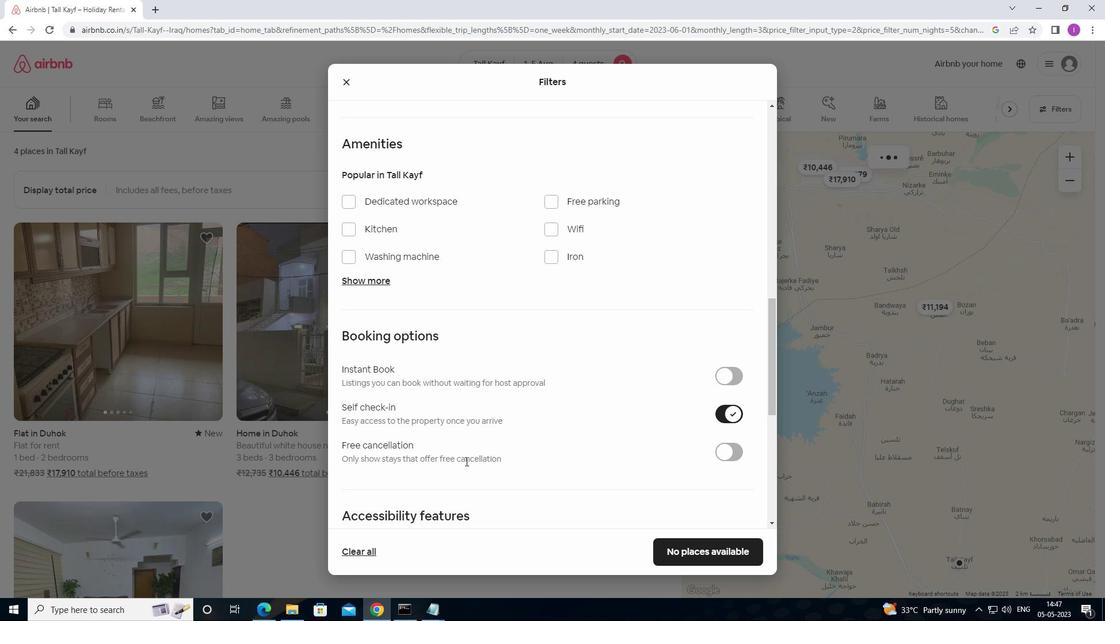 
Action: Mouse scrolled (466, 467) with delta (0, 0)
Screenshot: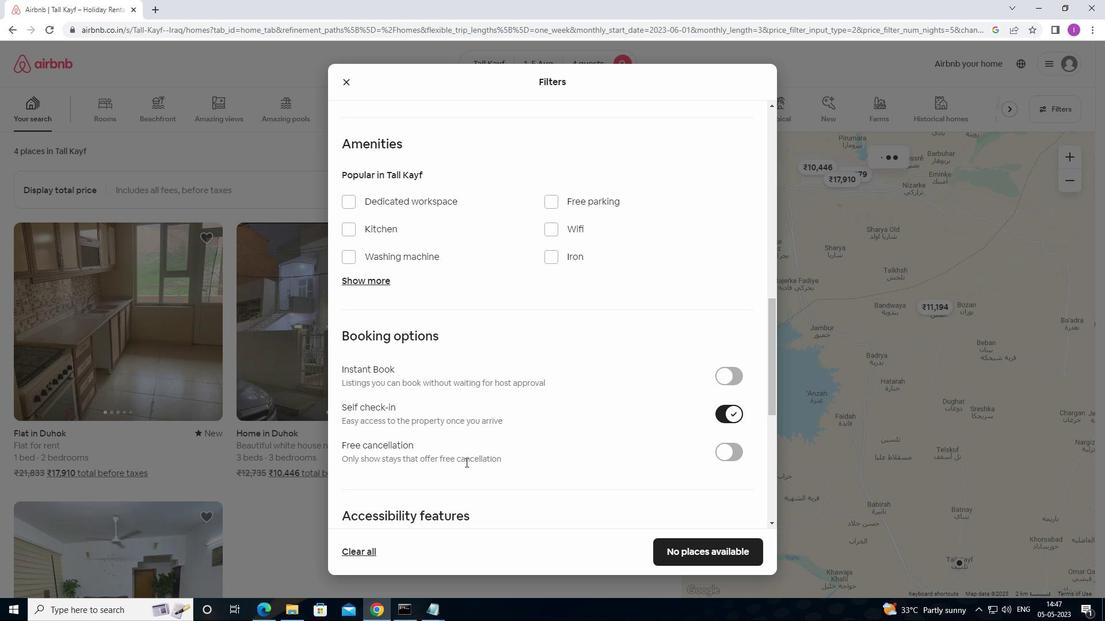
Action: Mouse moved to (472, 466)
Screenshot: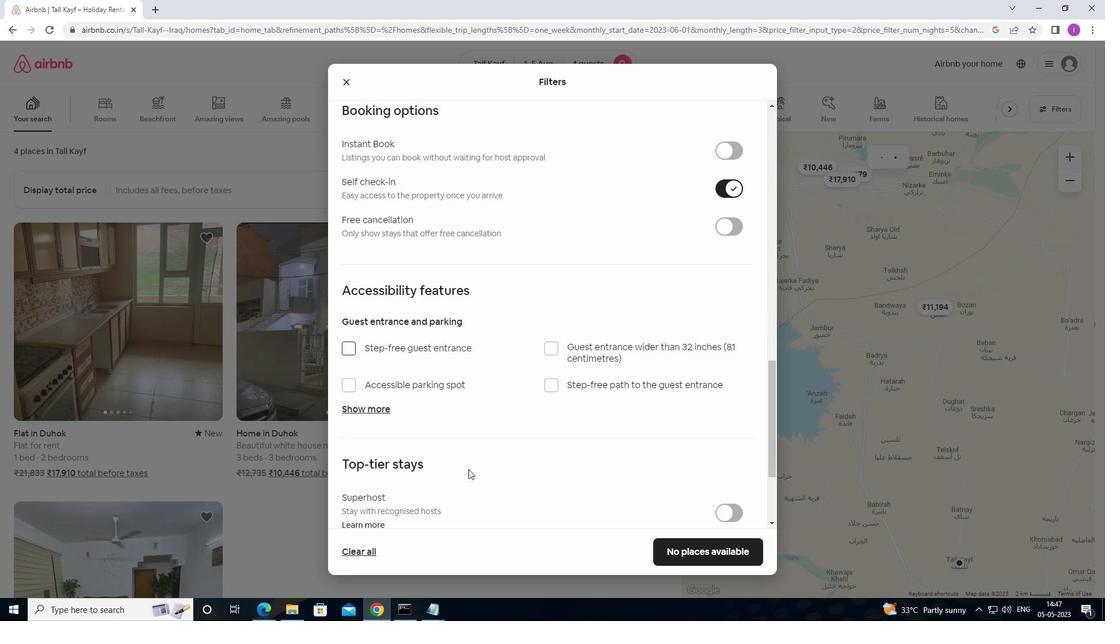 
Action: Mouse scrolled (472, 466) with delta (0, 0)
Screenshot: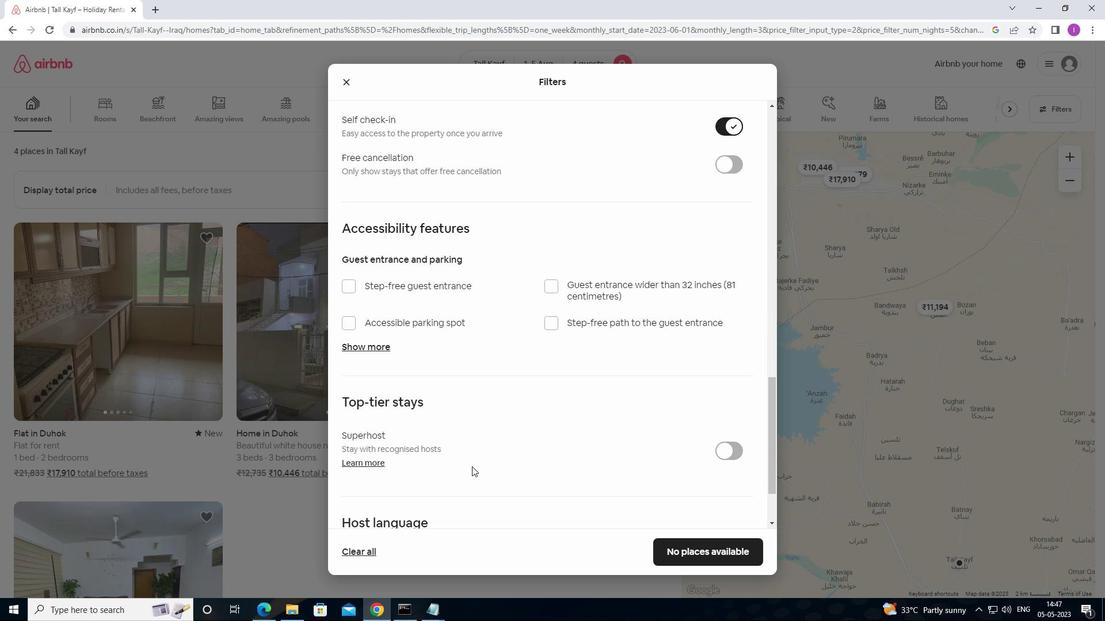 
Action: Mouse scrolled (472, 466) with delta (0, 0)
Screenshot: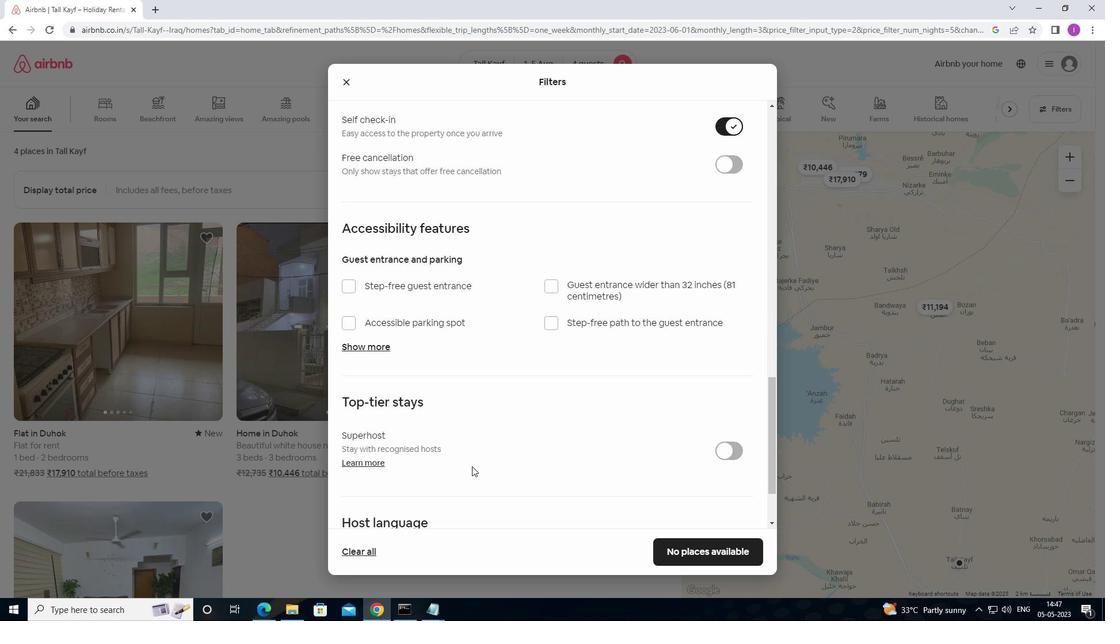 
Action: Mouse moved to (472, 466)
Screenshot: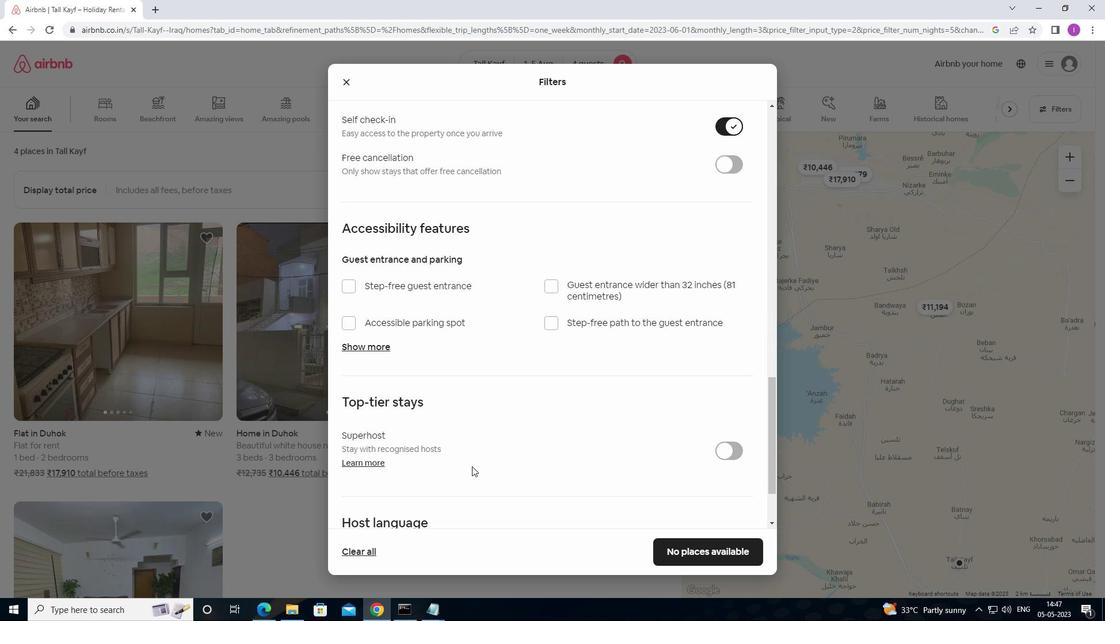 
Action: Mouse scrolled (472, 466) with delta (0, 0)
Screenshot: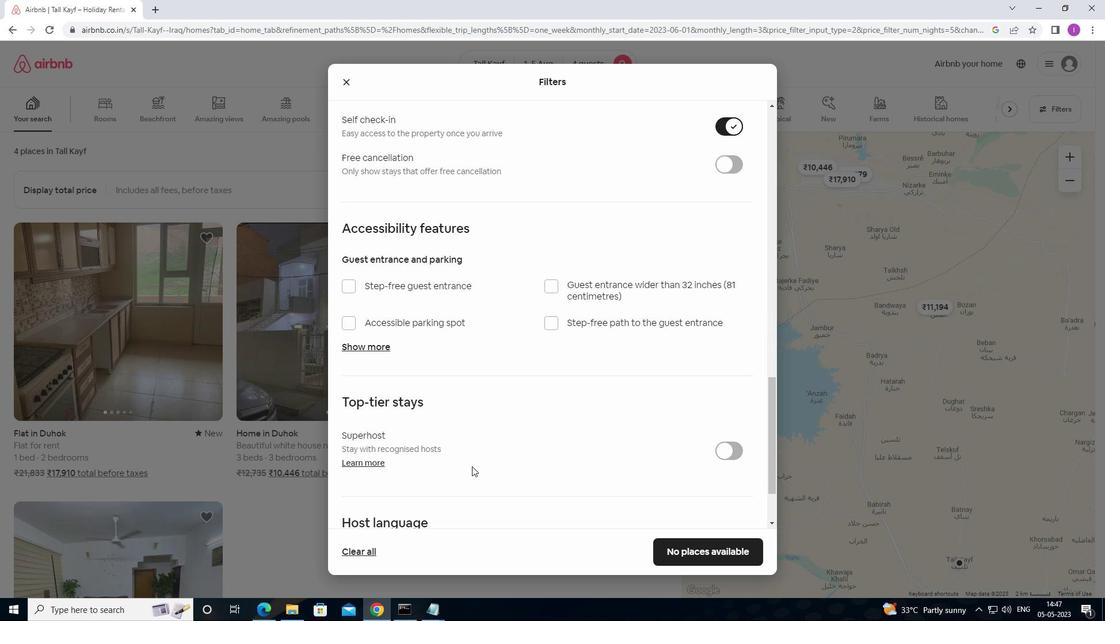 
Action: Mouse moved to (472, 466)
Screenshot: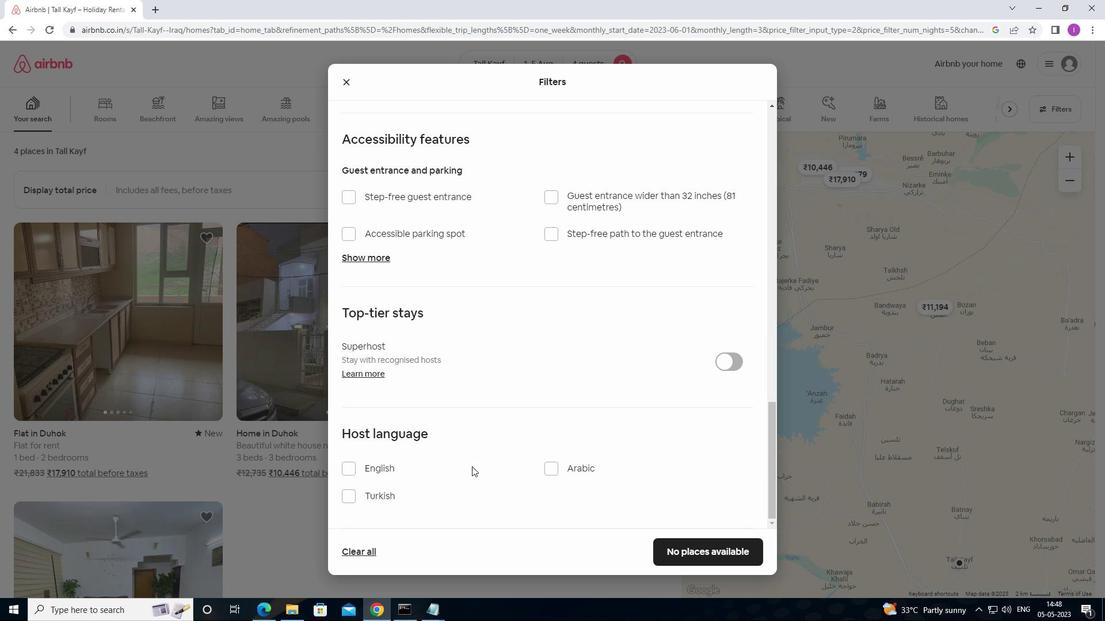 
Action: Mouse scrolled (472, 466) with delta (0, 0)
Screenshot: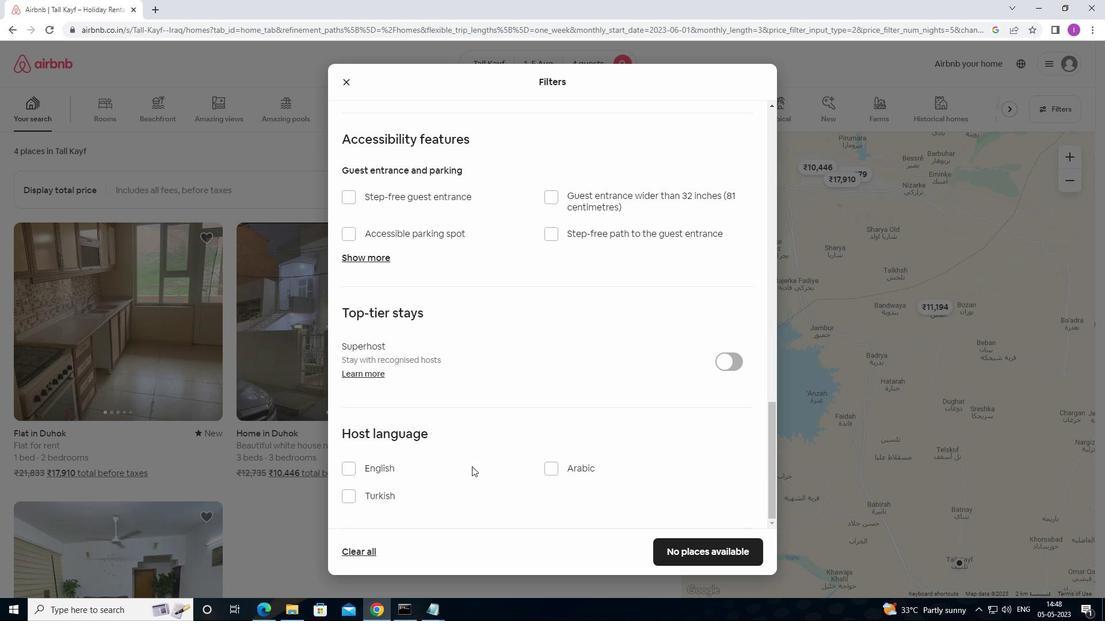 
Action: Mouse scrolled (472, 466) with delta (0, 0)
Screenshot: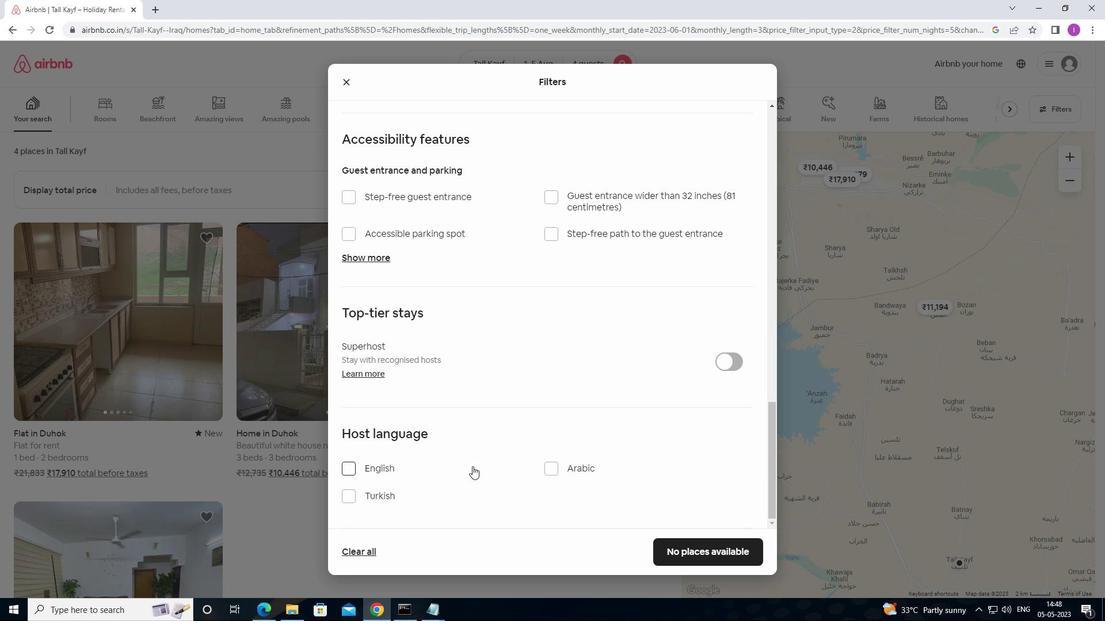 
Action: Mouse scrolled (472, 466) with delta (0, 0)
Screenshot: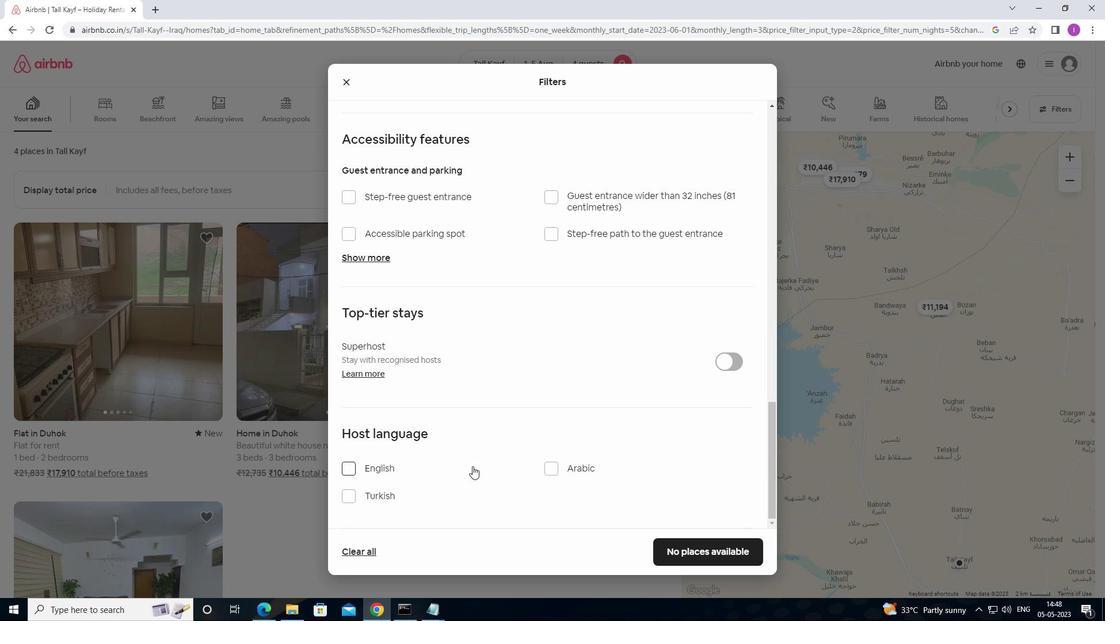 
Action: Mouse moved to (346, 469)
Screenshot: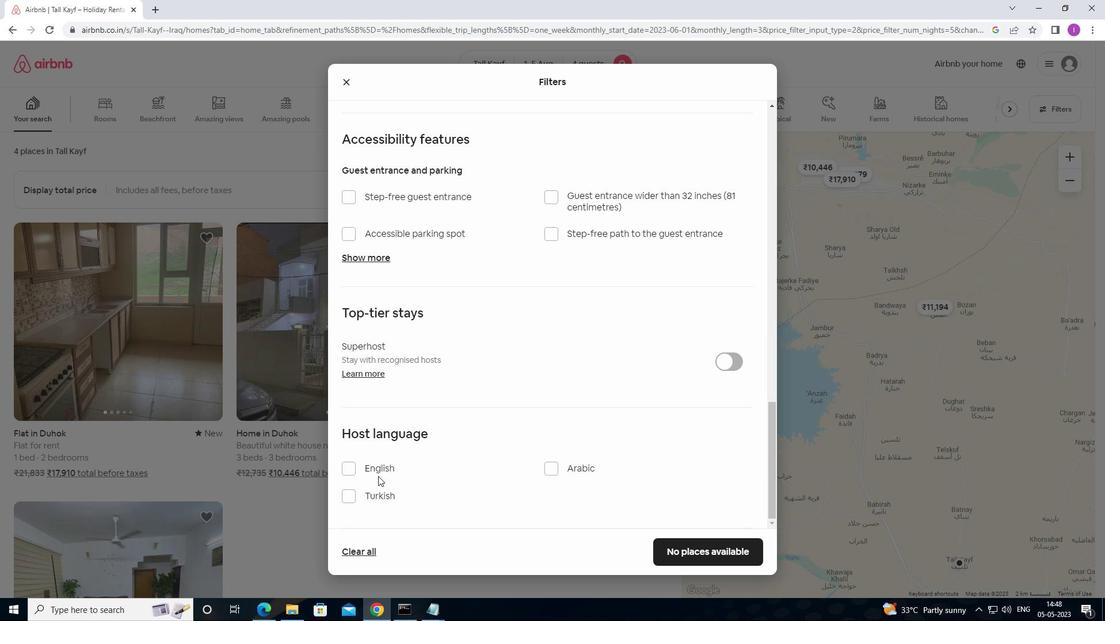 
Action: Mouse pressed left at (346, 469)
Screenshot: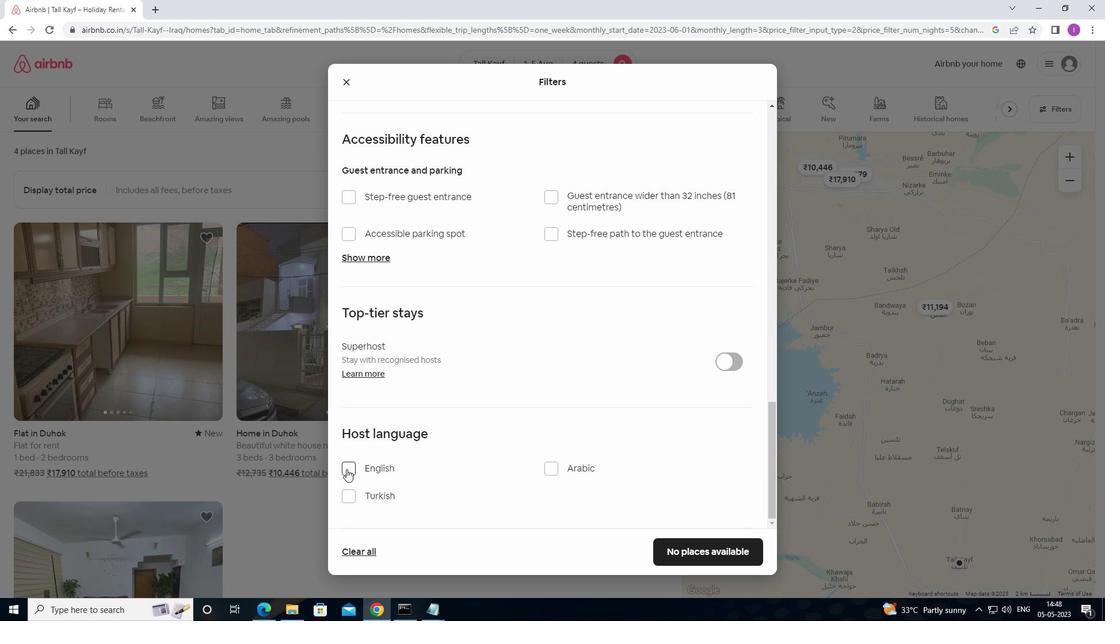 
Action: Mouse moved to (673, 549)
Screenshot: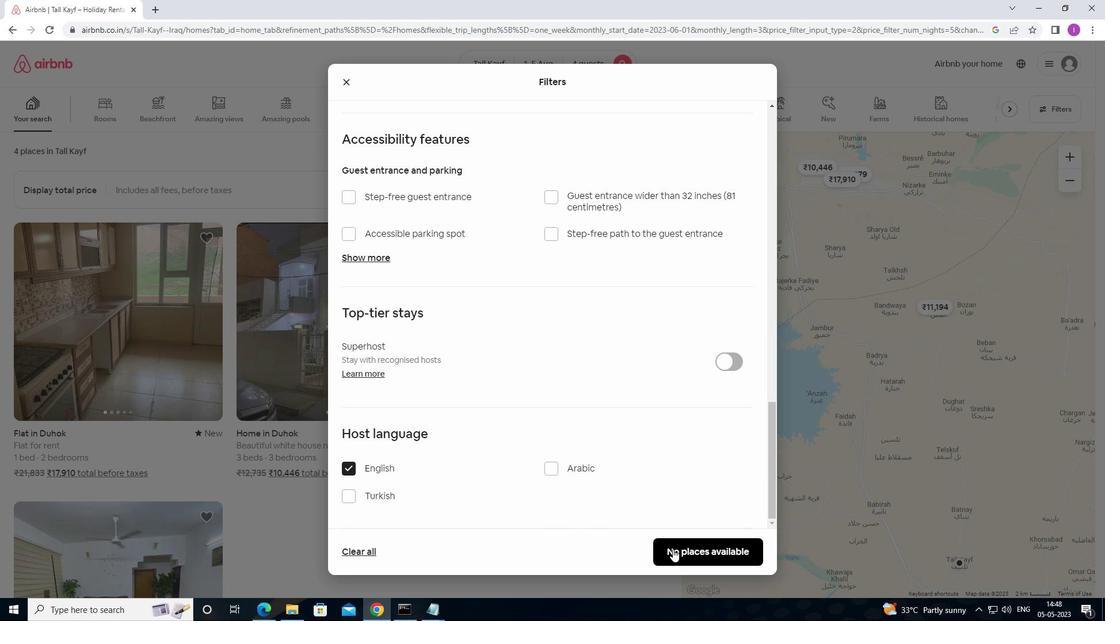 
Action: Mouse pressed left at (673, 549)
Screenshot: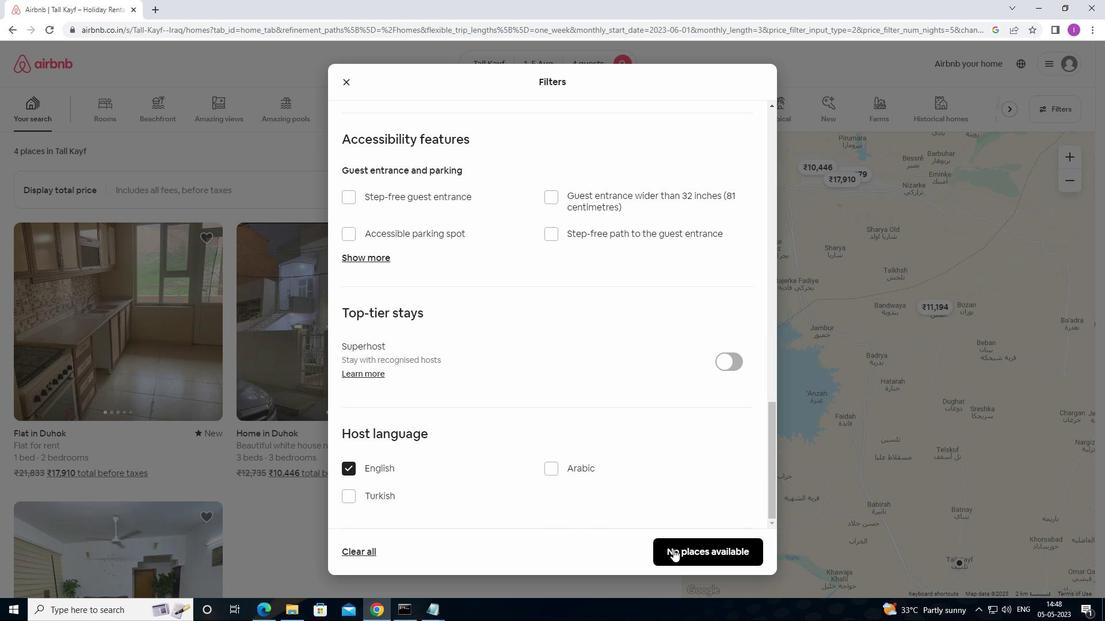 
Action: Mouse moved to (665, 543)
Screenshot: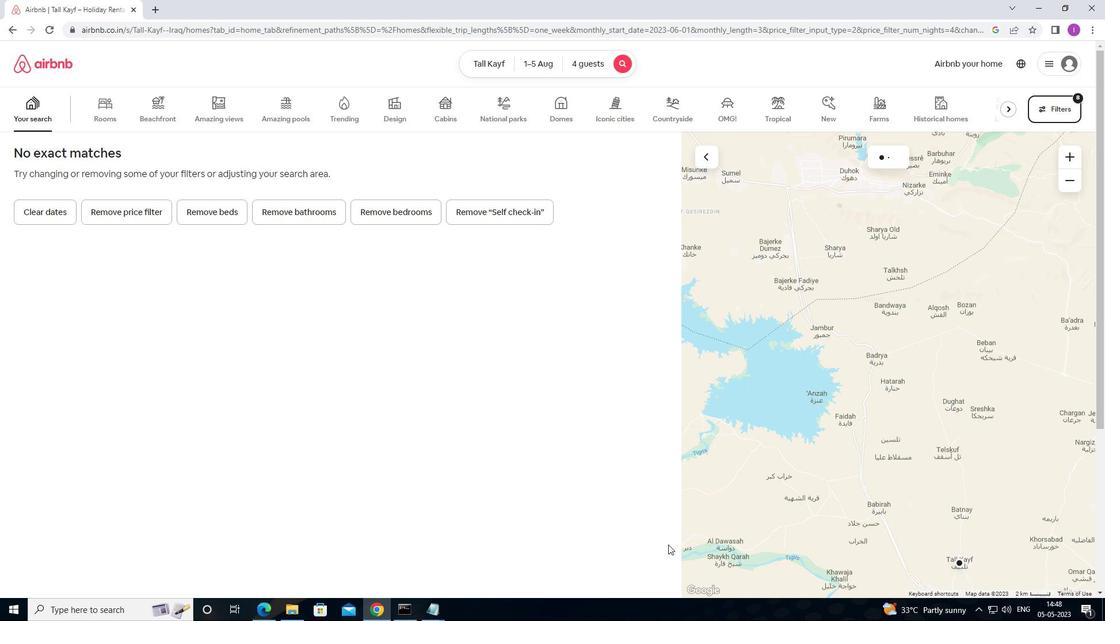
